 Task: Research Airbnb accommodation in Lydenburg, South Africa from 6th December, 2023 to 8th December, 2023 for 2 adults.1  bedroom having 2 beds and 1 bathroom. Property type can be flat. Amenities needed are: wifi. Booking option can be shelf check-in. Look for 3 properties as per requirement.
Action: Mouse moved to (420, 88)
Screenshot: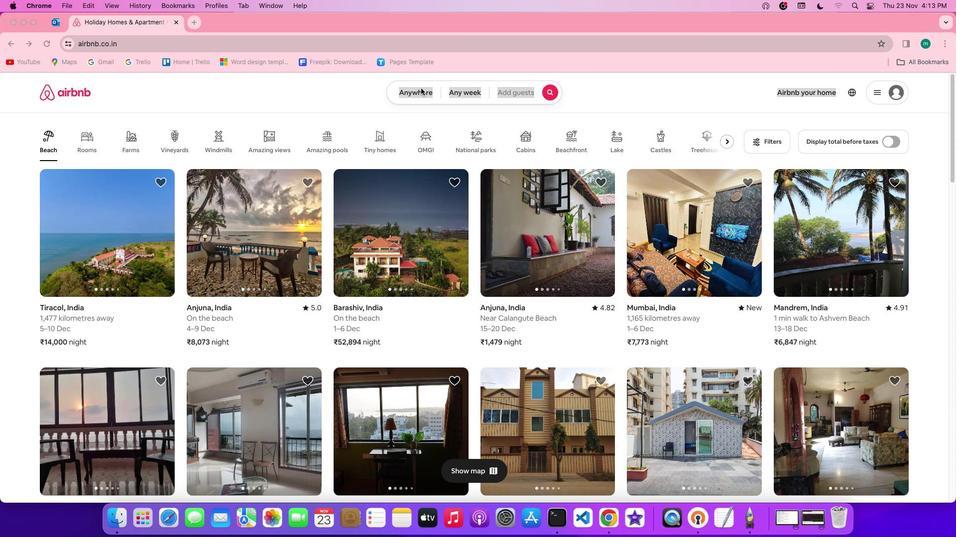 
Action: Mouse pressed left at (420, 88)
Screenshot: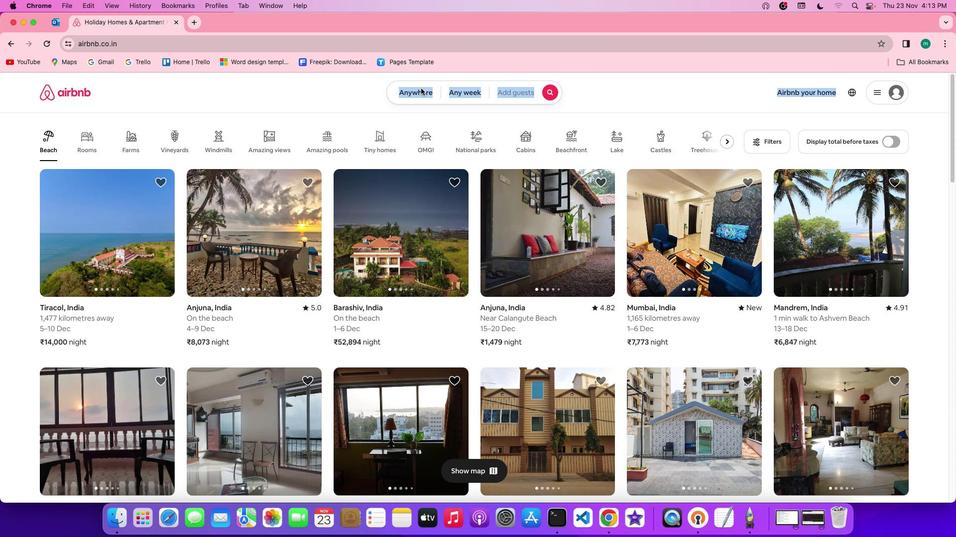 
Action: Mouse pressed left at (420, 88)
Screenshot: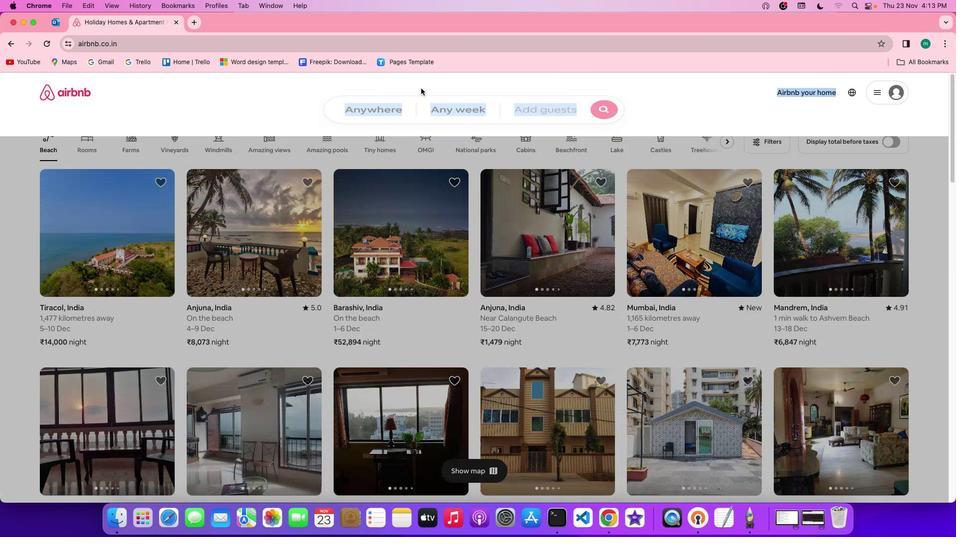 
Action: Mouse moved to (346, 133)
Screenshot: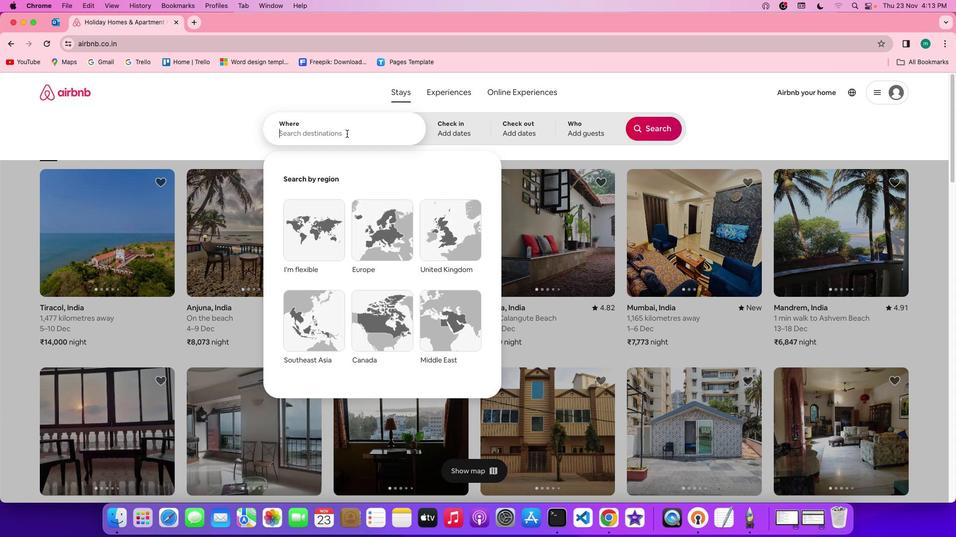 
Action: Mouse pressed left at (346, 133)
Screenshot: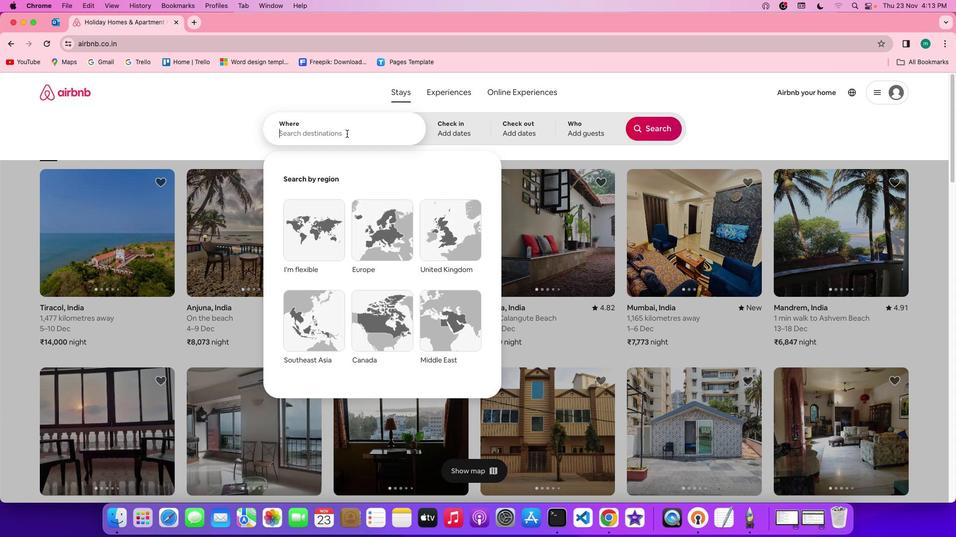 
Action: Key pressed Key.shift'L''y''d''e''n''b''u''r''g'','Key.spaceKey.shift's''o''u''t''h'Key.spaceKey.shift'a''f''r''i''c''a'
Screenshot: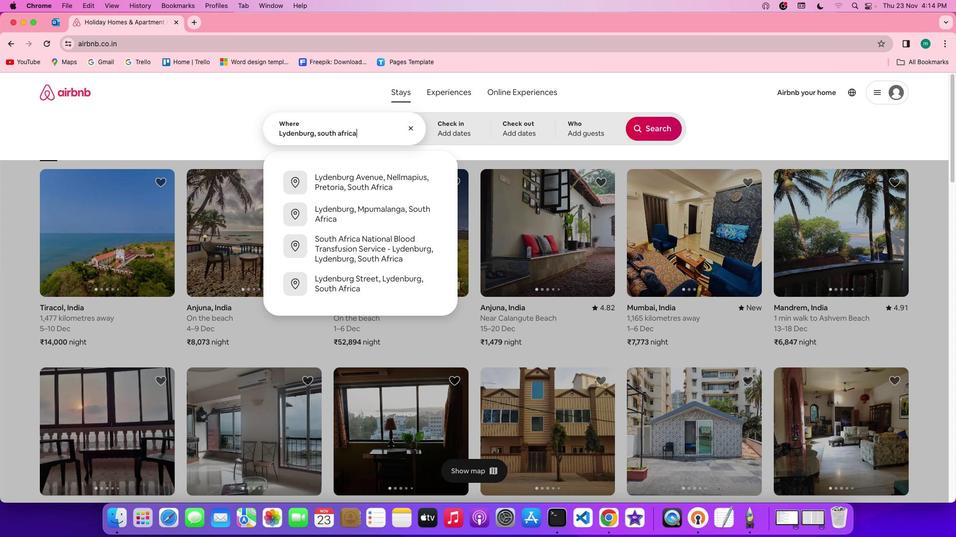 
Action: Mouse moved to (453, 128)
Screenshot: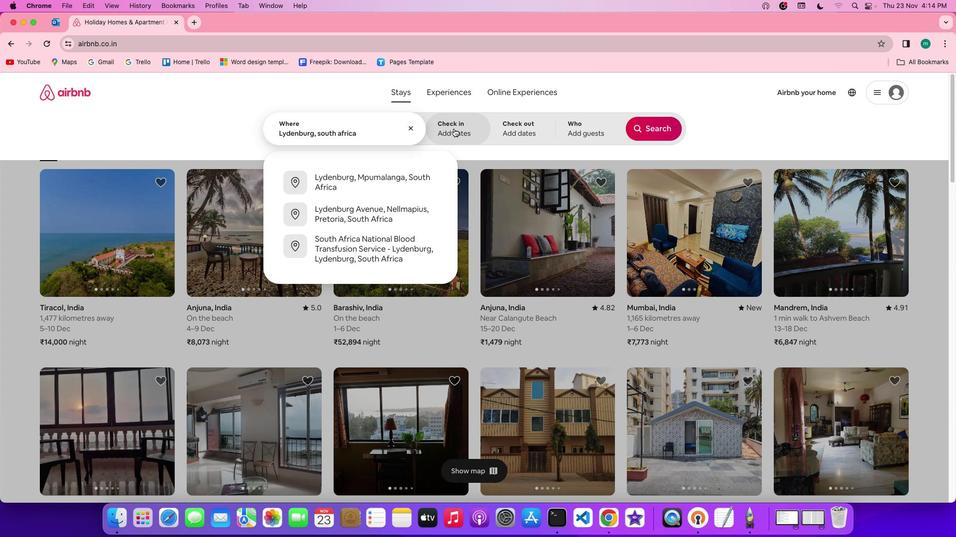 
Action: Mouse pressed left at (453, 128)
Screenshot: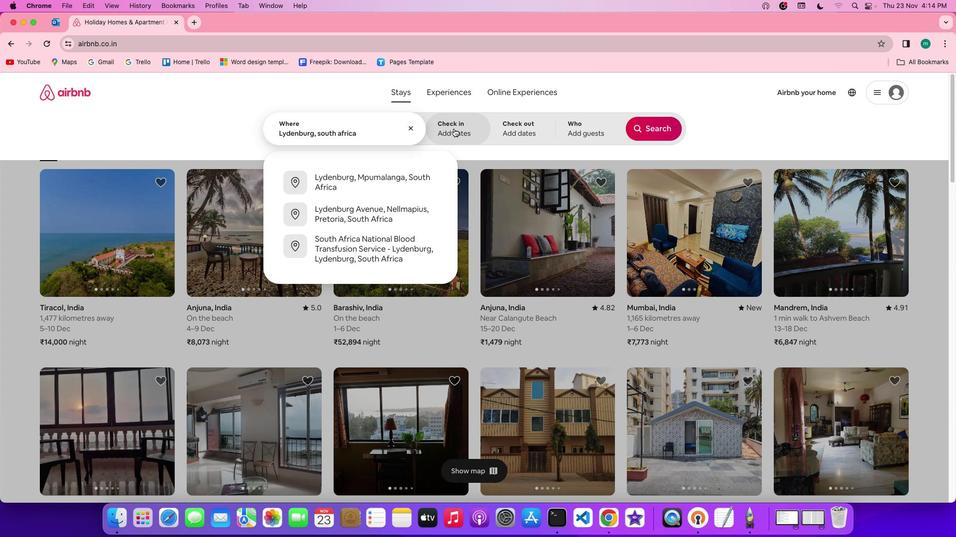 
Action: Mouse moved to (567, 281)
Screenshot: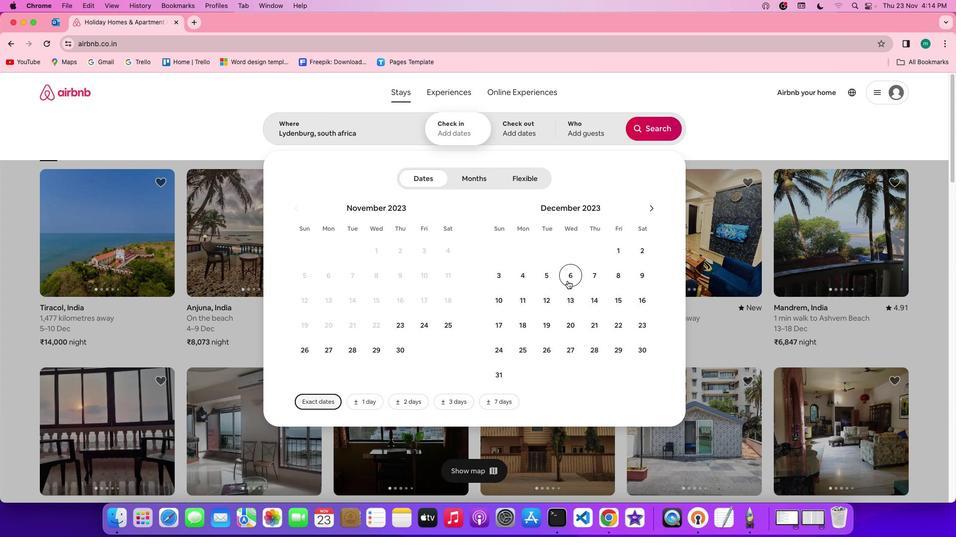 
Action: Mouse pressed left at (567, 281)
Screenshot: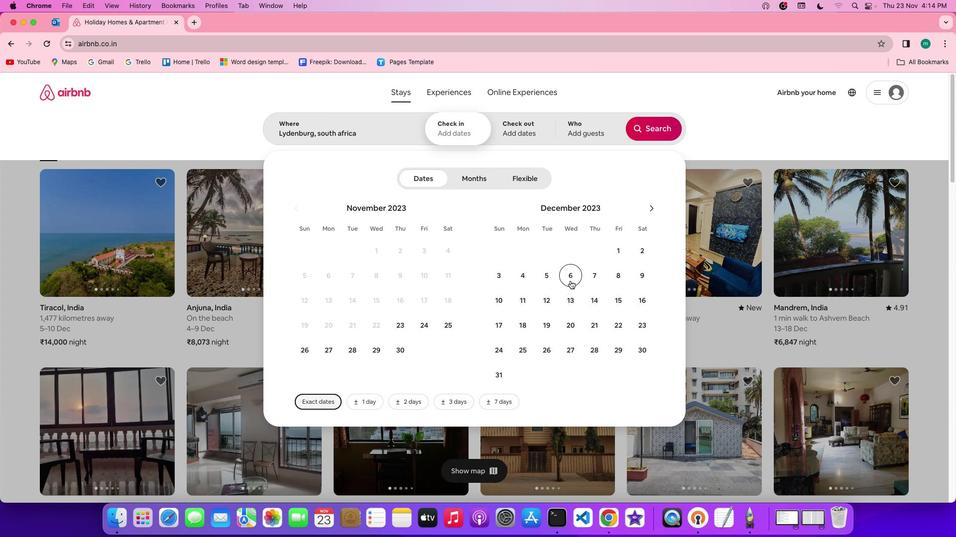 
Action: Mouse moved to (623, 276)
Screenshot: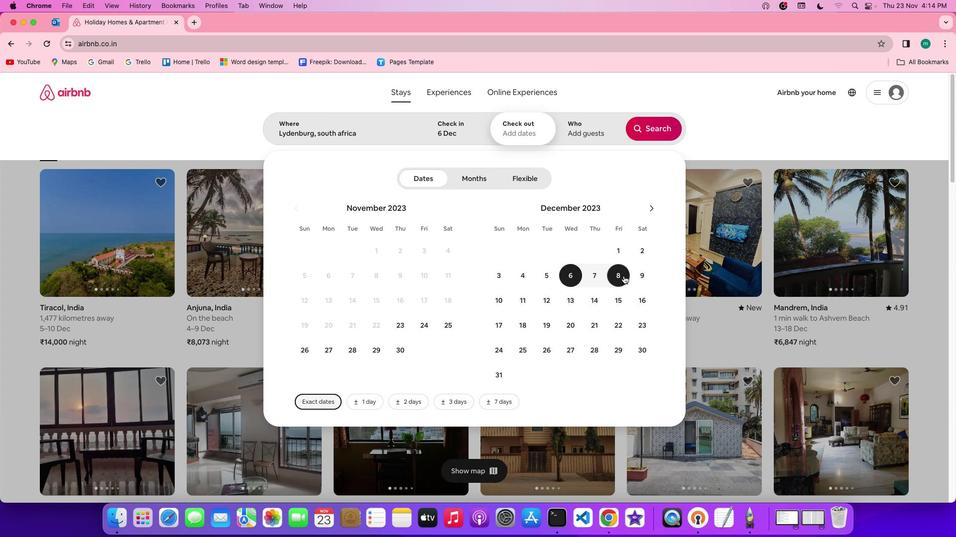 
Action: Mouse pressed left at (623, 276)
Screenshot: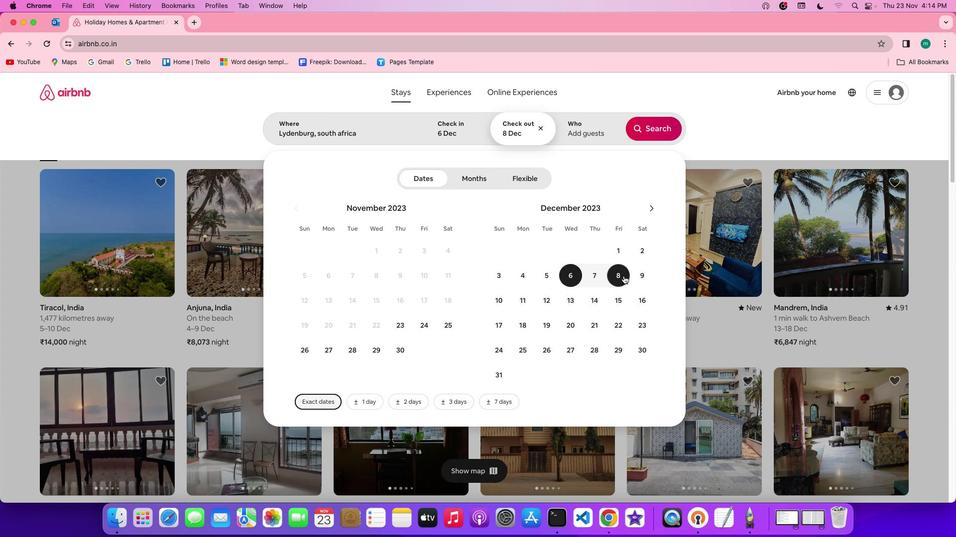 
Action: Mouse moved to (597, 136)
Screenshot: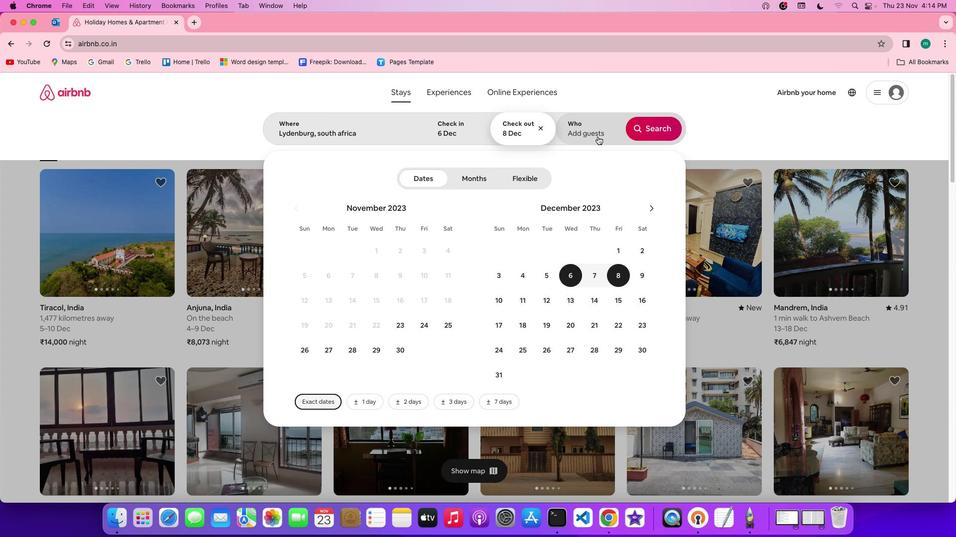 
Action: Mouse pressed left at (597, 136)
Screenshot: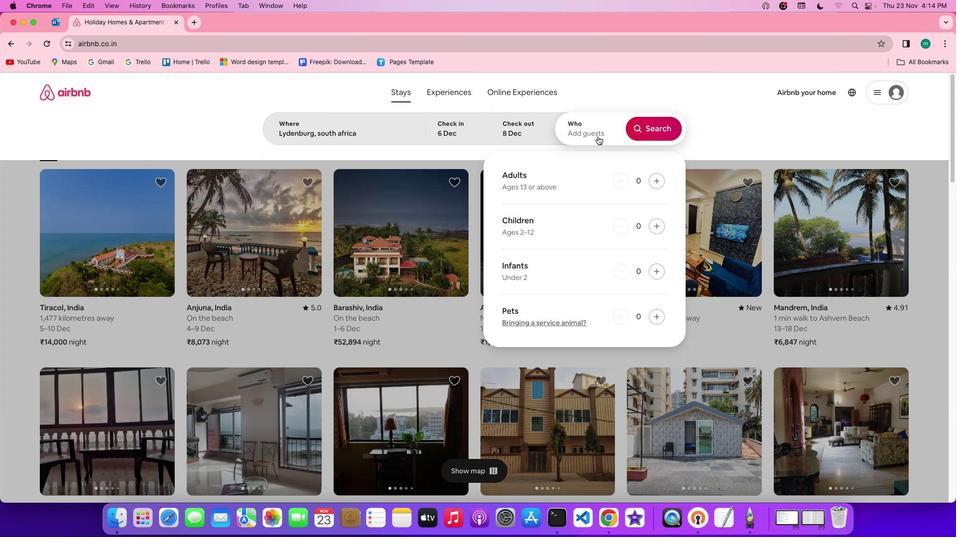 
Action: Mouse moved to (661, 183)
Screenshot: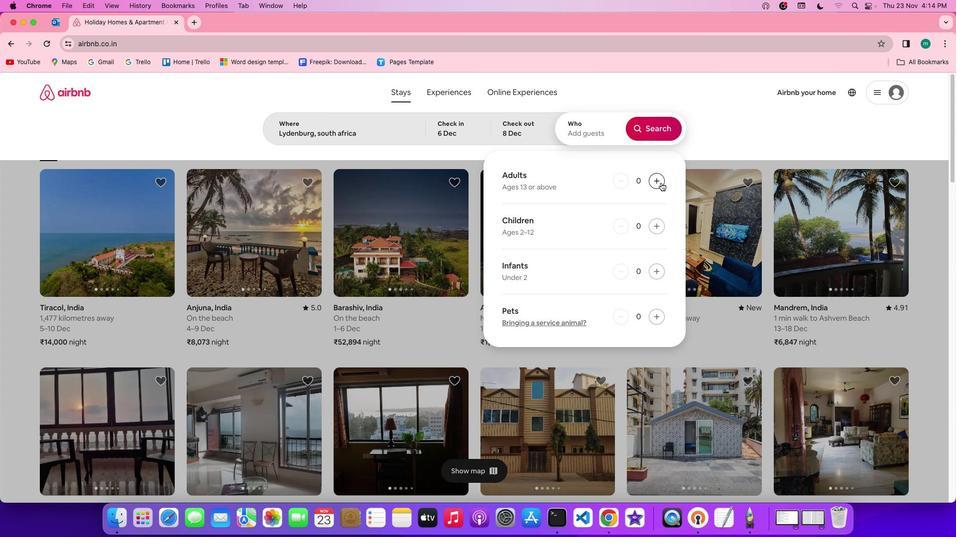 
Action: Mouse pressed left at (661, 183)
Screenshot: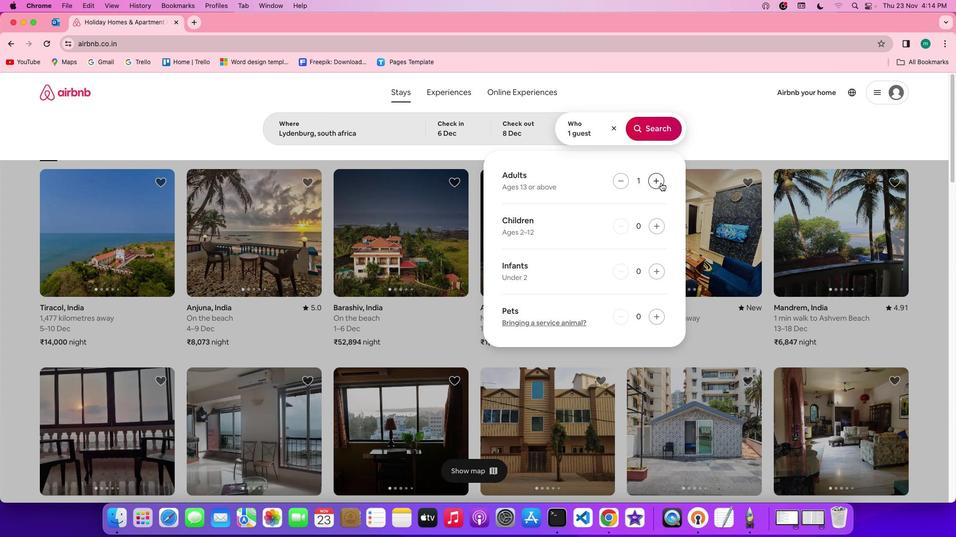 
Action: Mouse pressed left at (661, 183)
Screenshot: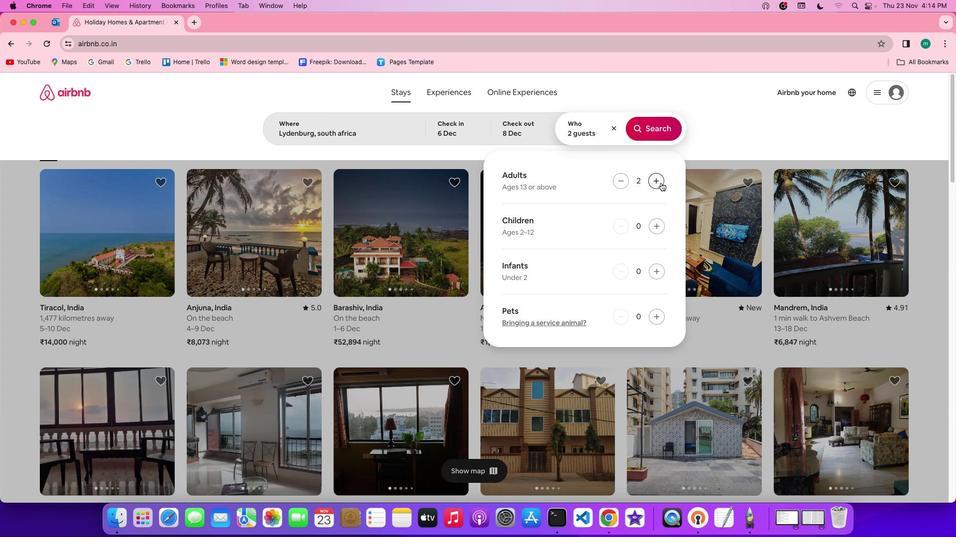 
Action: Mouse moved to (654, 131)
Screenshot: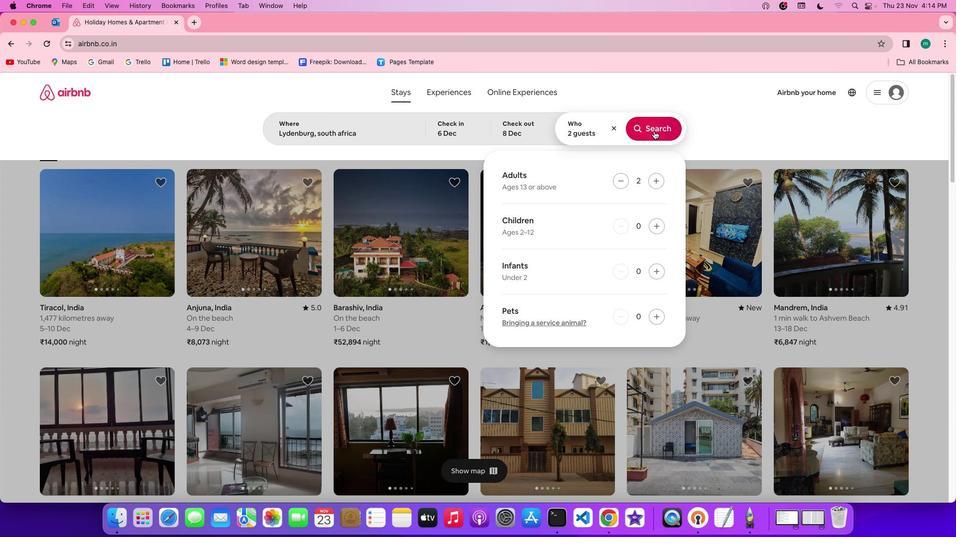 
Action: Mouse pressed left at (654, 131)
Screenshot: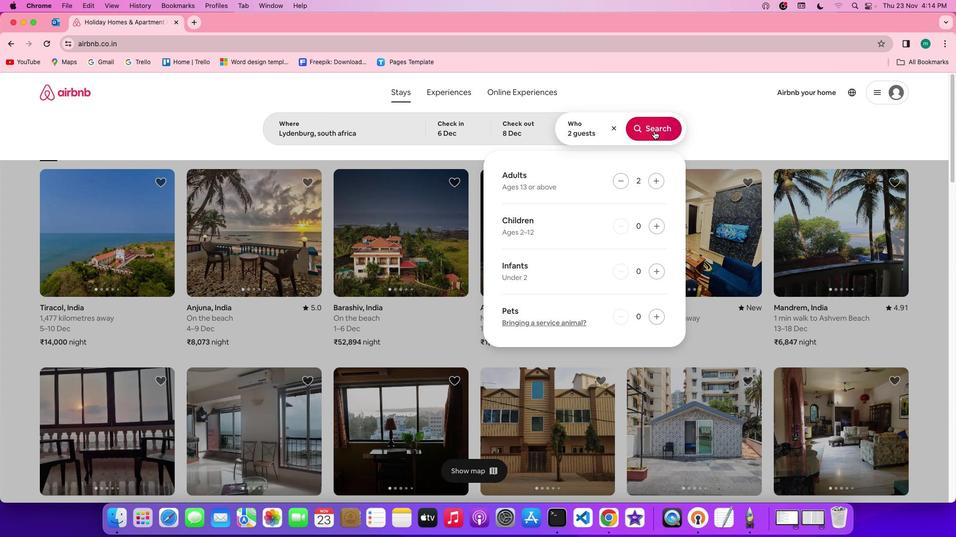 
Action: Mouse moved to (791, 136)
Screenshot: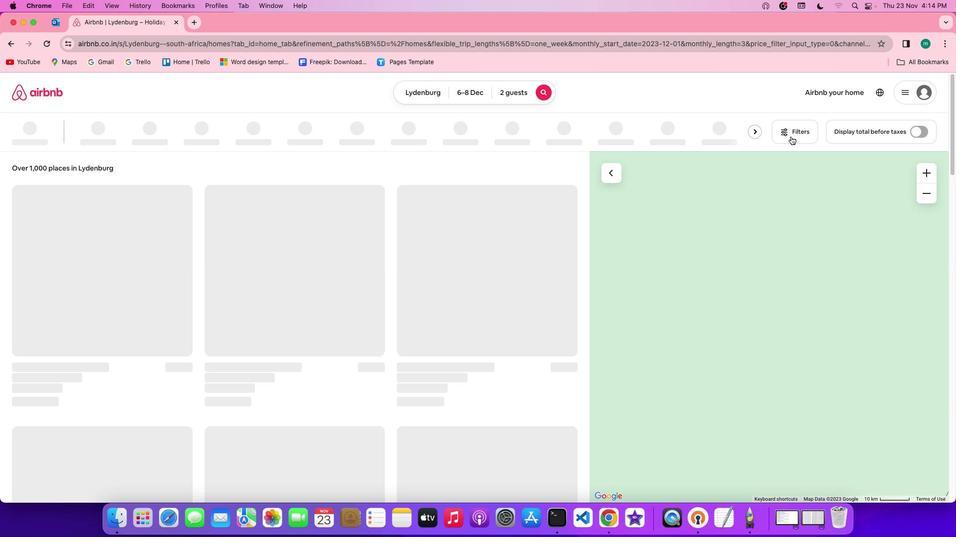 
Action: Mouse pressed left at (791, 136)
Screenshot: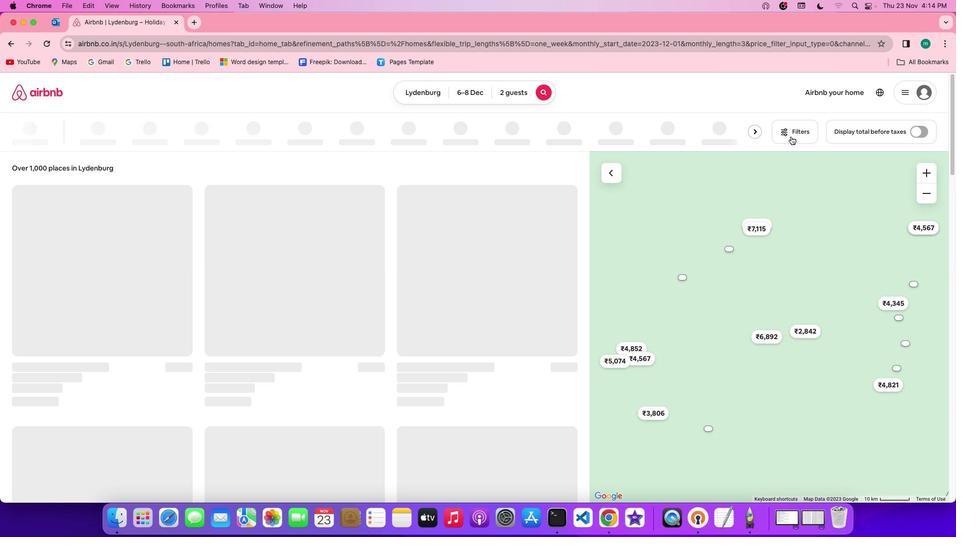 
Action: Mouse moved to (478, 319)
Screenshot: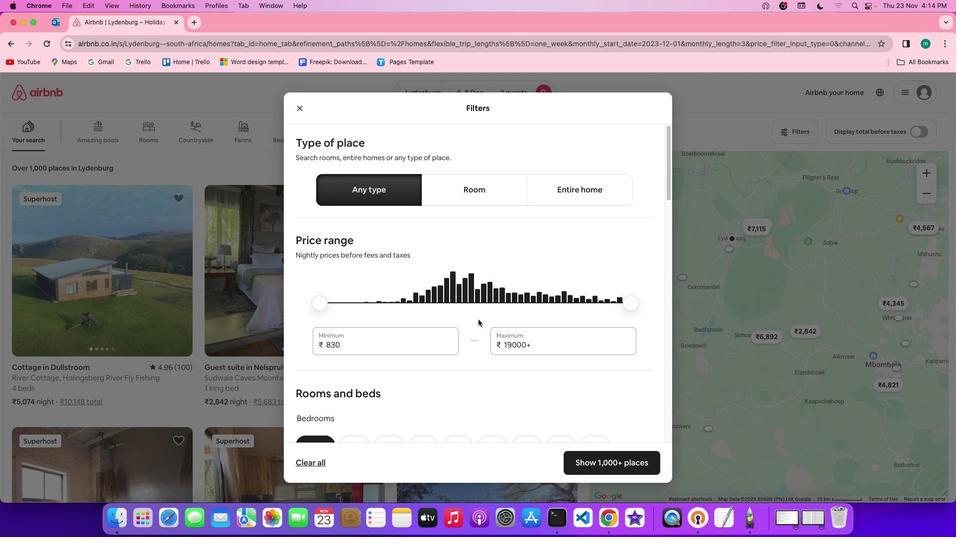 
Action: Mouse scrolled (478, 319) with delta (0, 0)
Screenshot: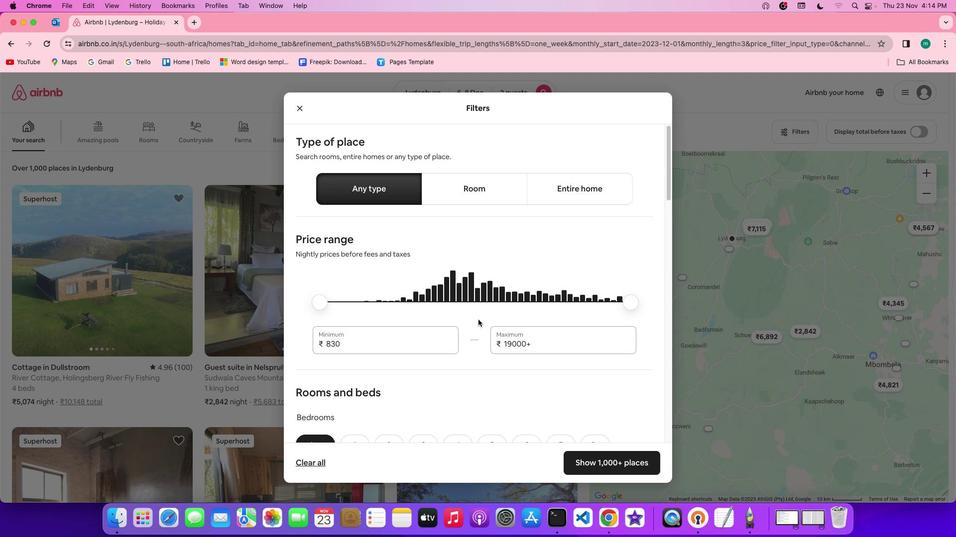 
Action: Mouse scrolled (478, 319) with delta (0, 0)
Screenshot: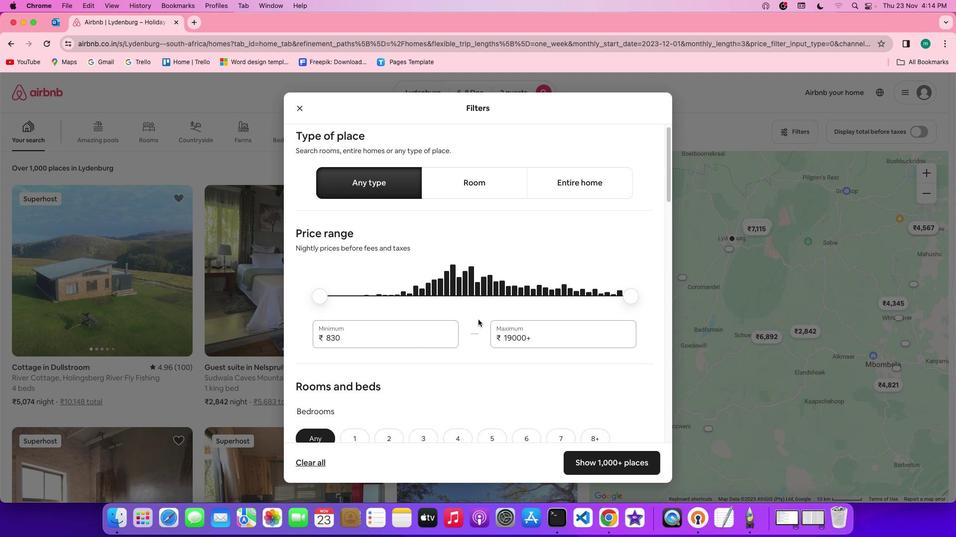 
Action: Mouse scrolled (478, 319) with delta (0, 0)
Screenshot: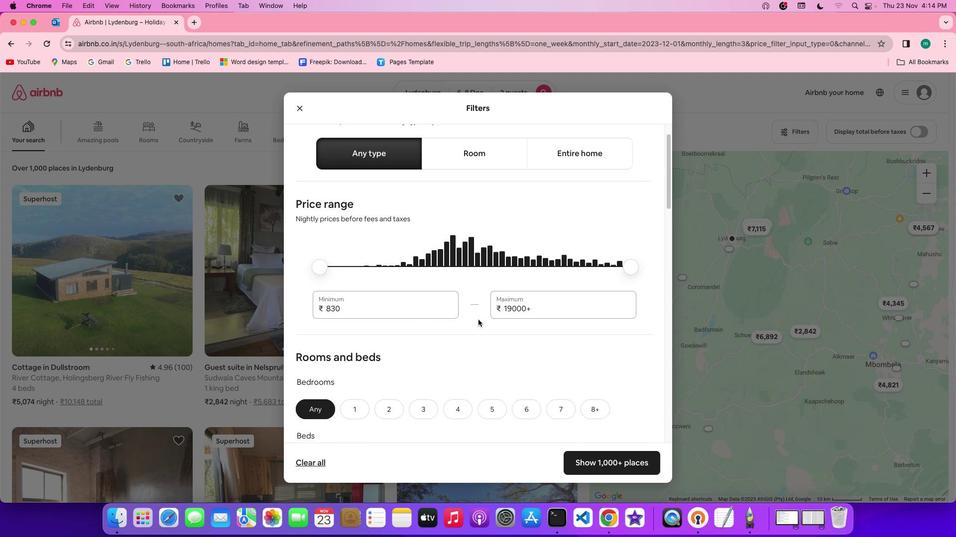 
Action: Mouse scrolled (478, 319) with delta (0, -1)
Screenshot: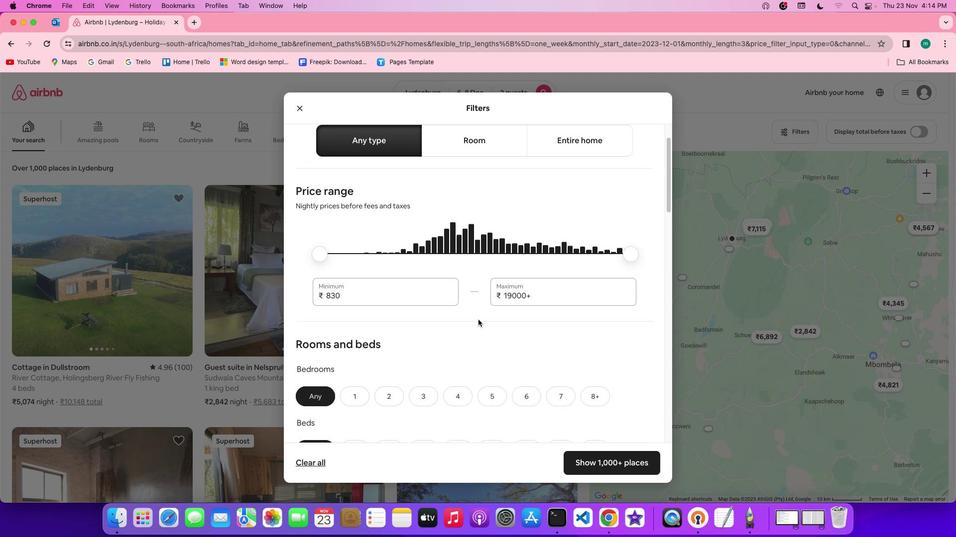 
Action: Mouse scrolled (478, 319) with delta (0, 0)
Screenshot: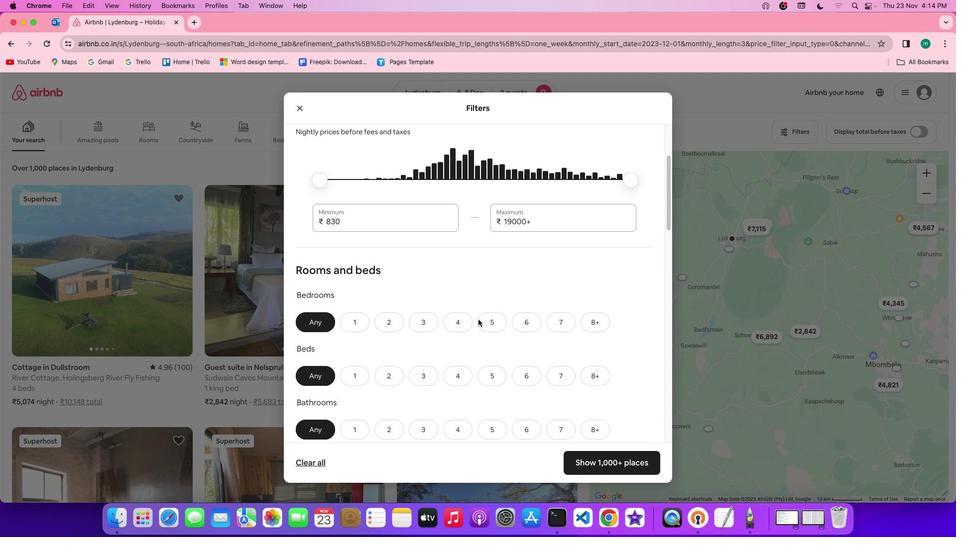 
Action: Mouse scrolled (478, 319) with delta (0, 0)
Screenshot: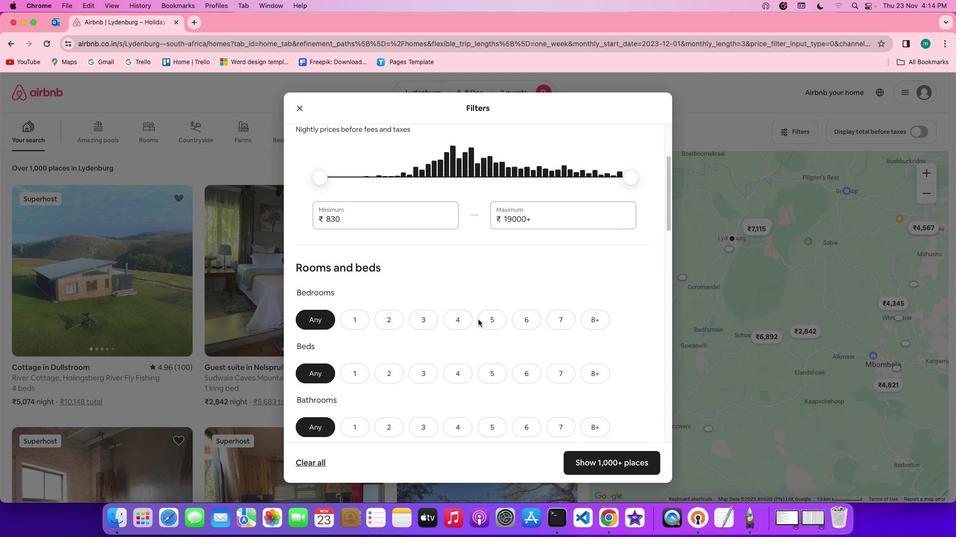 
Action: Mouse scrolled (478, 319) with delta (0, 0)
Screenshot: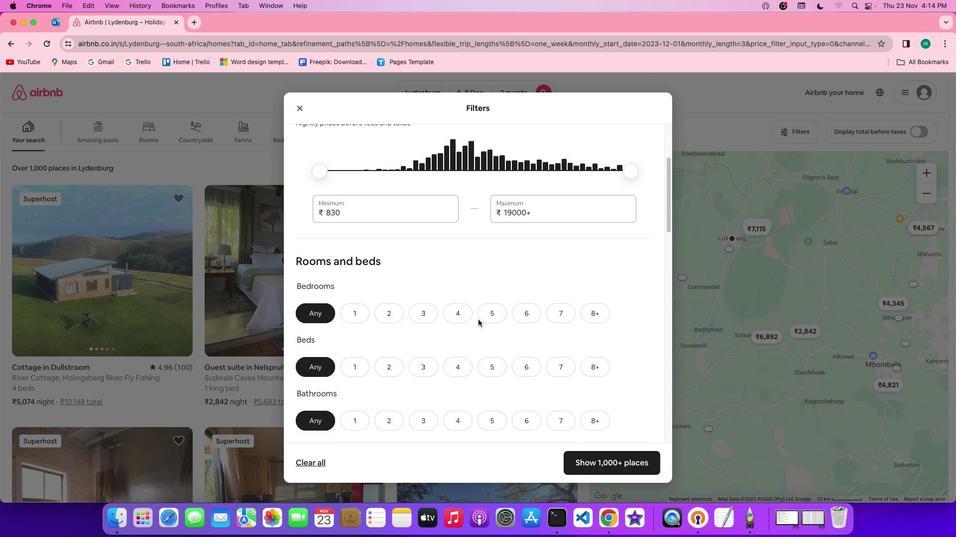 
Action: Mouse scrolled (478, 319) with delta (0, 0)
Screenshot: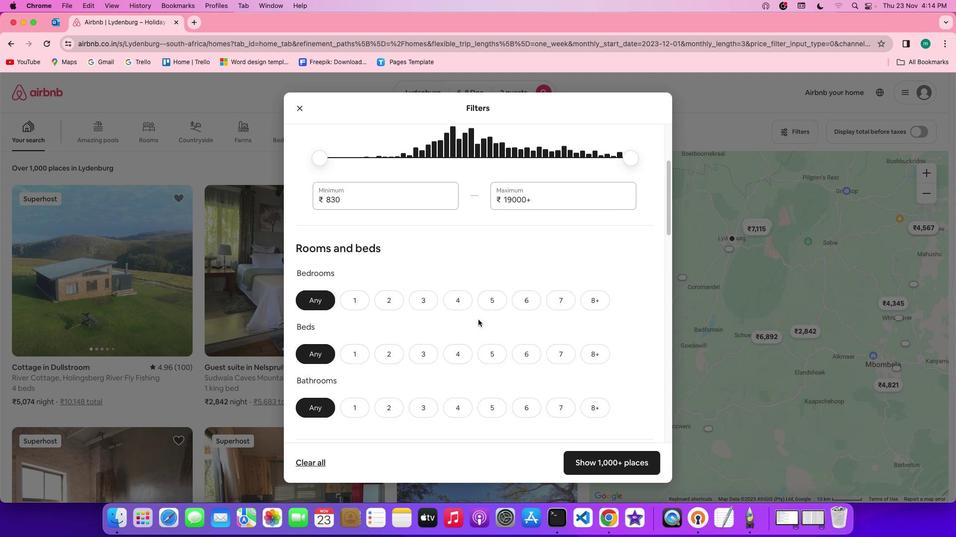 
Action: Mouse moved to (357, 259)
Screenshot: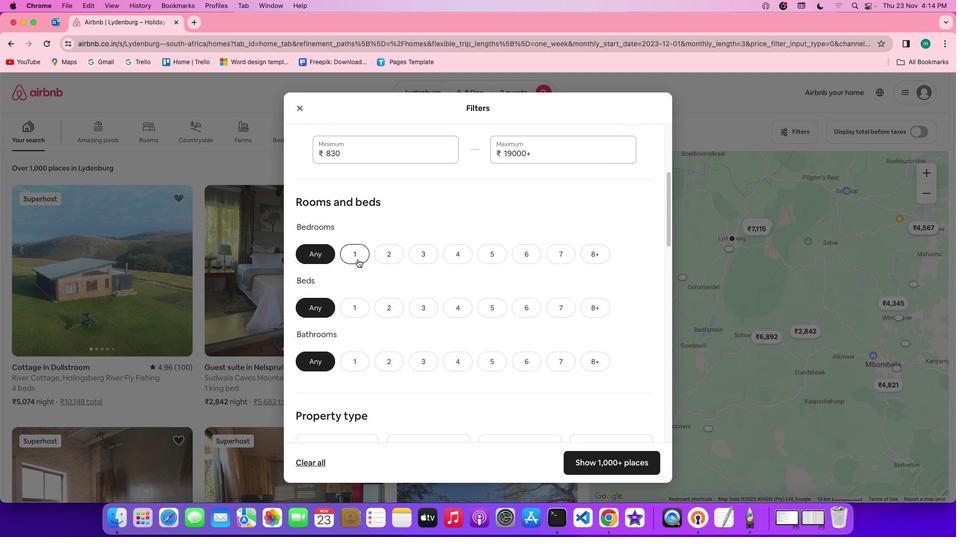 
Action: Mouse pressed left at (357, 259)
Screenshot: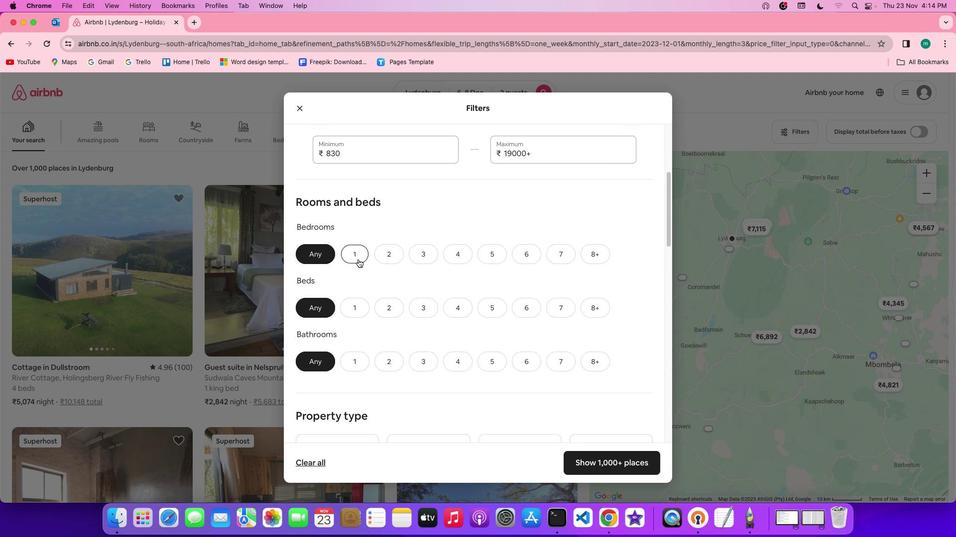 
Action: Mouse moved to (391, 313)
Screenshot: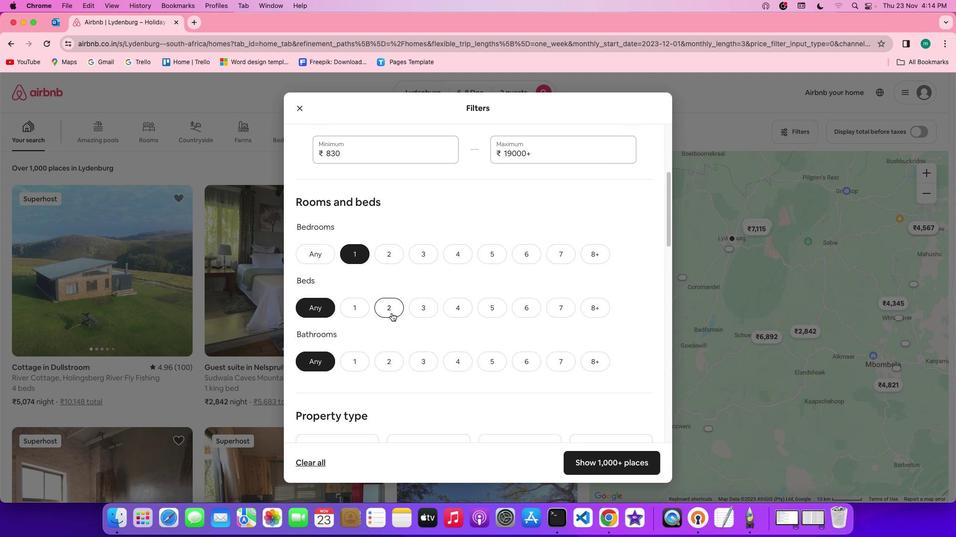 
Action: Mouse pressed left at (391, 313)
Screenshot: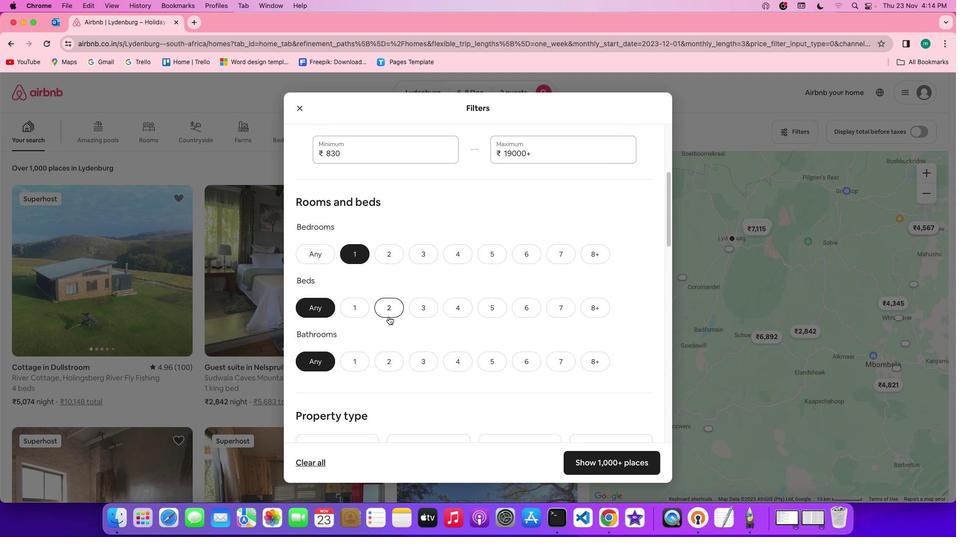 
Action: Mouse moved to (349, 360)
Screenshot: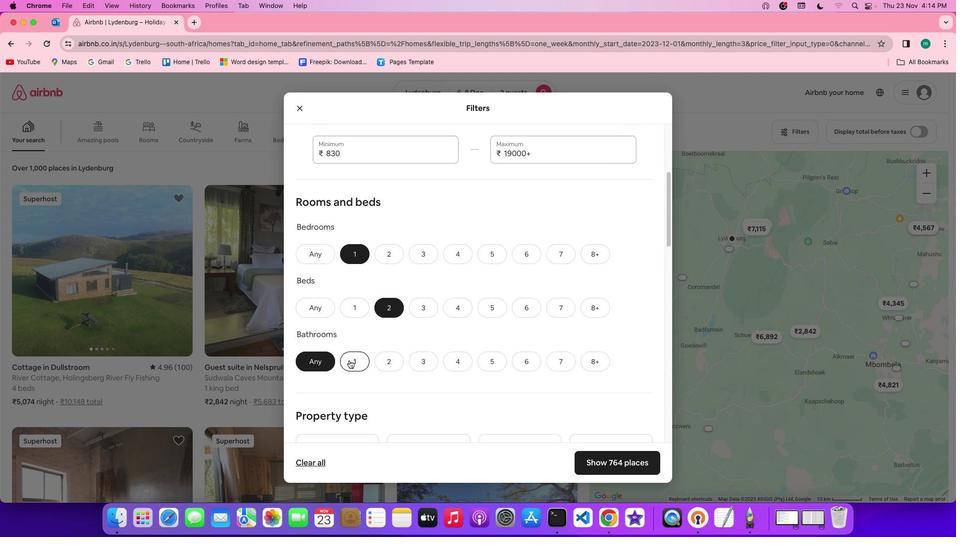 
Action: Mouse pressed left at (349, 360)
Screenshot: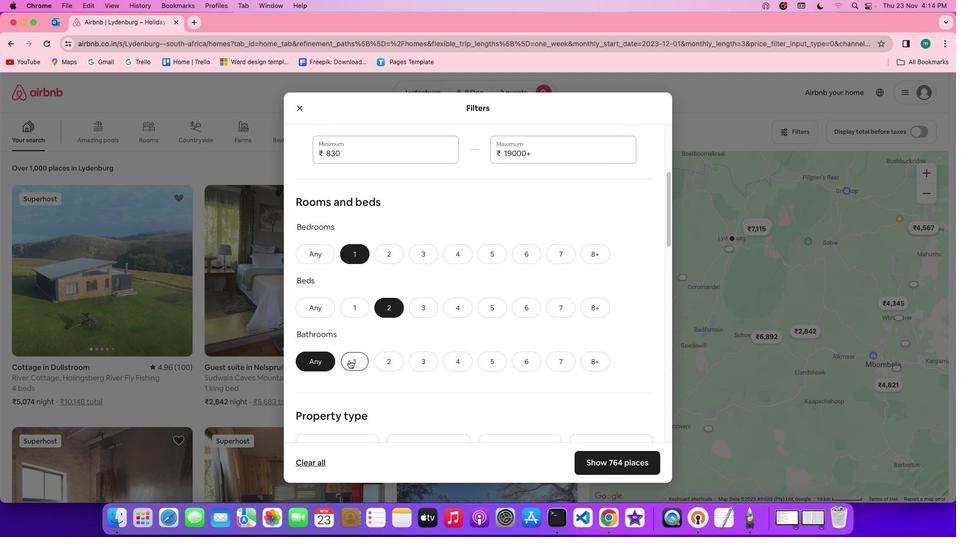 
Action: Mouse moved to (476, 387)
Screenshot: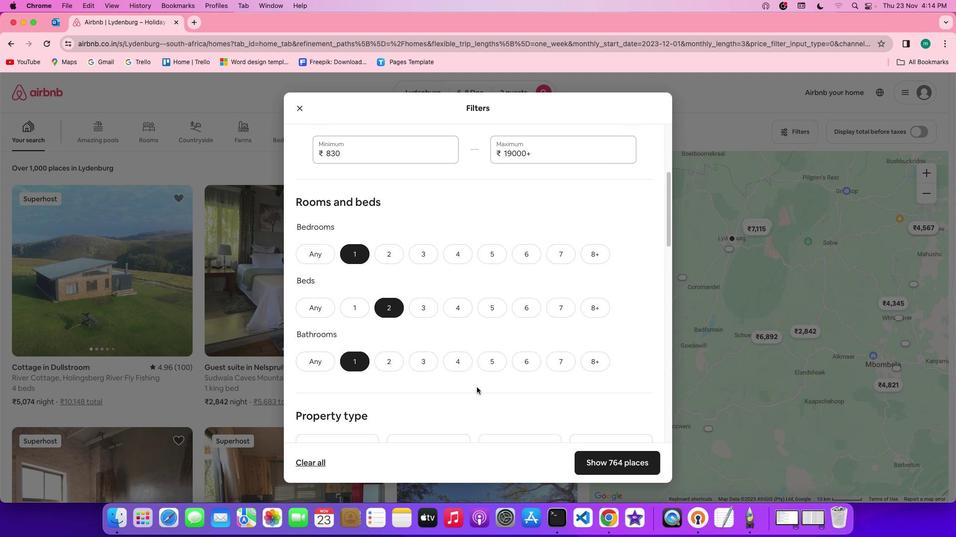 
Action: Mouse scrolled (476, 387) with delta (0, 0)
Screenshot: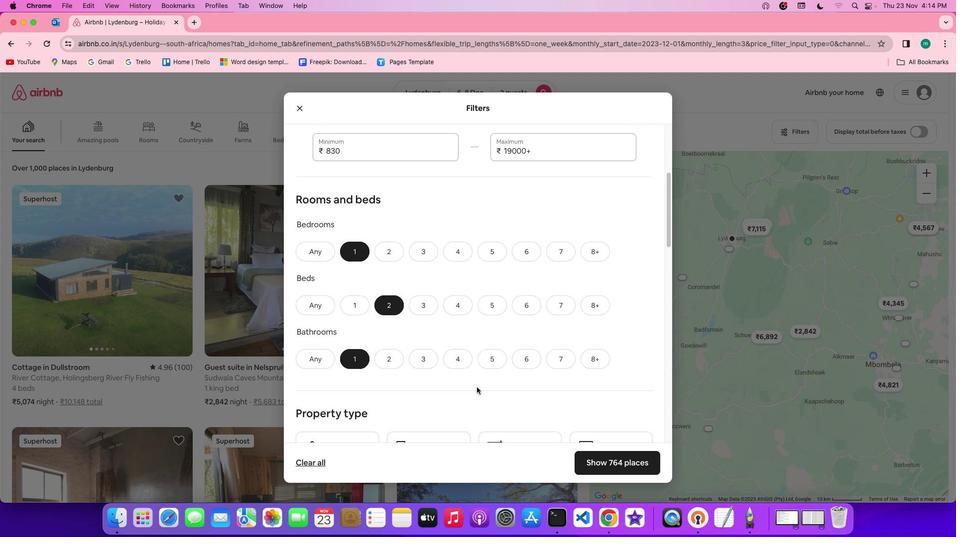 
Action: Mouse scrolled (476, 387) with delta (0, 0)
Screenshot: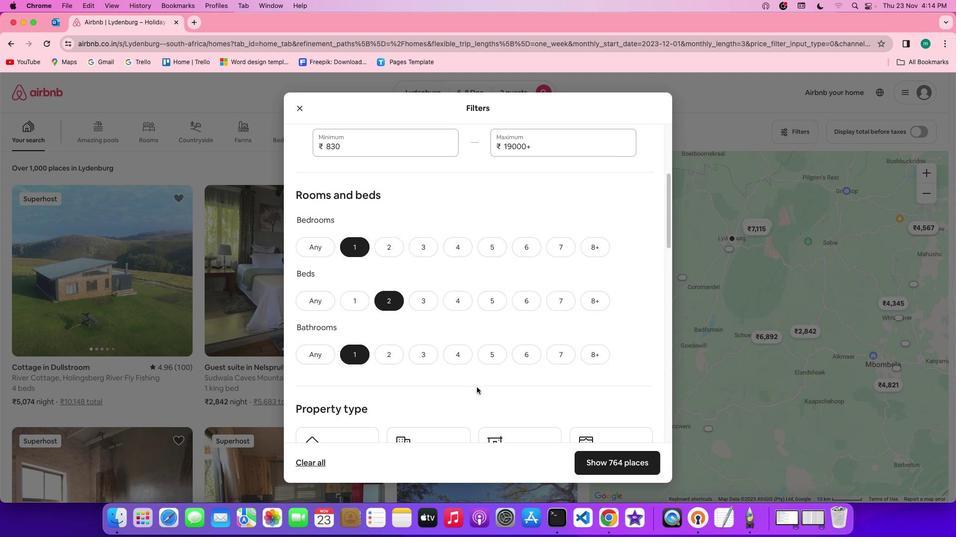 
Action: Mouse scrolled (476, 387) with delta (0, 0)
Screenshot: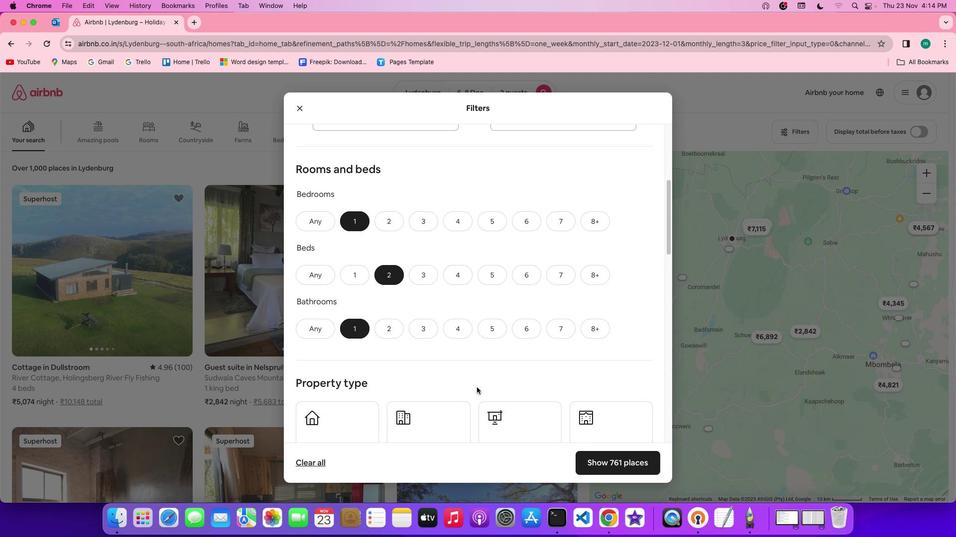 
Action: Mouse scrolled (476, 387) with delta (0, 0)
Screenshot: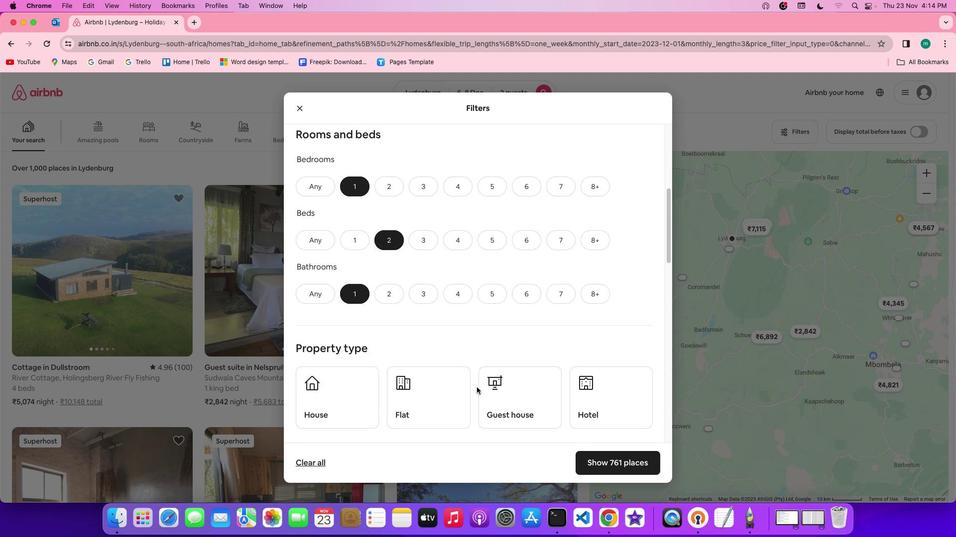 
Action: Mouse scrolled (476, 387) with delta (0, 0)
Screenshot: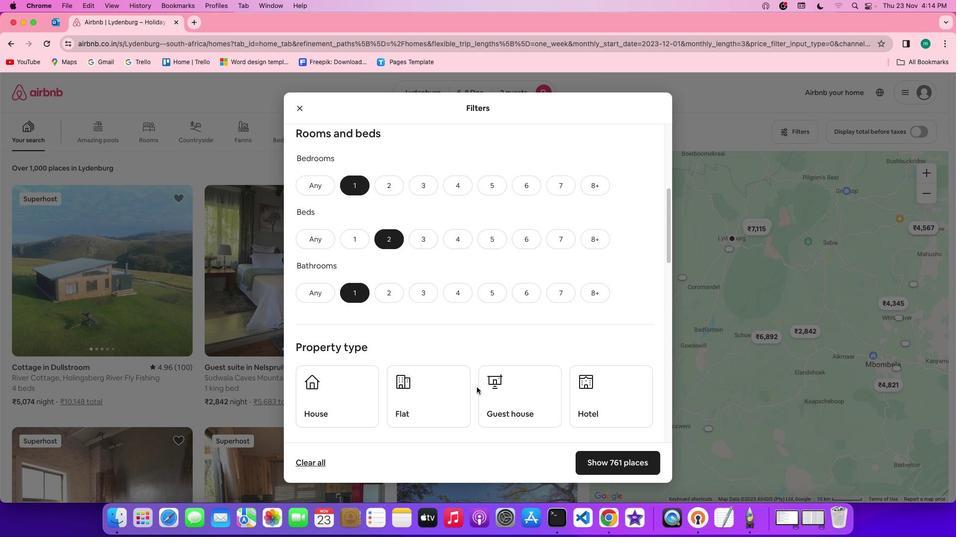 
Action: Mouse scrolled (476, 387) with delta (0, 0)
Screenshot: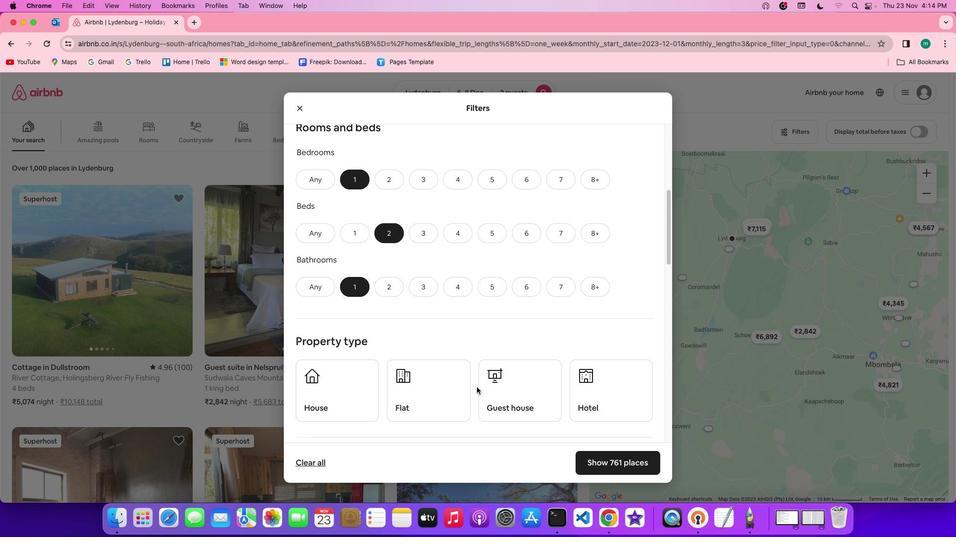 
Action: Mouse scrolled (476, 387) with delta (0, 0)
Screenshot: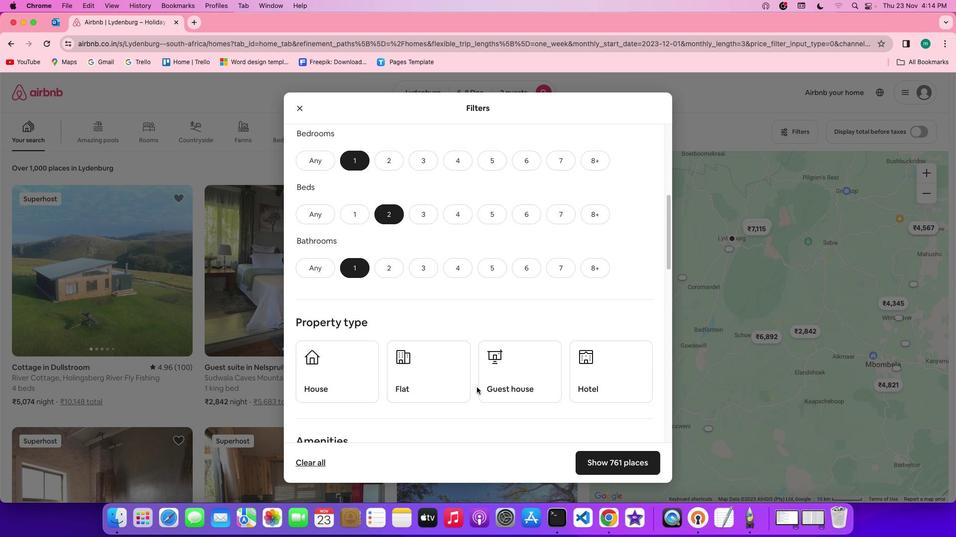 
Action: Mouse scrolled (476, 387) with delta (0, 0)
Screenshot: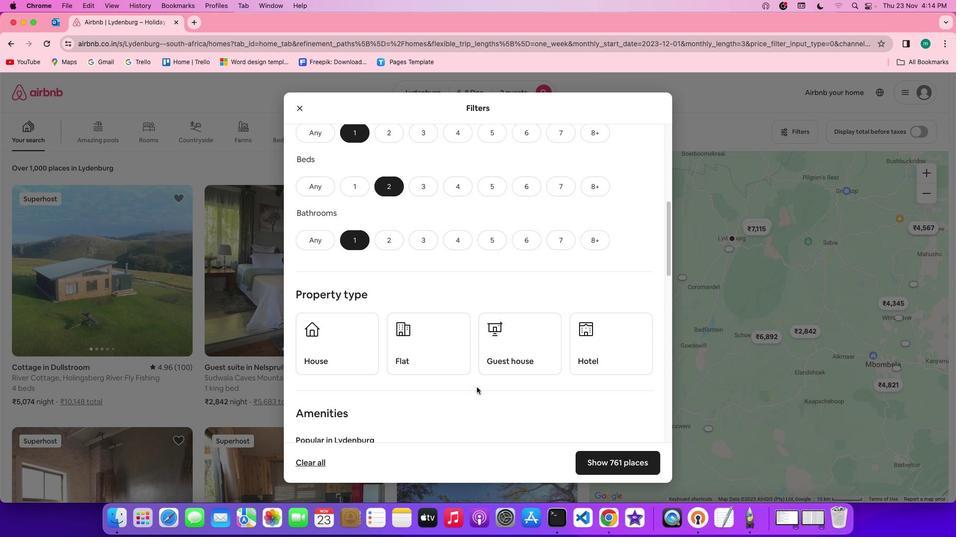 
Action: Mouse scrolled (476, 387) with delta (0, 0)
Screenshot: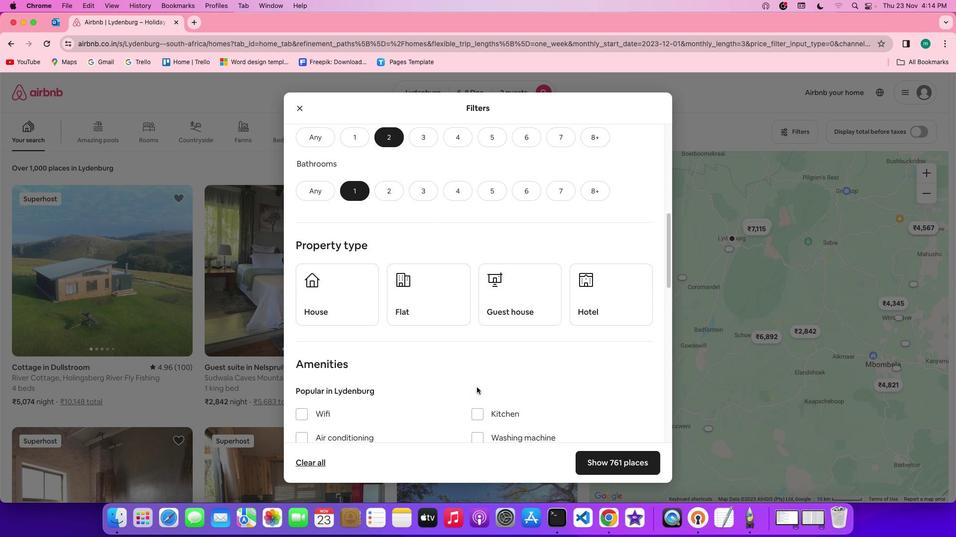 
Action: Mouse moved to (413, 288)
Screenshot: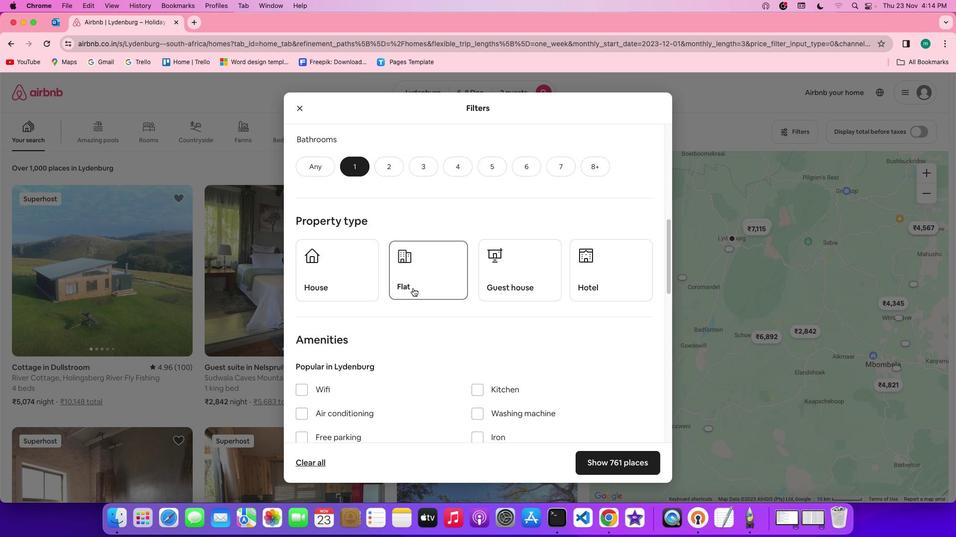 
Action: Mouse pressed left at (413, 288)
Screenshot: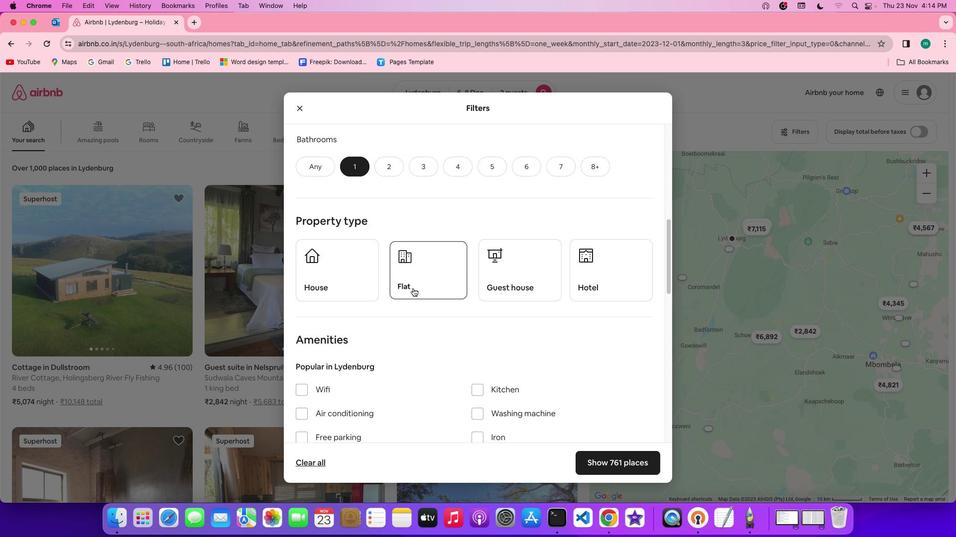 
Action: Mouse moved to (496, 388)
Screenshot: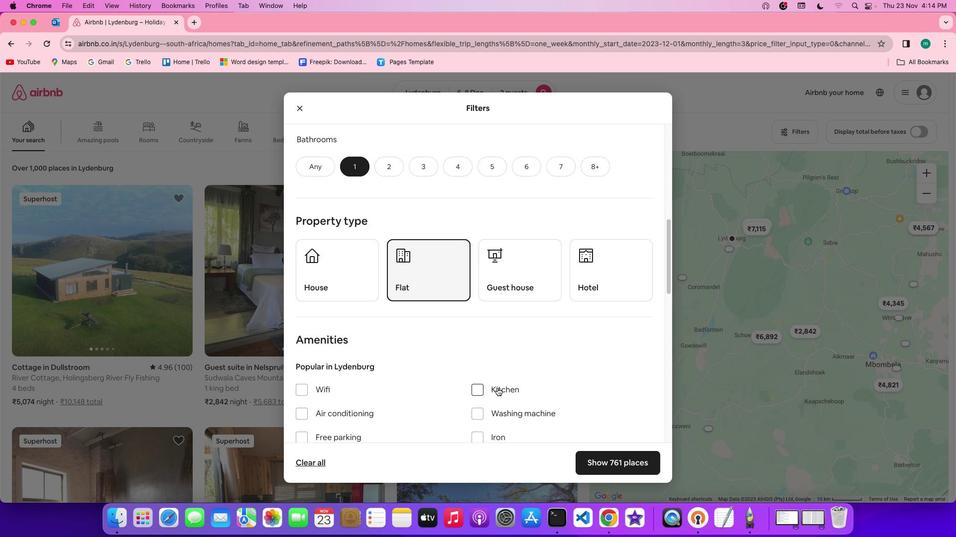 
Action: Mouse scrolled (496, 388) with delta (0, 0)
Screenshot: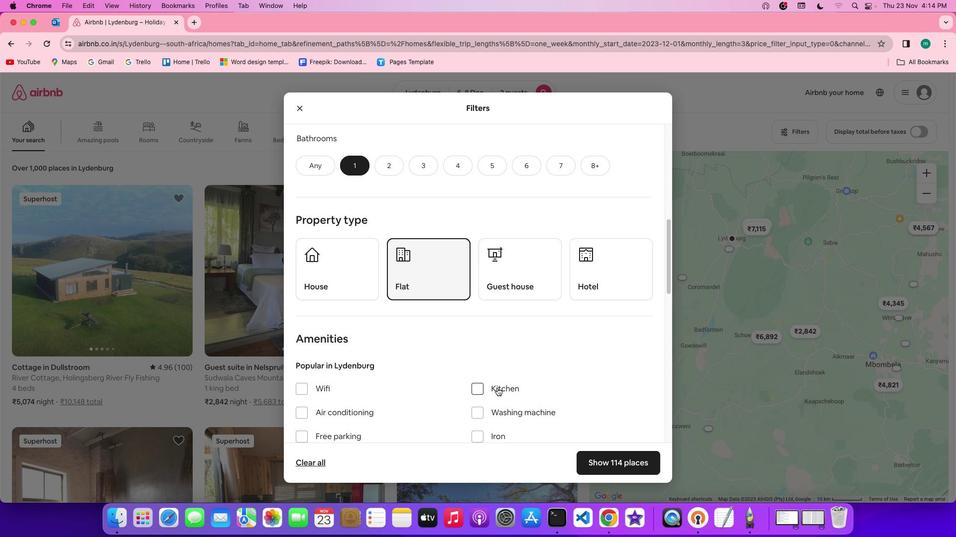 
Action: Mouse scrolled (496, 388) with delta (0, 0)
Screenshot: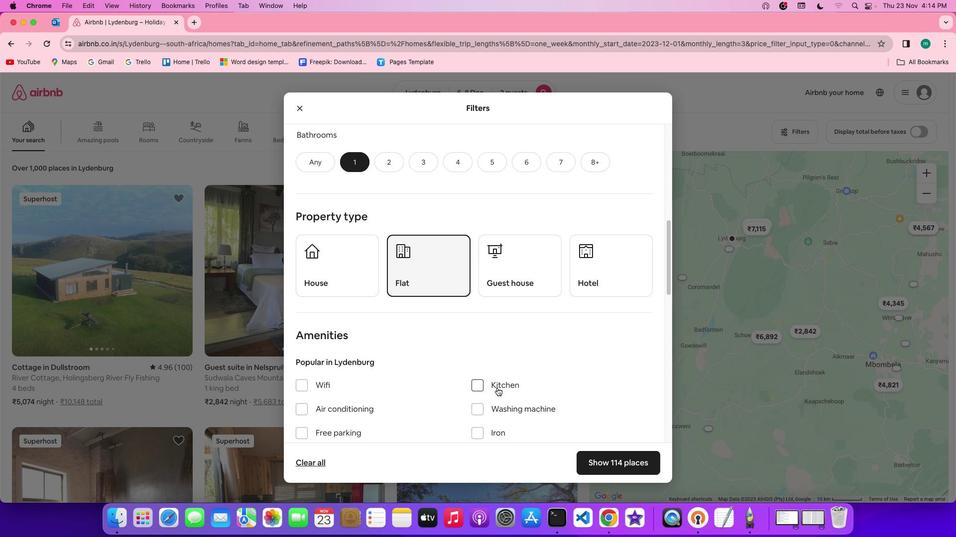 
Action: Mouse scrolled (496, 388) with delta (0, 0)
Screenshot: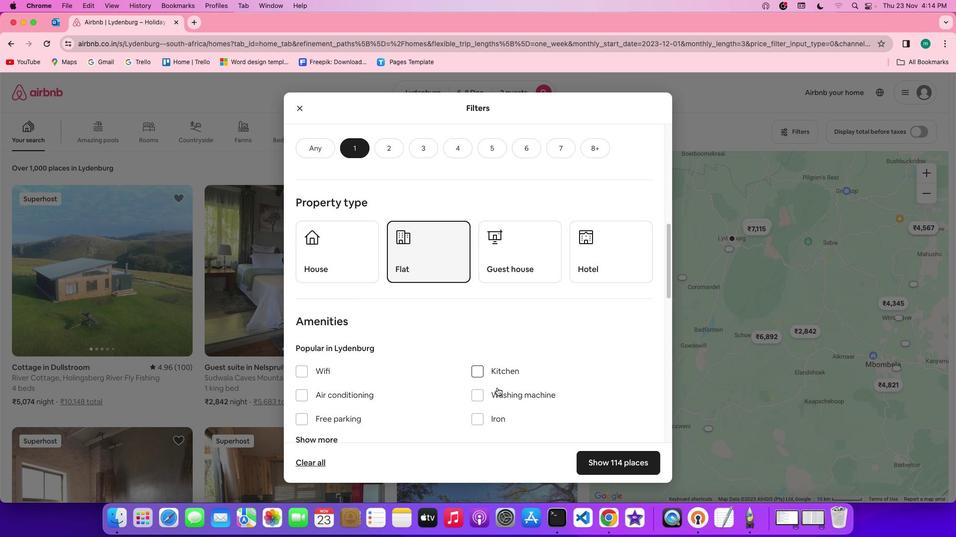 
Action: Mouse scrolled (496, 388) with delta (0, 0)
Screenshot: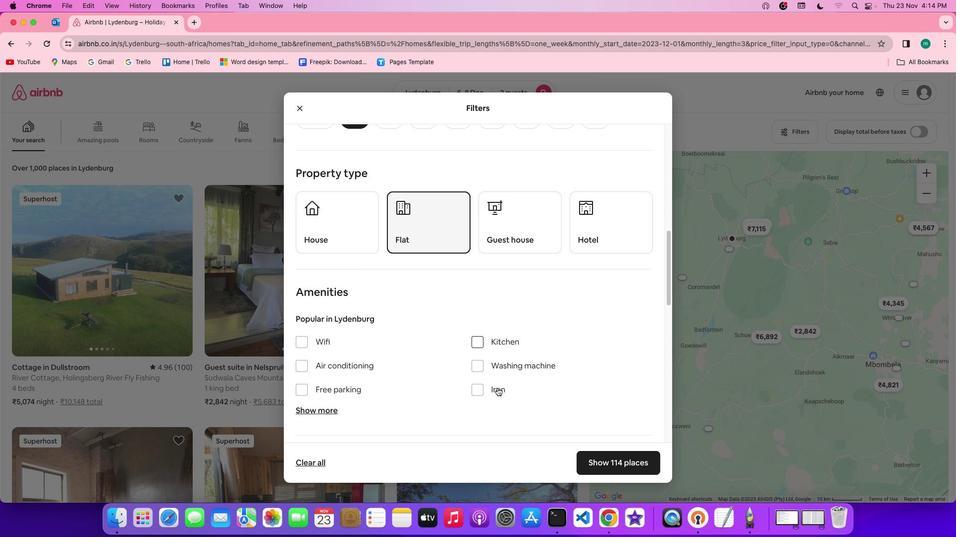 
Action: Mouse scrolled (496, 388) with delta (0, 0)
Screenshot: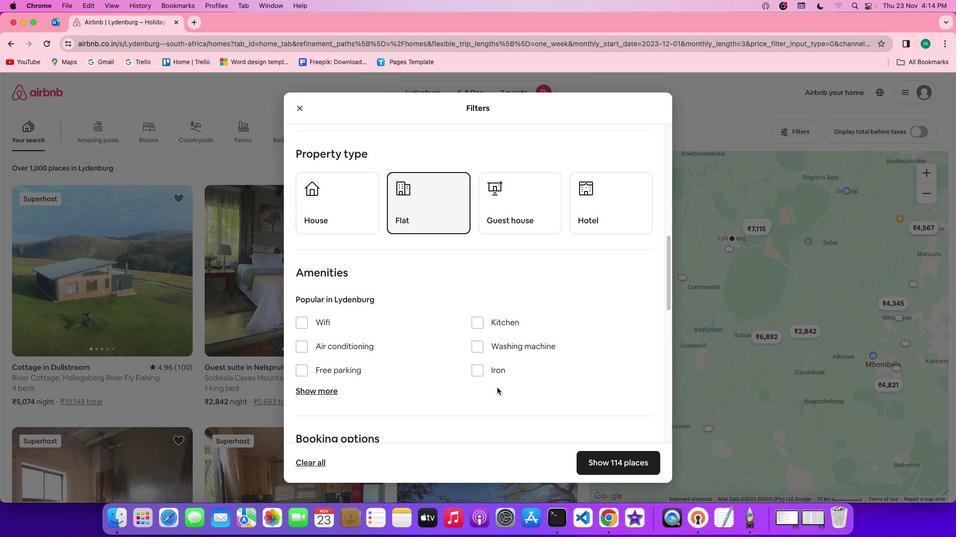 
Action: Mouse scrolled (496, 388) with delta (0, 0)
Screenshot: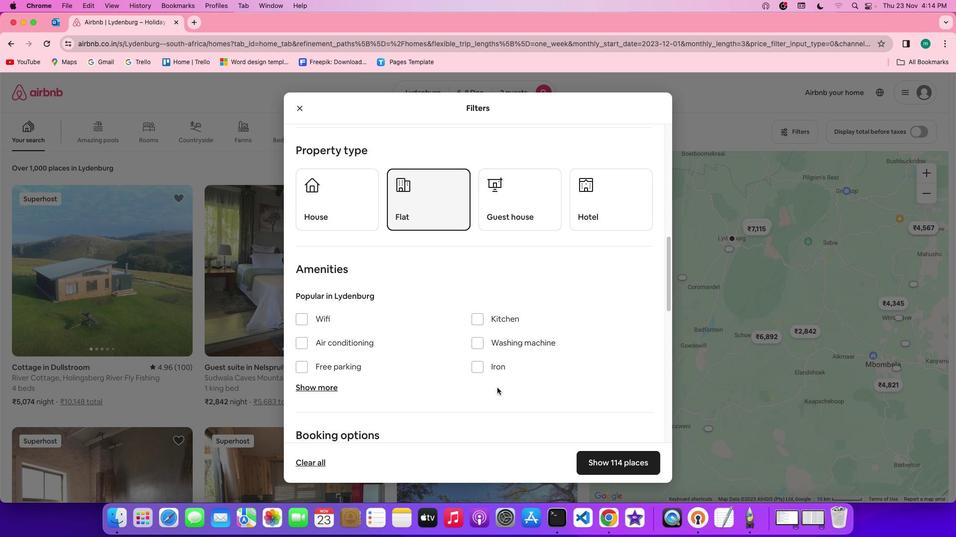 
Action: Mouse scrolled (496, 388) with delta (0, 0)
Screenshot: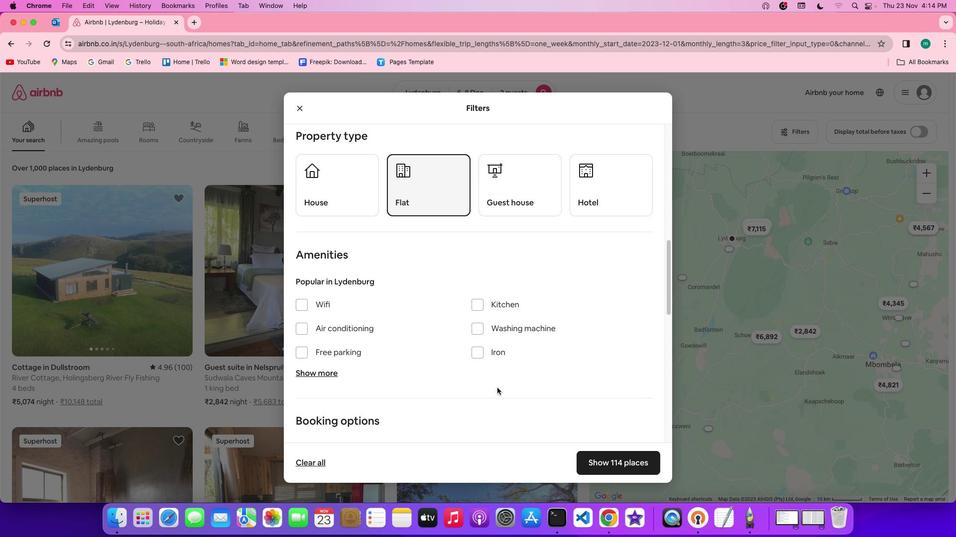
Action: Mouse scrolled (496, 388) with delta (0, 0)
Screenshot: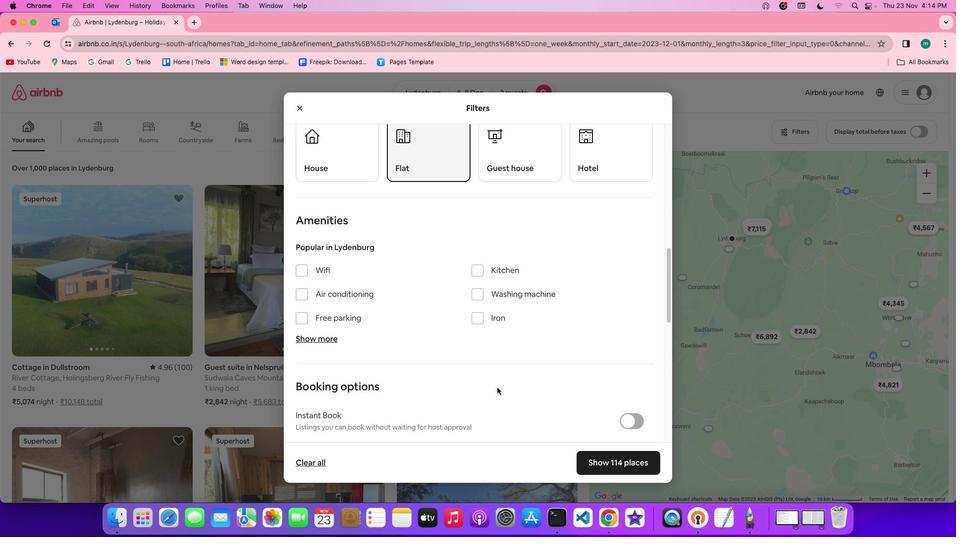 
Action: Mouse moved to (300, 252)
Screenshot: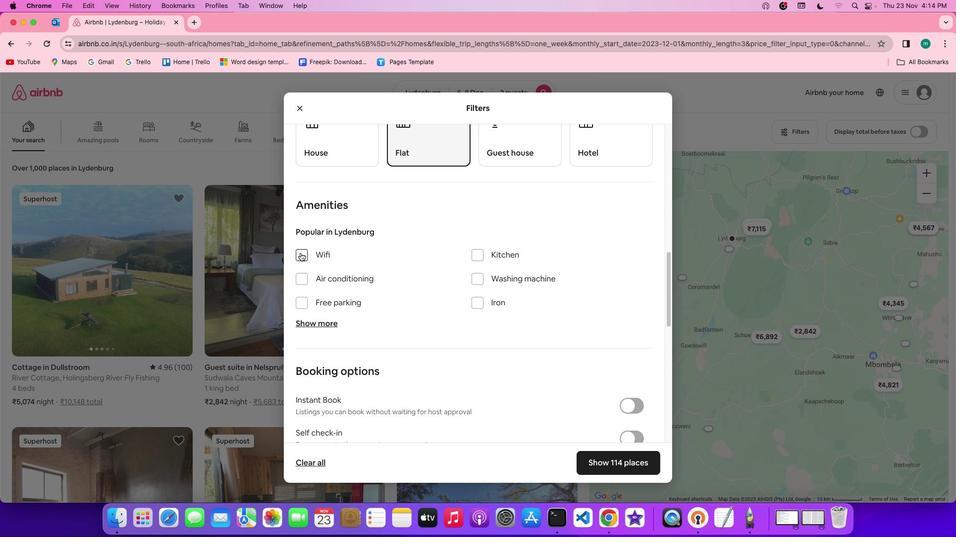 
Action: Mouse pressed left at (300, 252)
Screenshot: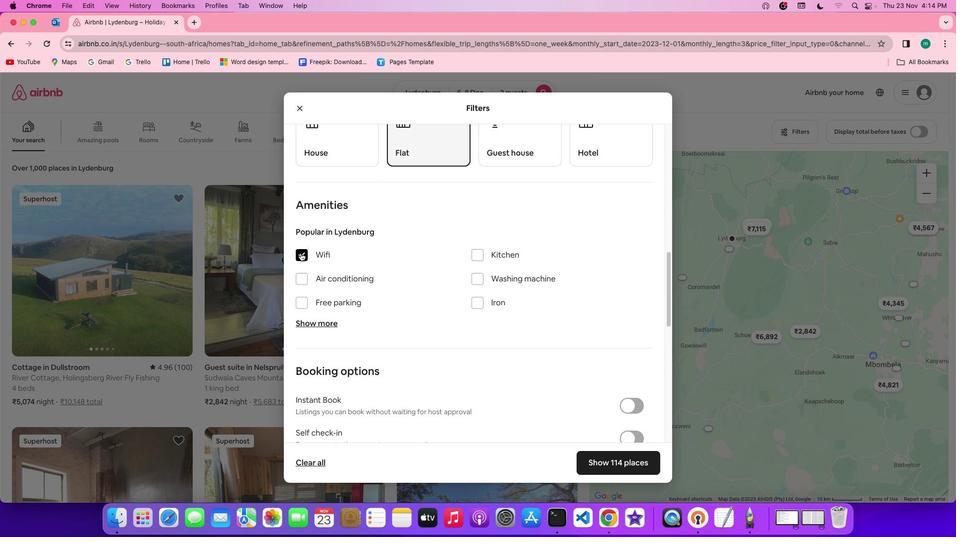 
Action: Mouse moved to (448, 322)
Screenshot: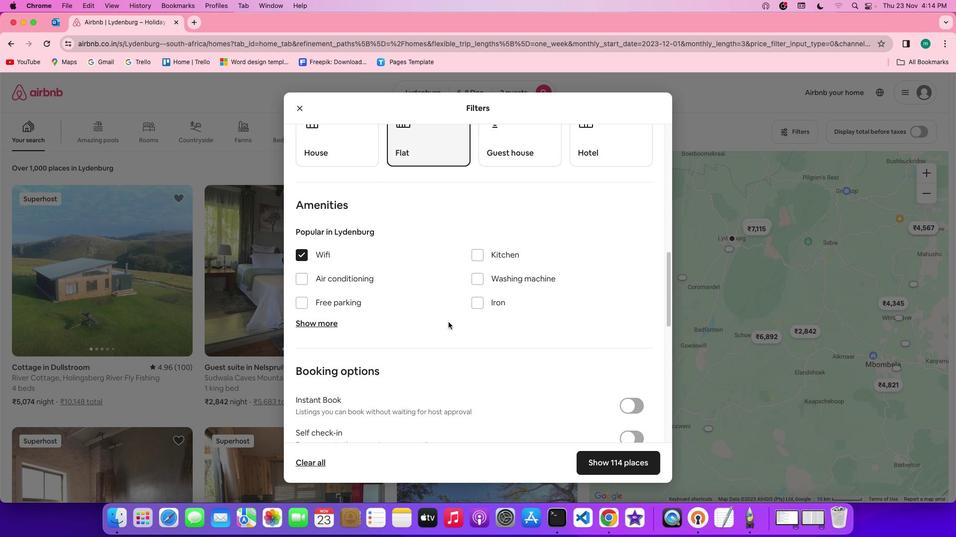 
Action: Mouse scrolled (448, 322) with delta (0, 0)
Screenshot: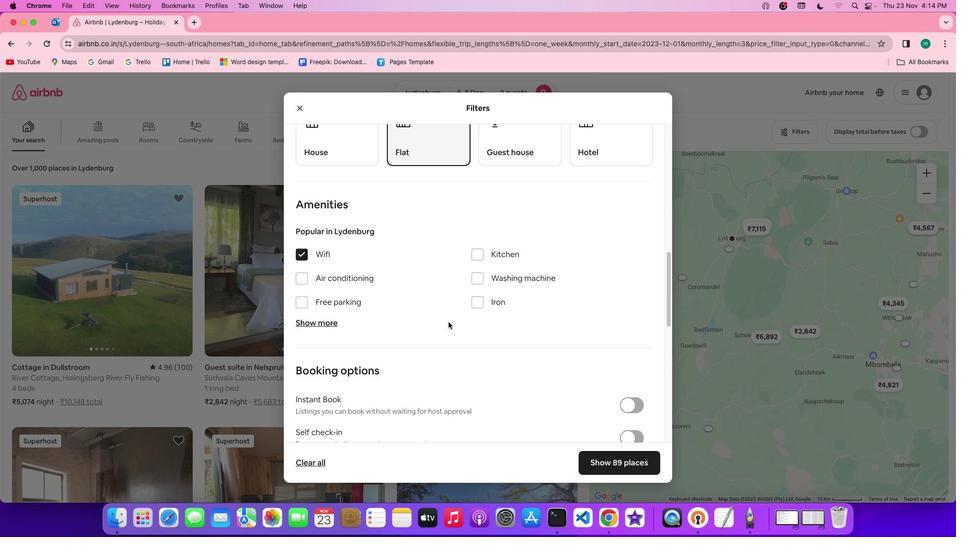 
Action: Mouse scrolled (448, 322) with delta (0, 0)
Screenshot: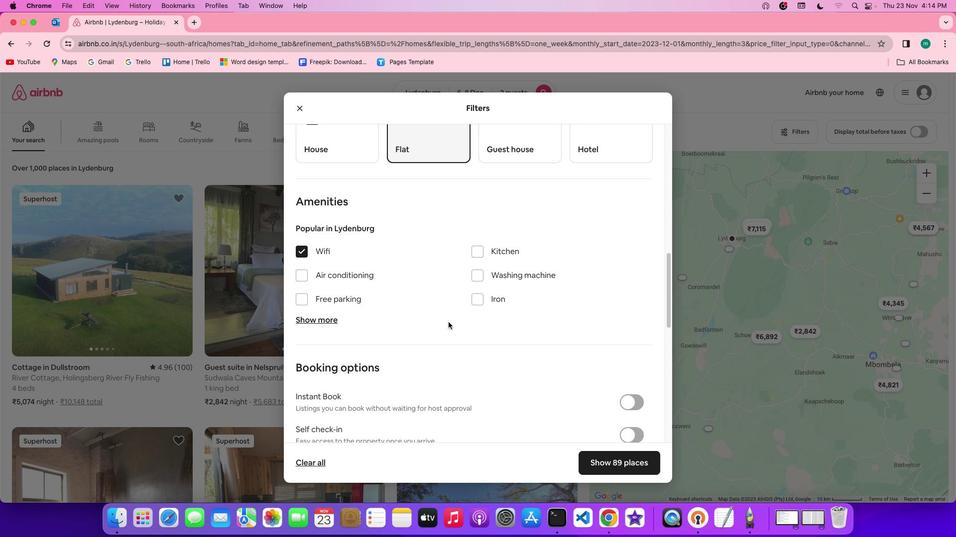
Action: Mouse scrolled (448, 322) with delta (0, 0)
Screenshot: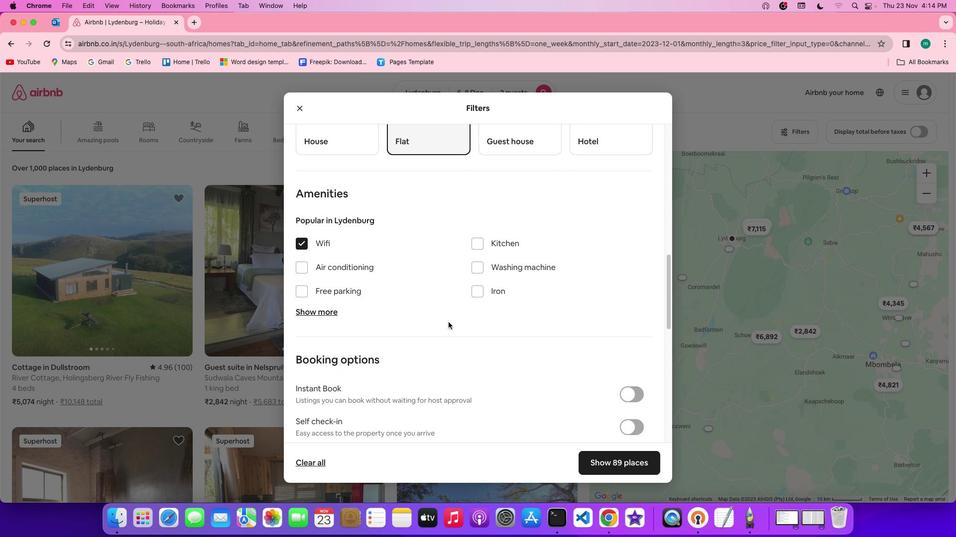 
Action: Mouse scrolled (448, 322) with delta (0, 0)
Screenshot: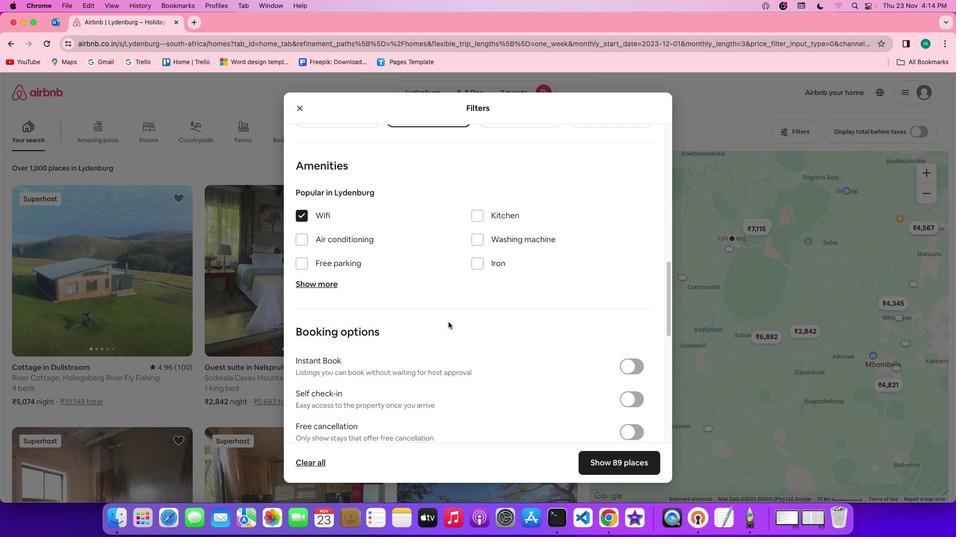 
Action: Mouse moved to (497, 336)
Screenshot: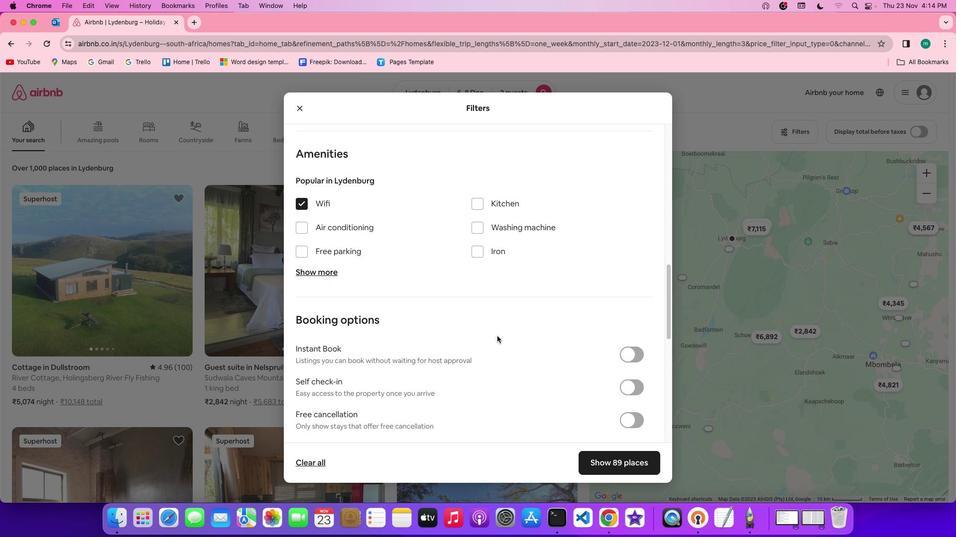 
Action: Mouse scrolled (497, 336) with delta (0, 0)
Screenshot: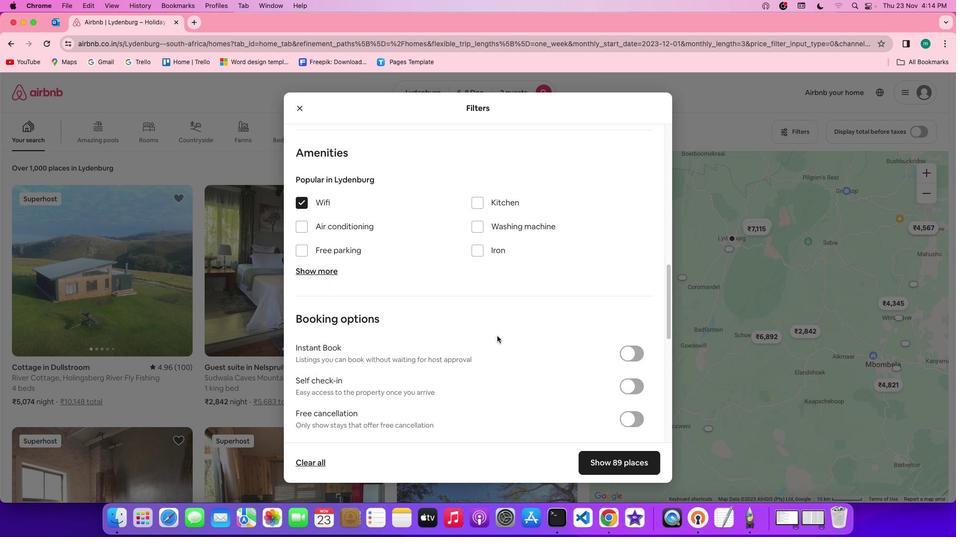 
Action: Mouse scrolled (497, 336) with delta (0, 0)
Screenshot: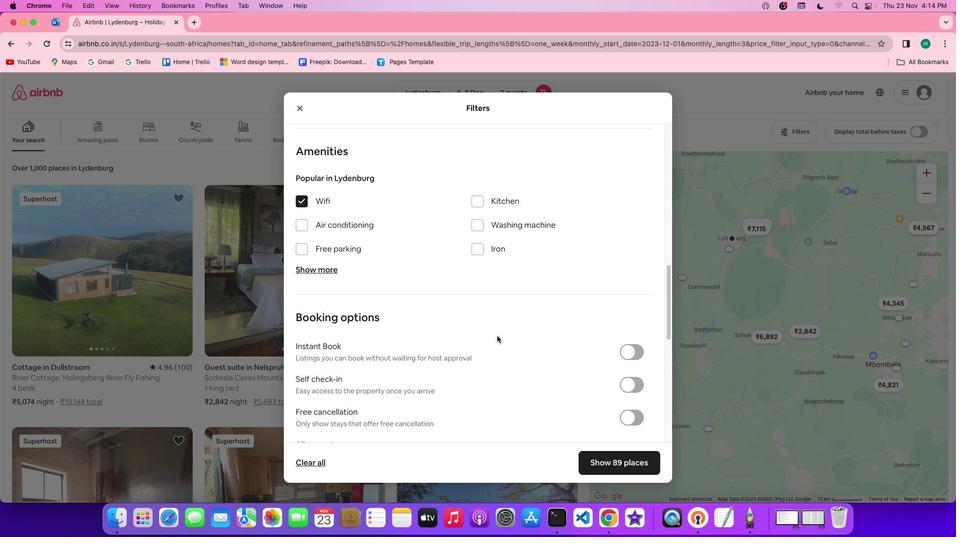 
Action: Mouse scrolled (497, 336) with delta (0, 0)
Screenshot: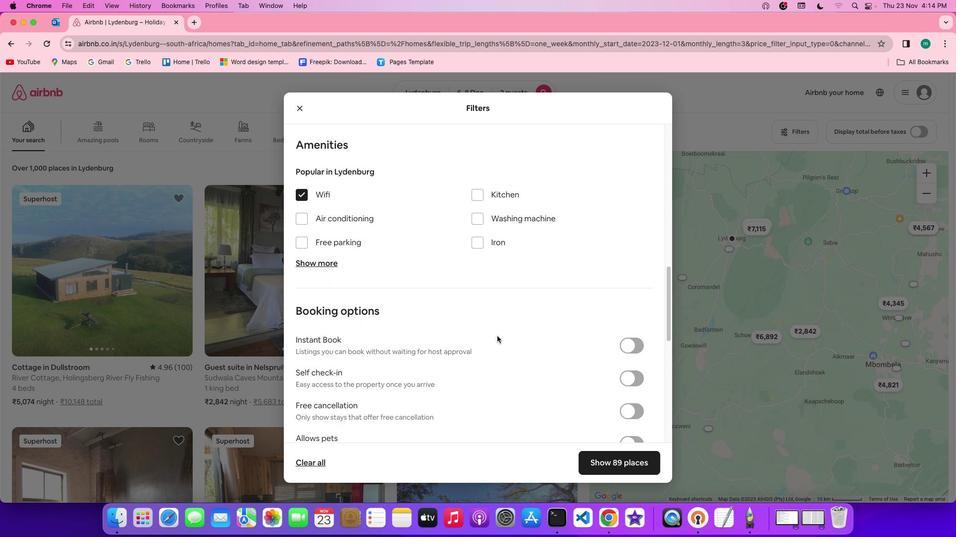 
Action: Mouse scrolled (497, 336) with delta (0, 0)
Screenshot: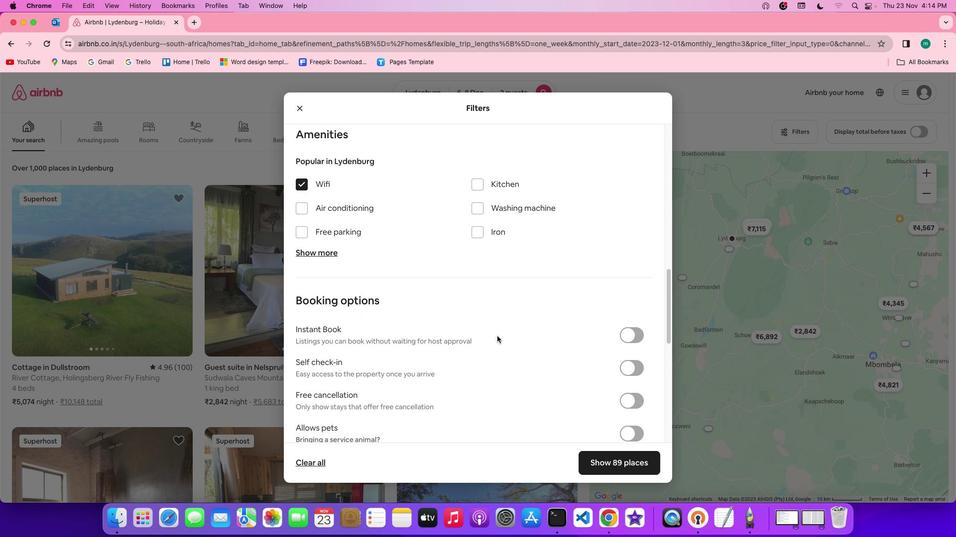 
Action: Mouse moved to (627, 370)
Screenshot: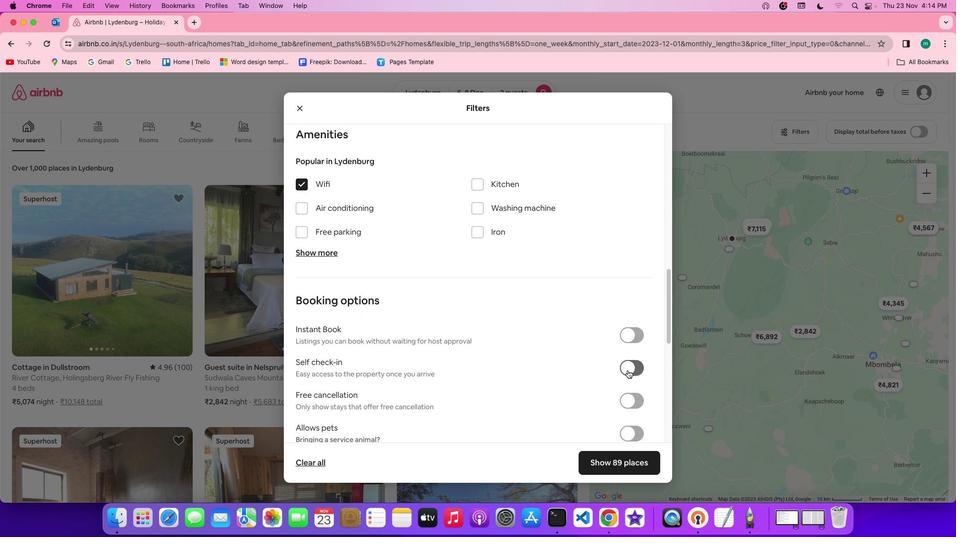 
Action: Mouse pressed left at (627, 370)
Screenshot: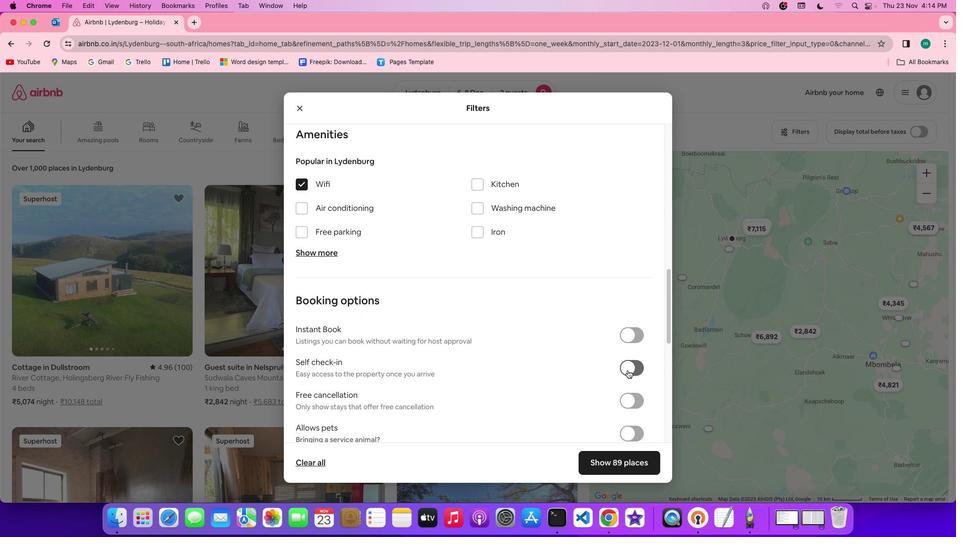 
Action: Mouse moved to (496, 394)
Screenshot: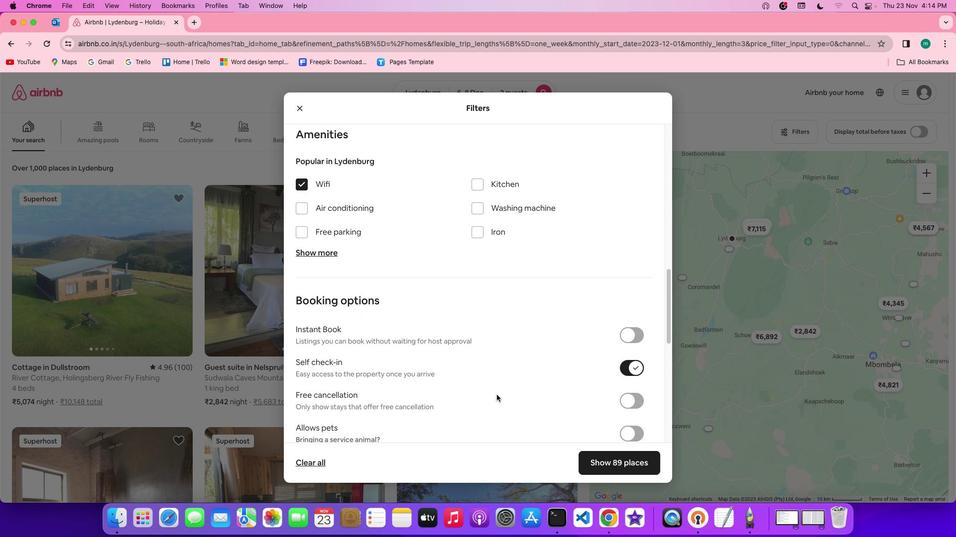 
Action: Mouse scrolled (496, 394) with delta (0, 0)
Screenshot: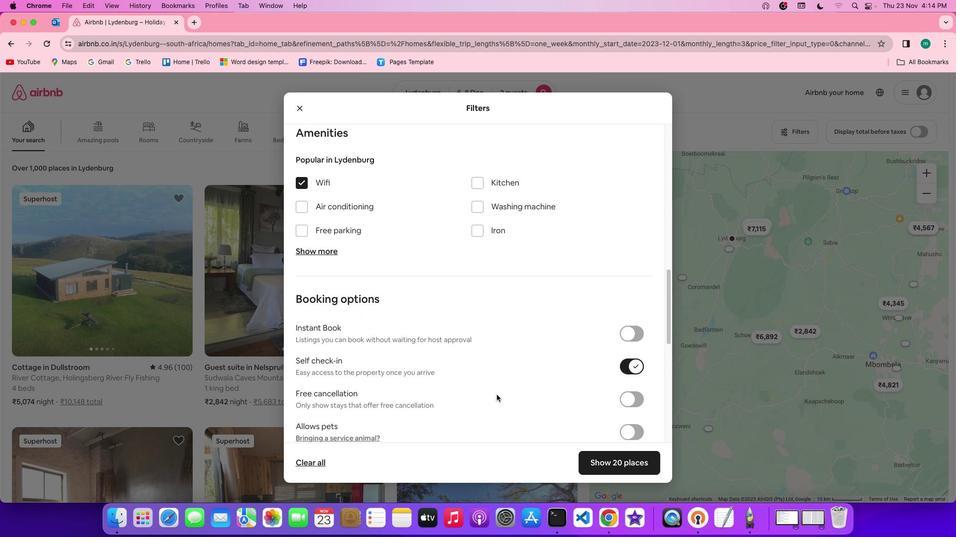 
Action: Mouse scrolled (496, 394) with delta (0, 0)
Screenshot: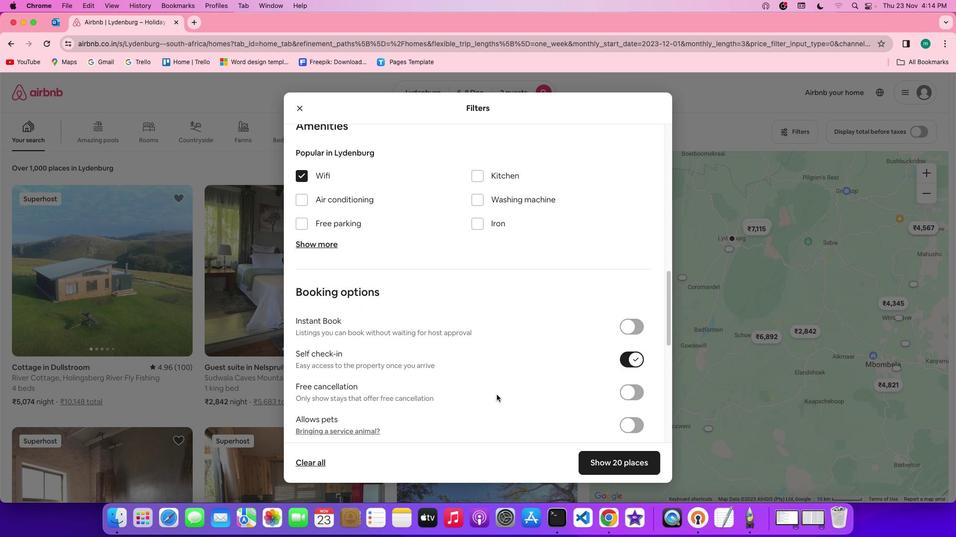 
Action: Mouse scrolled (496, 394) with delta (0, 0)
Screenshot: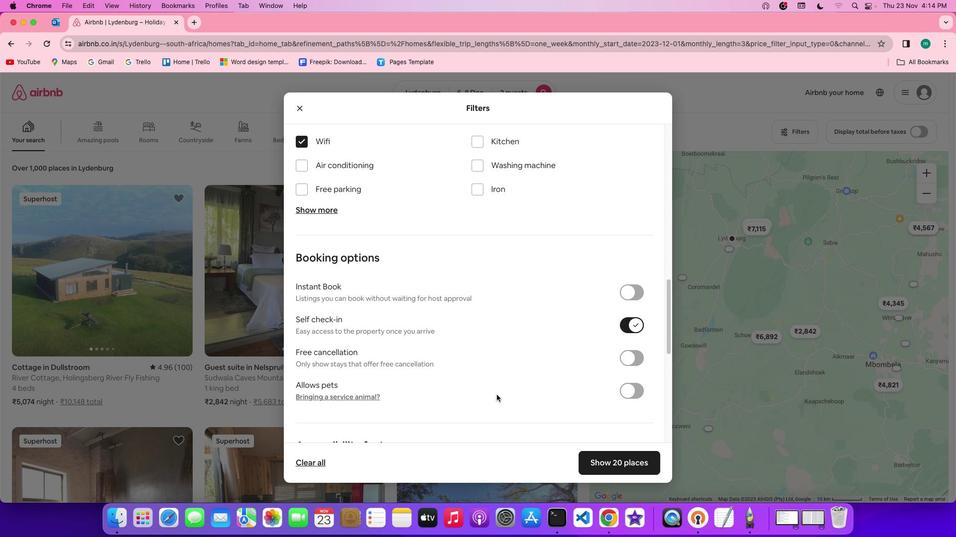 
Action: Mouse scrolled (496, 394) with delta (0, -1)
Screenshot: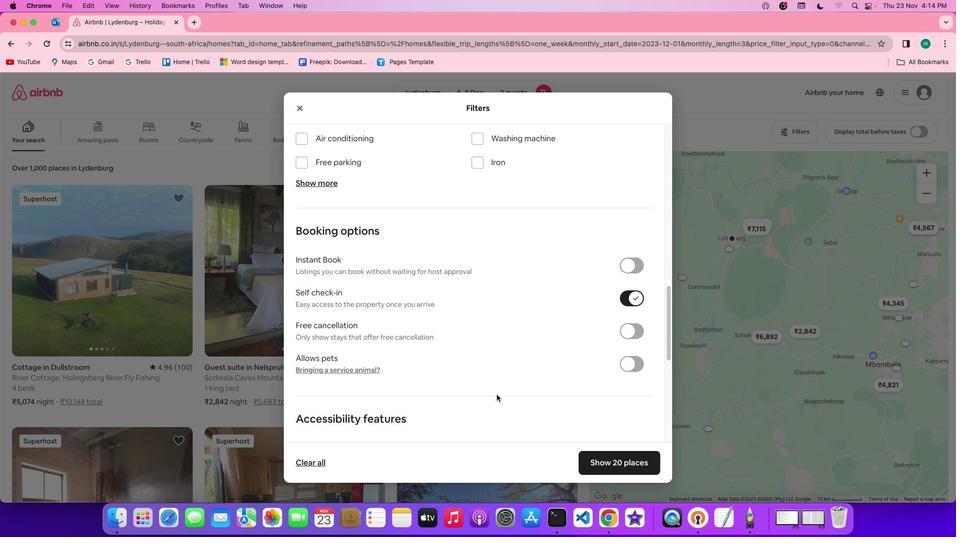 
Action: Mouse scrolled (496, 394) with delta (0, 0)
Screenshot: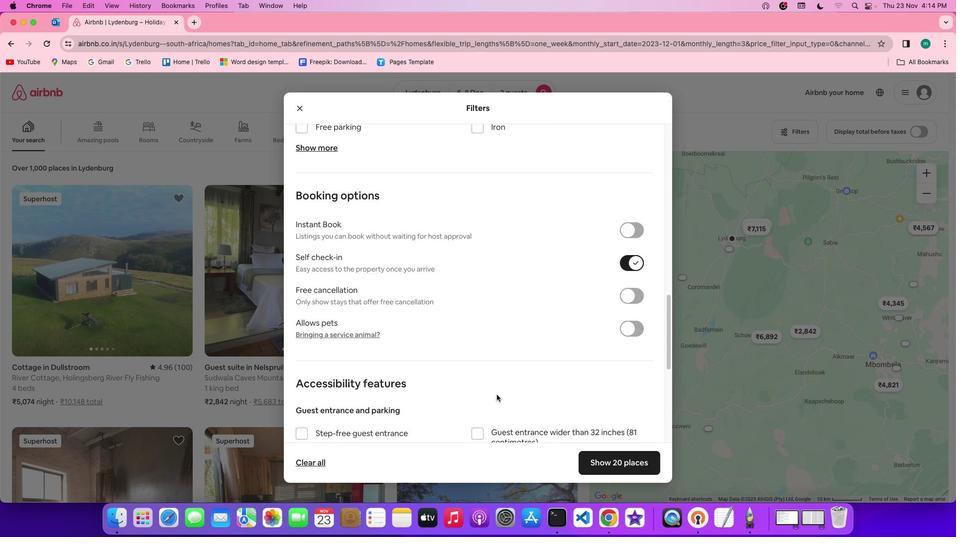 
Action: Mouse scrolled (496, 394) with delta (0, 0)
Screenshot: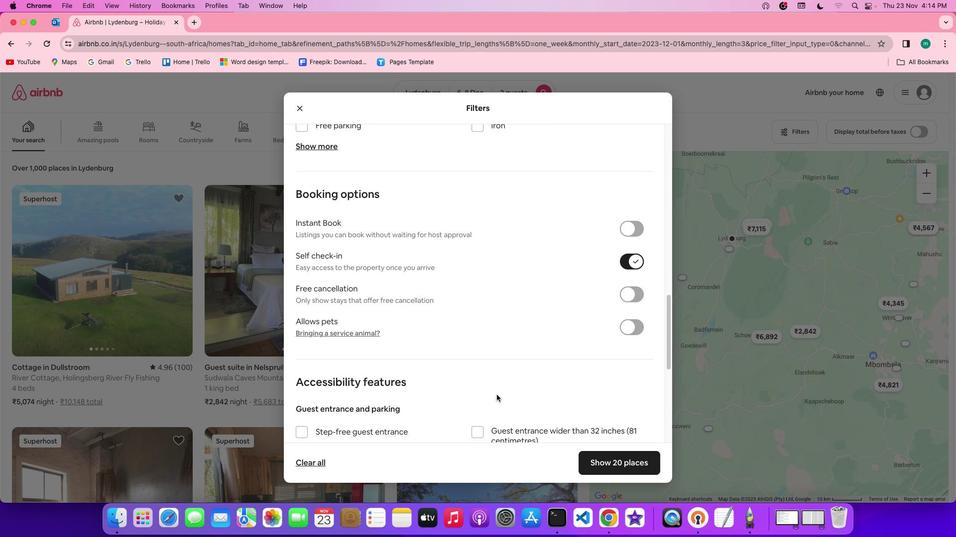 
Action: Mouse scrolled (496, 394) with delta (0, 0)
Screenshot: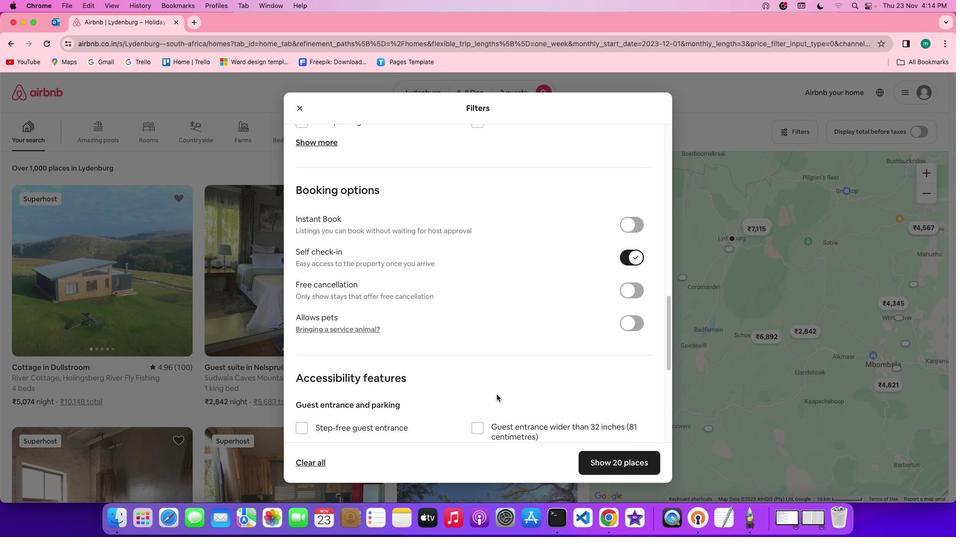 
Action: Mouse scrolled (496, 394) with delta (0, 0)
Screenshot: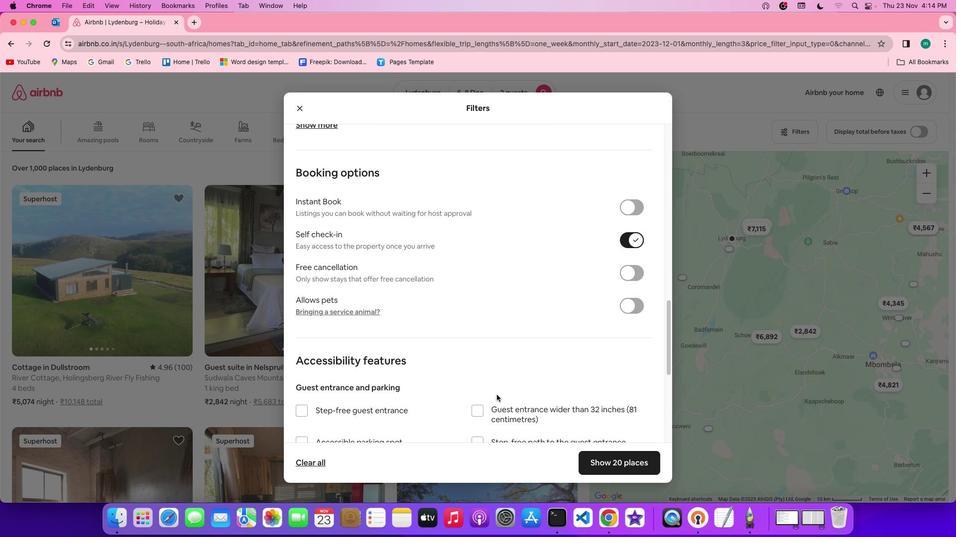 
Action: Mouse scrolled (496, 394) with delta (0, 0)
Screenshot: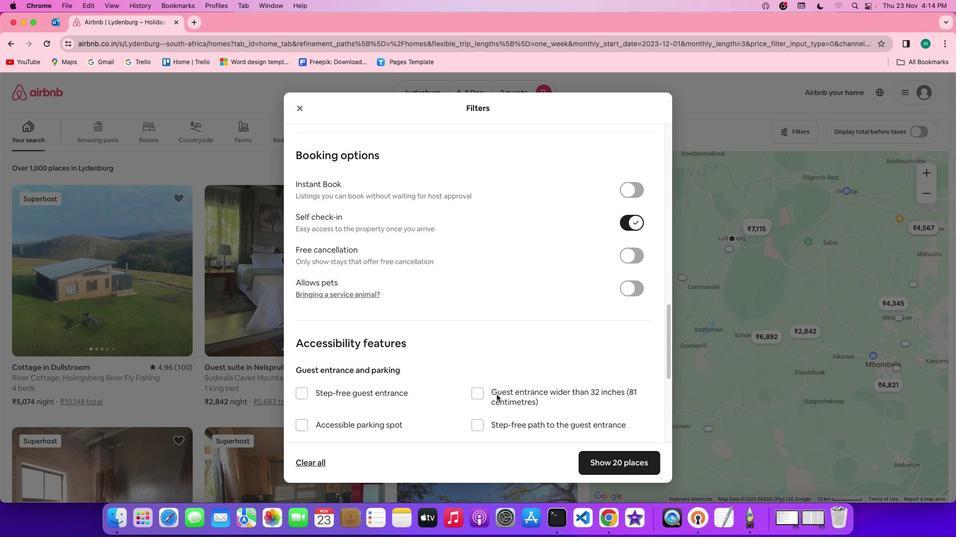 
Action: Mouse scrolled (496, 394) with delta (0, 0)
Screenshot: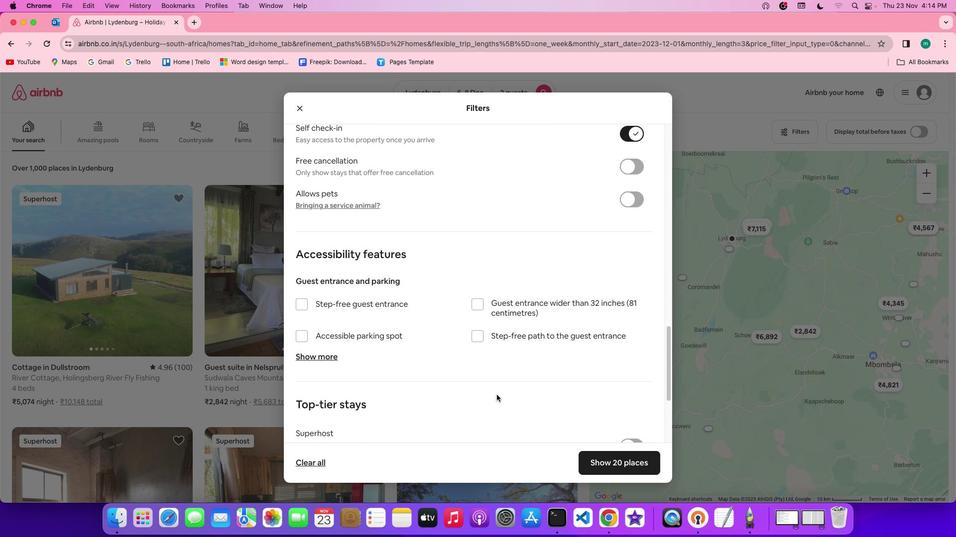 
Action: Mouse scrolled (496, 394) with delta (0, 0)
Screenshot: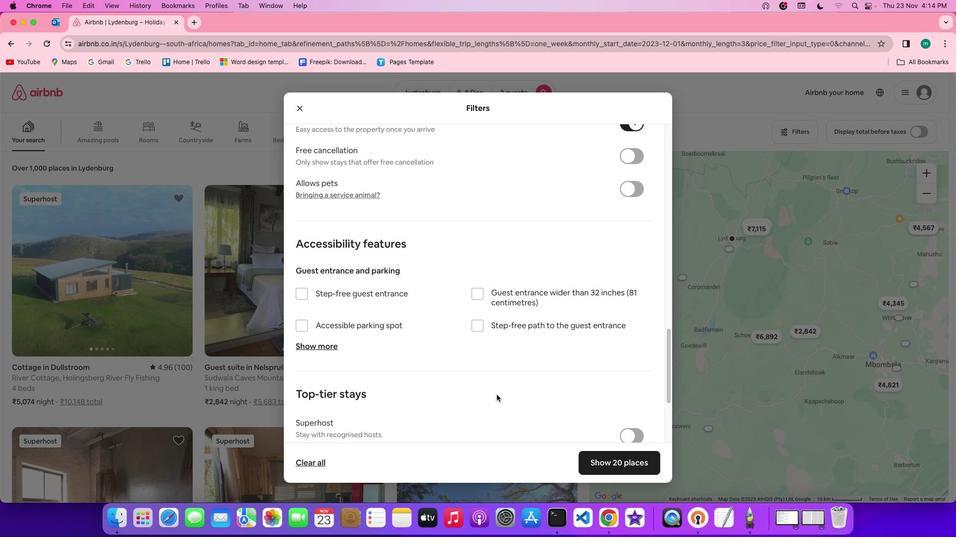 
Action: Mouse scrolled (496, 394) with delta (0, 0)
Screenshot: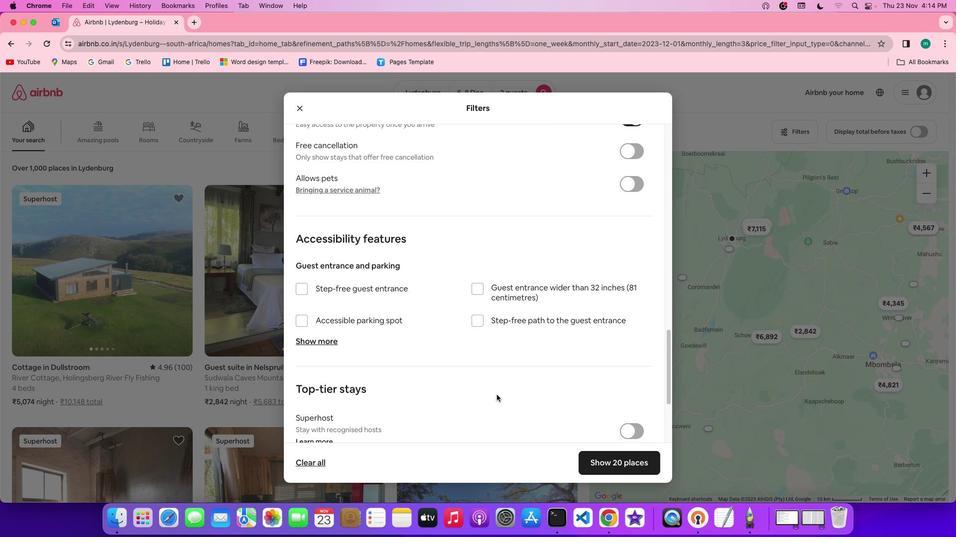 
Action: Mouse scrolled (496, 394) with delta (0, 0)
Screenshot: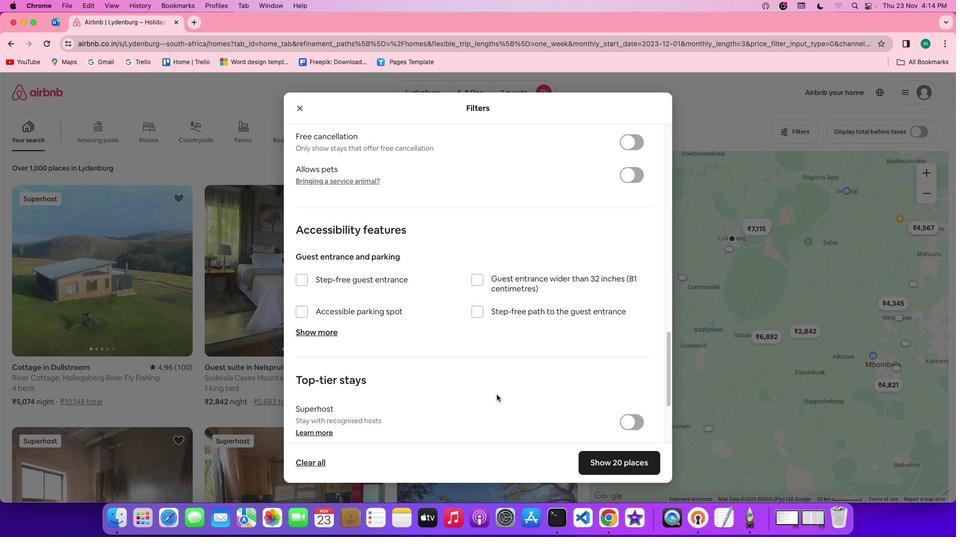 
Action: Mouse scrolled (496, 394) with delta (0, 0)
Screenshot: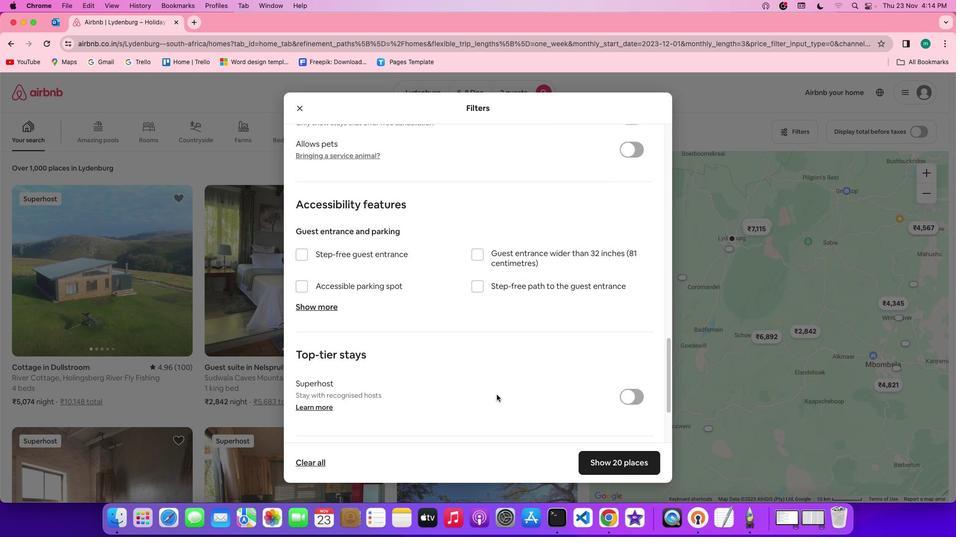 
Action: Mouse scrolled (496, 394) with delta (0, 0)
Screenshot: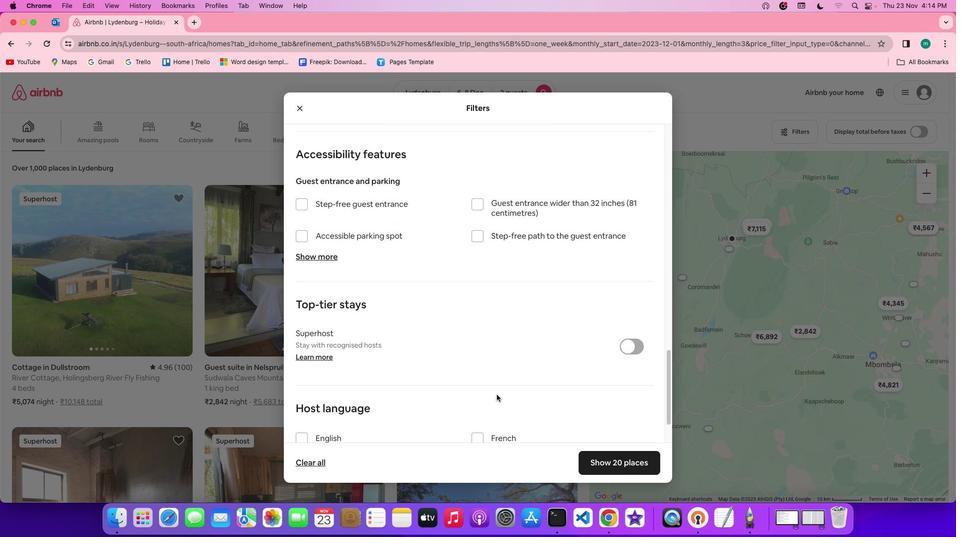 
Action: Mouse scrolled (496, 394) with delta (0, 0)
Screenshot: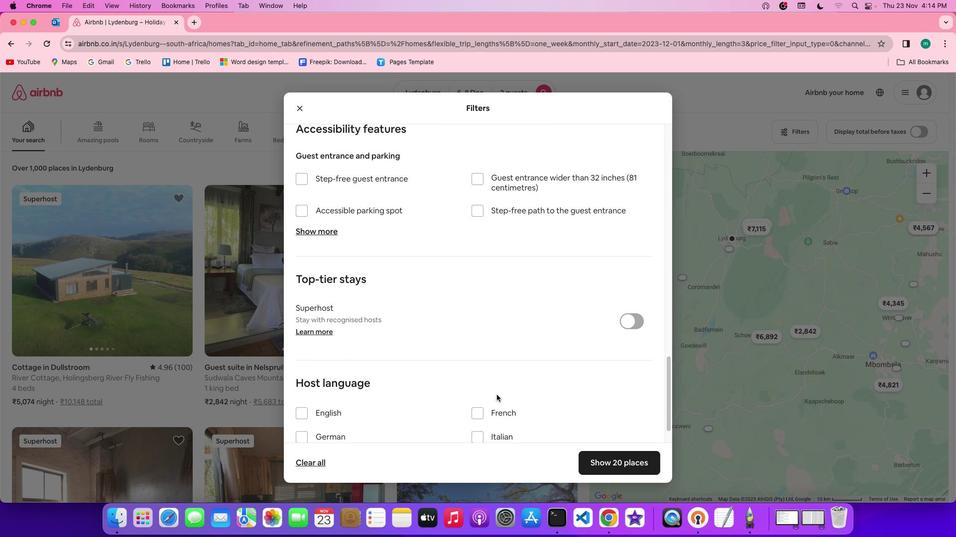 
Action: Mouse scrolled (496, 394) with delta (0, 0)
Screenshot: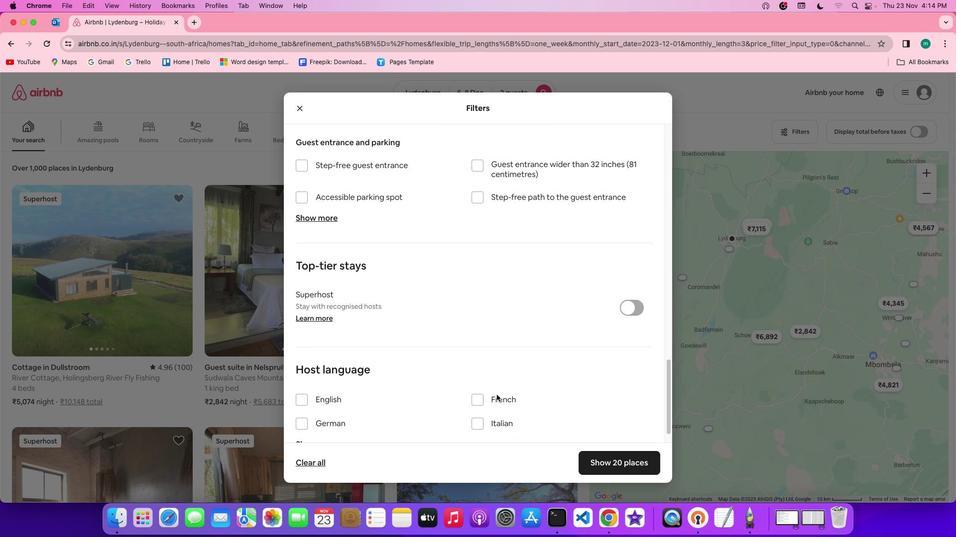 
Action: Mouse scrolled (496, 394) with delta (0, 0)
Screenshot: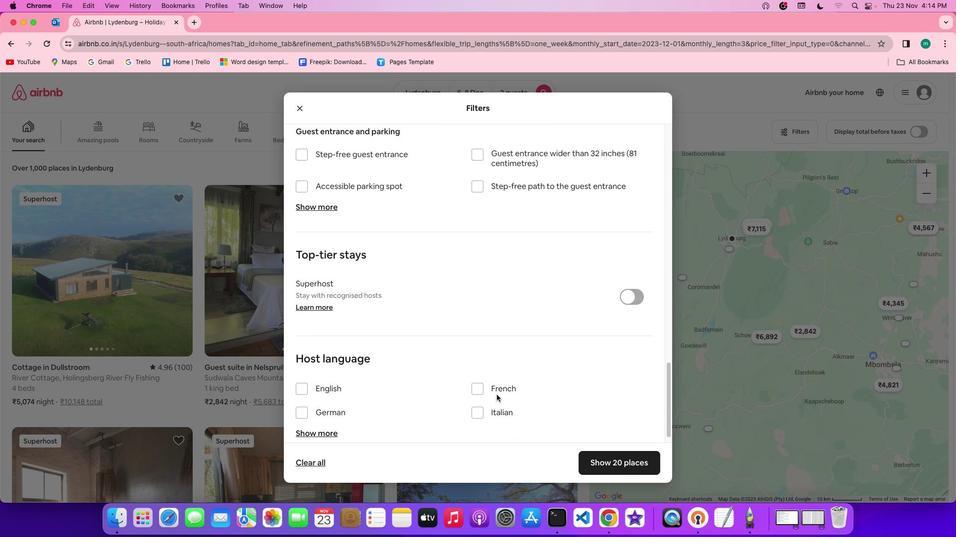 
Action: Mouse scrolled (496, 394) with delta (0, -1)
Screenshot: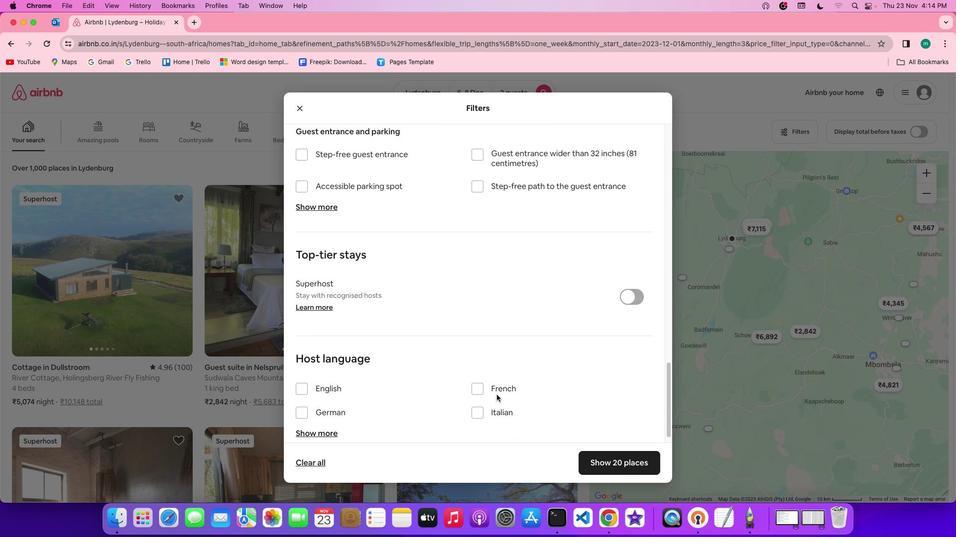 
Action: Mouse scrolled (496, 394) with delta (0, -2)
Screenshot: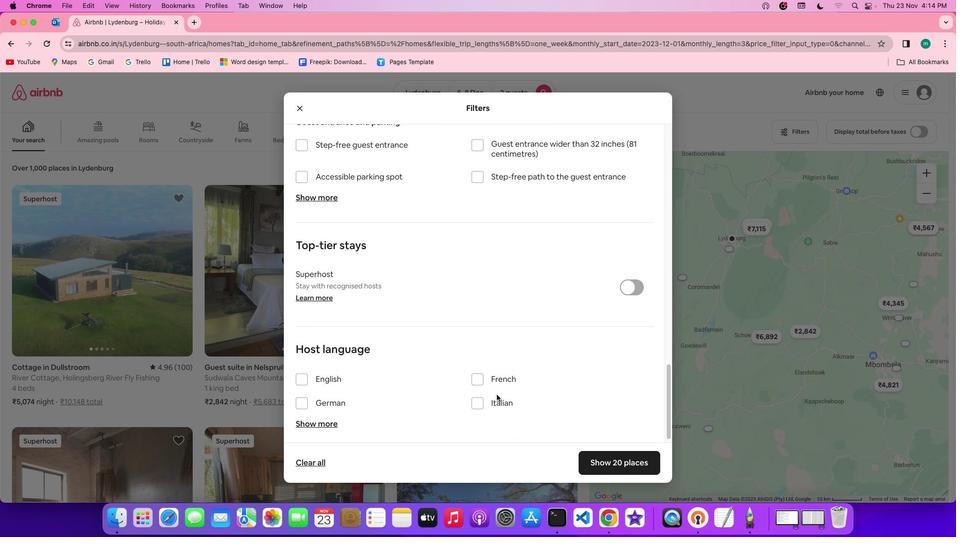 
Action: Mouse scrolled (496, 394) with delta (0, 0)
Screenshot: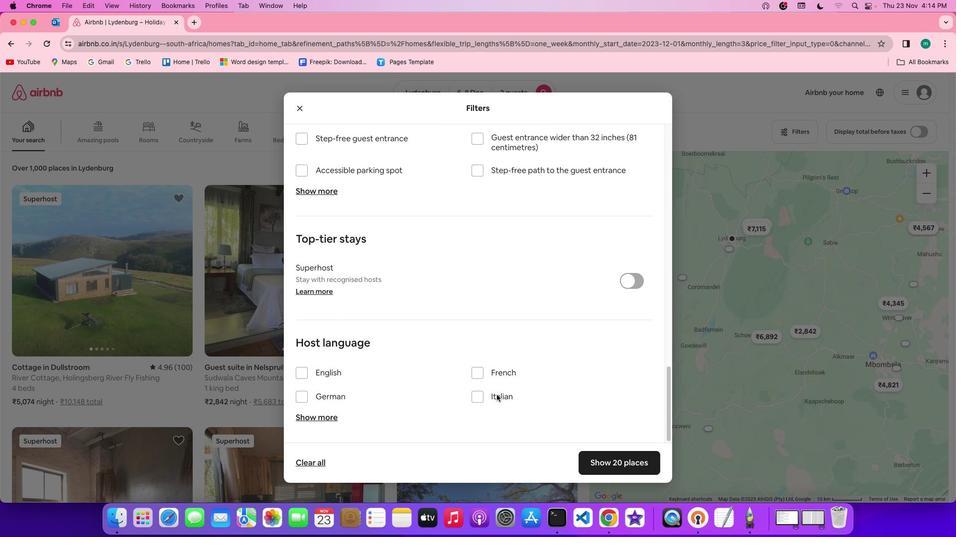 
Action: Mouse scrolled (496, 394) with delta (0, 0)
Screenshot: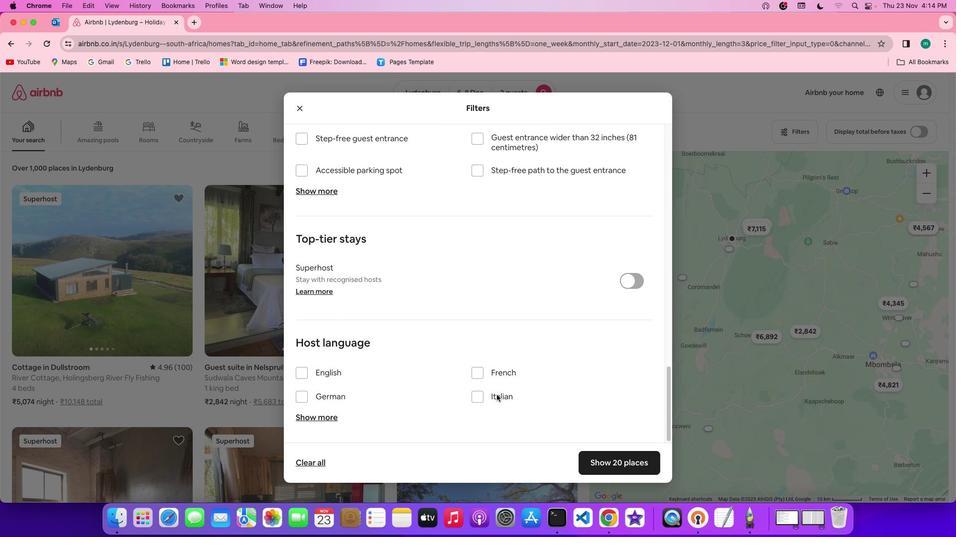 
Action: Mouse scrolled (496, 394) with delta (0, -1)
Screenshot: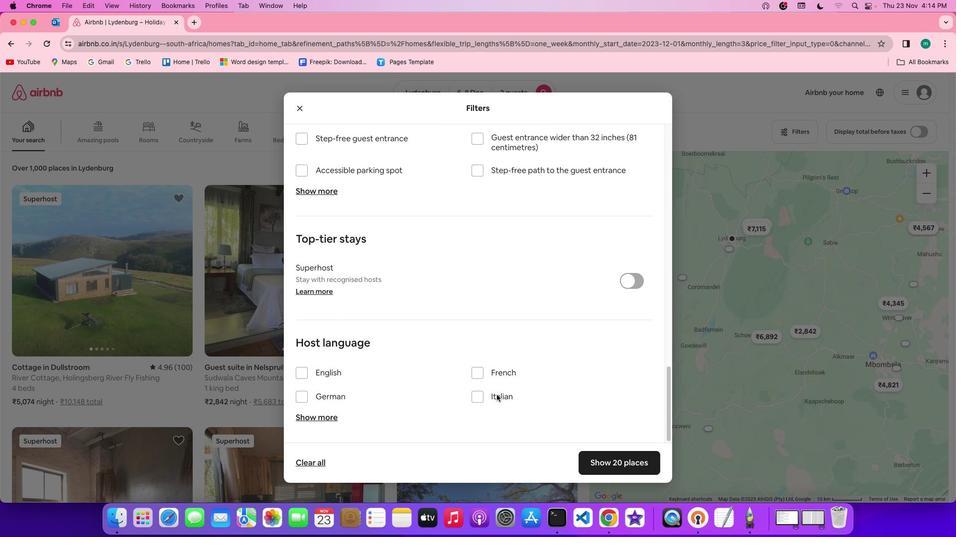 
Action: Mouse scrolled (496, 394) with delta (0, -2)
Screenshot: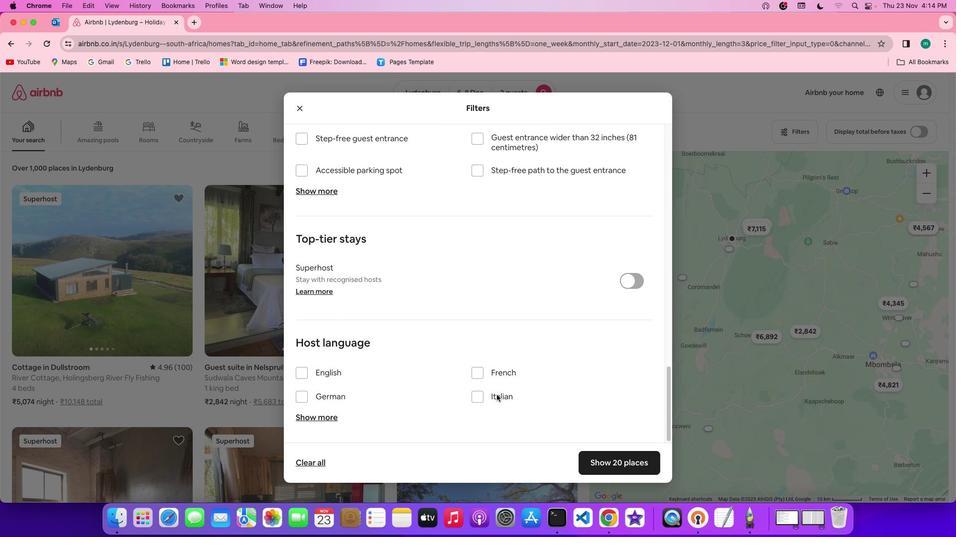 
Action: Mouse scrolled (496, 394) with delta (0, -2)
Screenshot: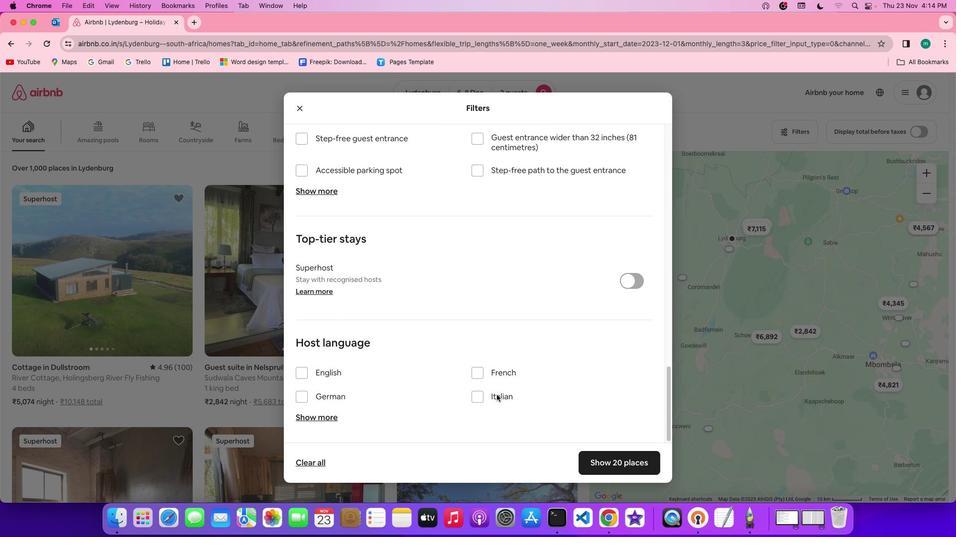 
Action: Mouse moved to (648, 461)
Screenshot: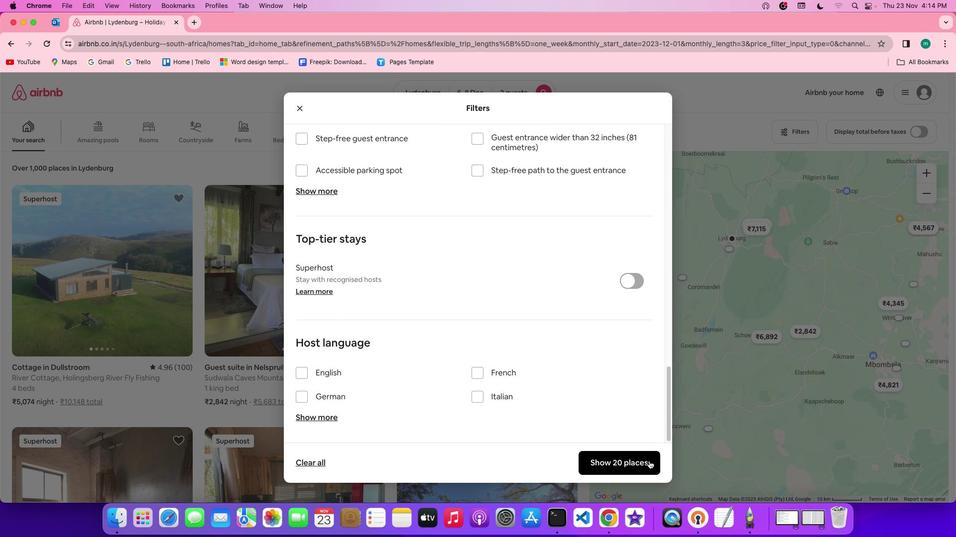 
Action: Mouse pressed left at (648, 461)
Screenshot: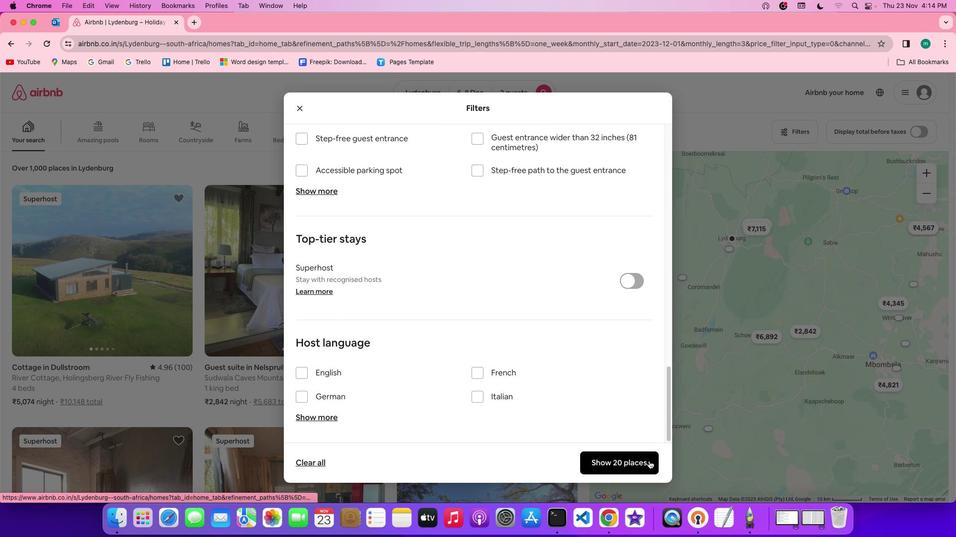 
Action: Mouse moved to (330, 372)
Screenshot: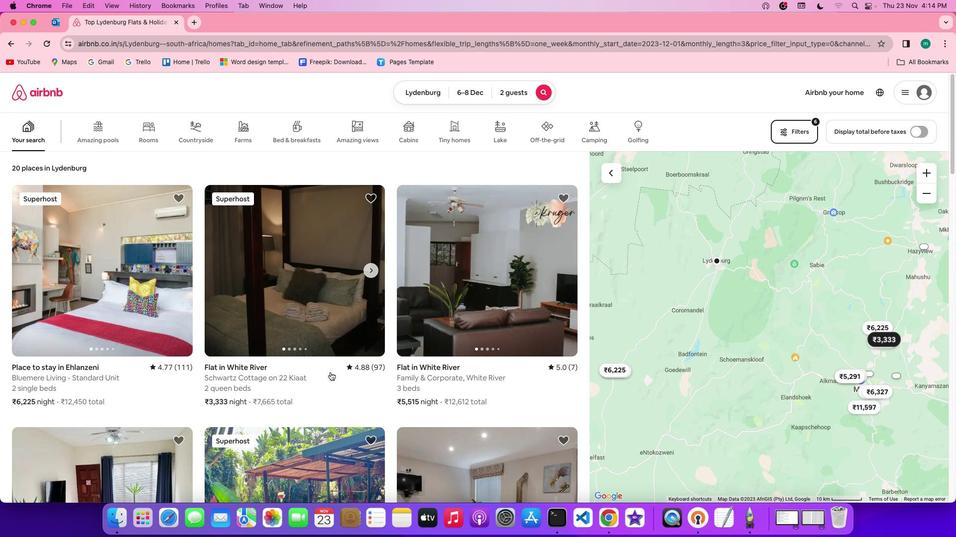 
Action: Mouse scrolled (330, 372) with delta (0, 0)
Screenshot: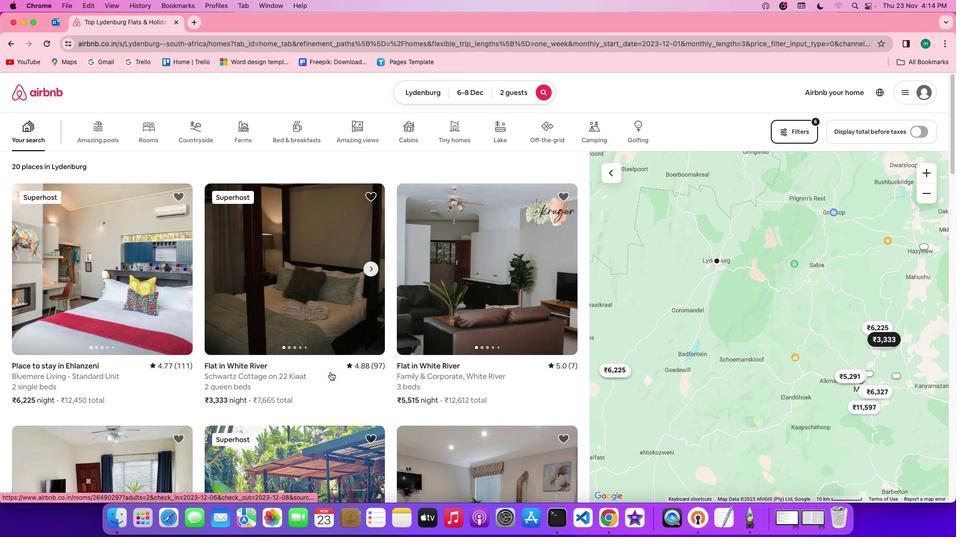 
Action: Mouse scrolled (330, 372) with delta (0, 0)
Screenshot: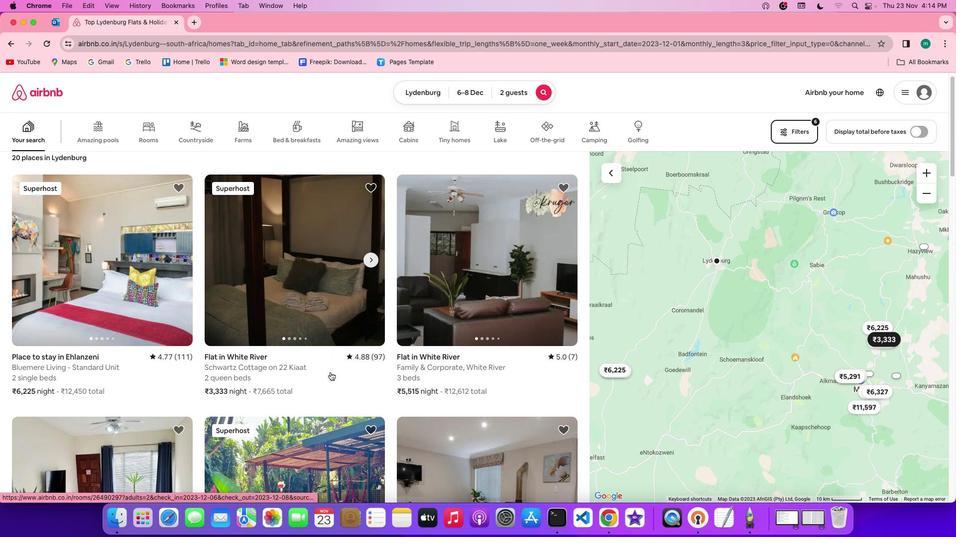 
Action: Mouse scrolled (330, 372) with delta (0, 0)
Screenshot: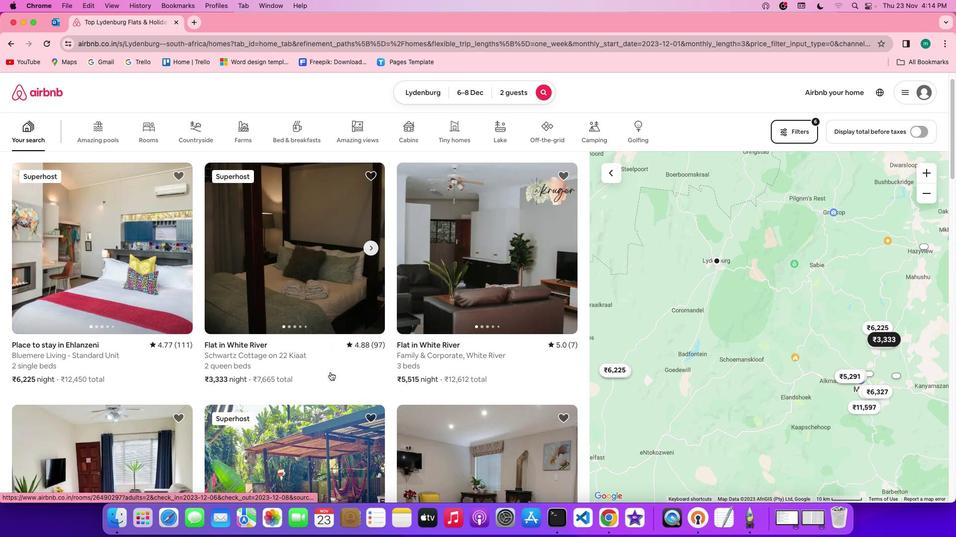 
Action: Mouse scrolled (330, 372) with delta (0, -1)
Screenshot: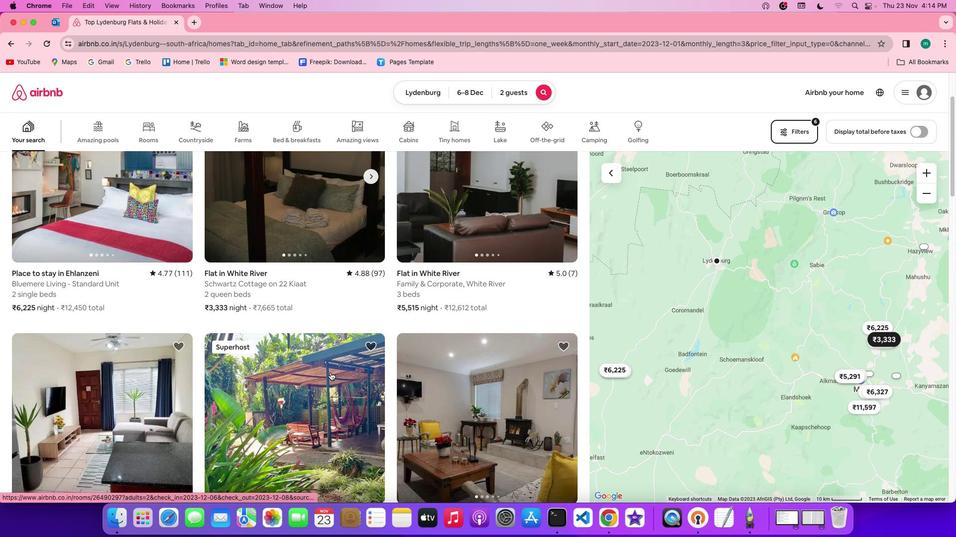
Action: Mouse scrolled (330, 372) with delta (0, 0)
Screenshot: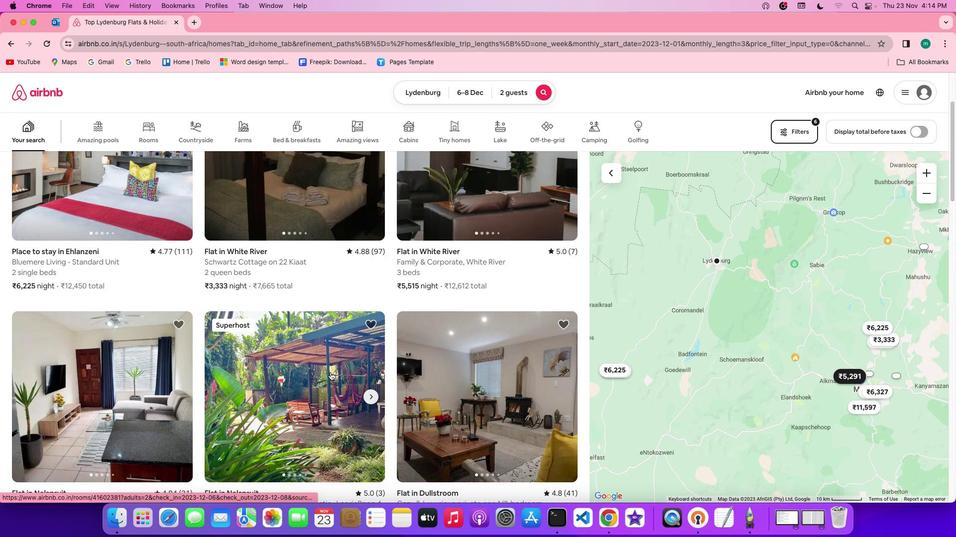 
Action: Mouse scrolled (330, 372) with delta (0, 0)
Screenshot: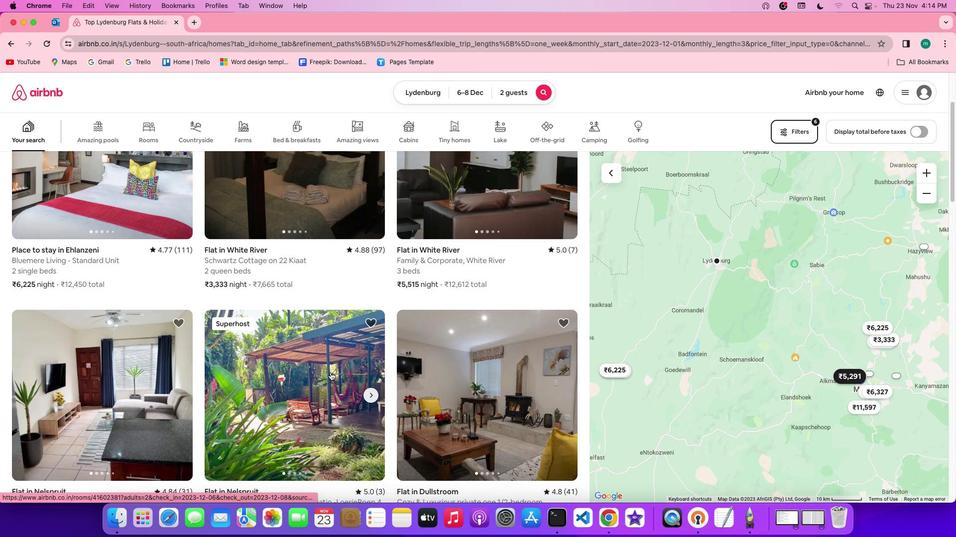 
Action: Mouse scrolled (330, 372) with delta (0, 0)
Screenshot: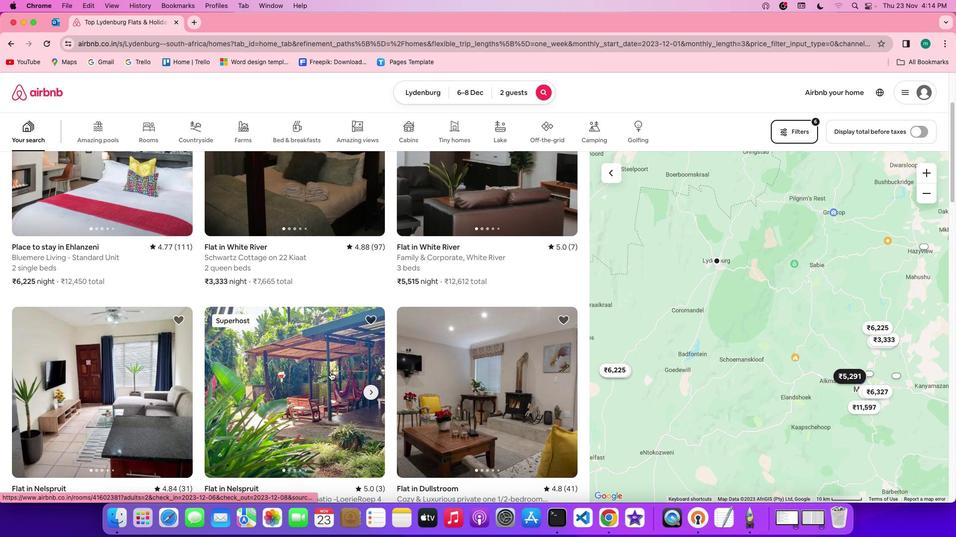 
Action: Mouse scrolled (330, 372) with delta (0, 0)
Screenshot: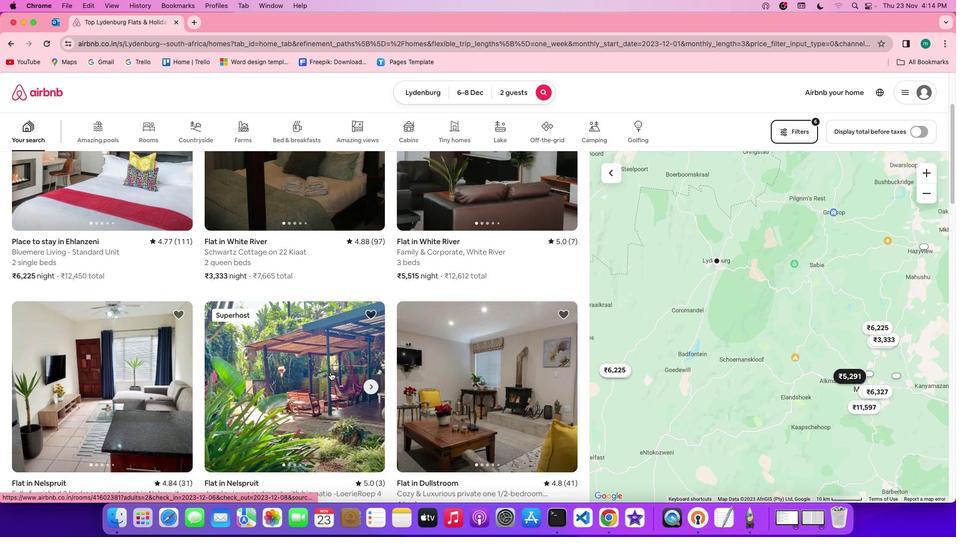 
Action: Mouse scrolled (330, 372) with delta (0, 0)
Screenshot: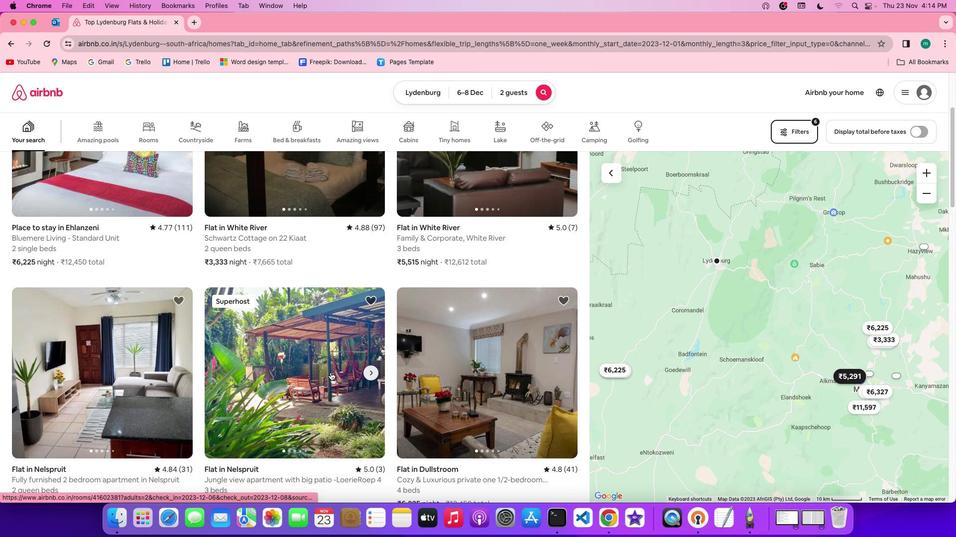 
Action: Mouse scrolled (330, 372) with delta (0, 0)
Screenshot: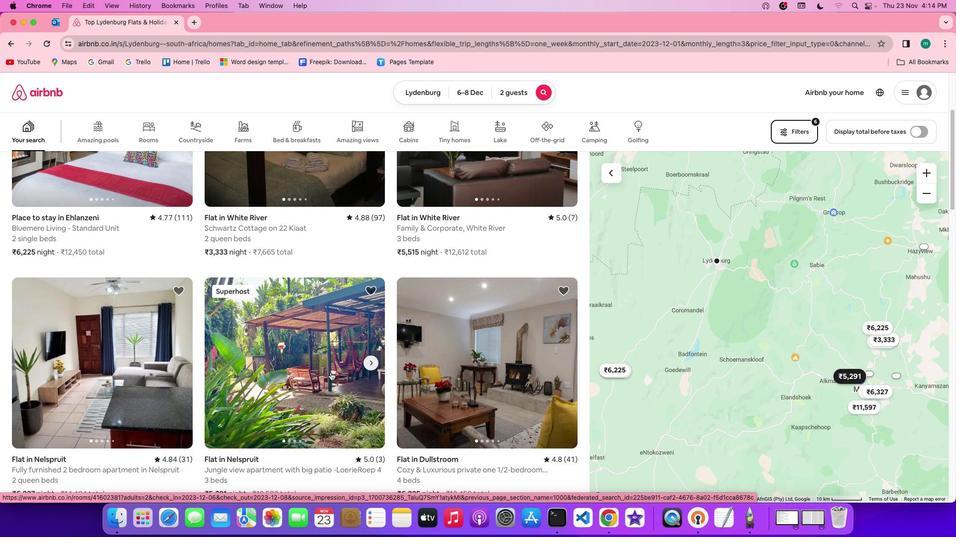
Action: Mouse scrolled (330, 372) with delta (0, 0)
Screenshot: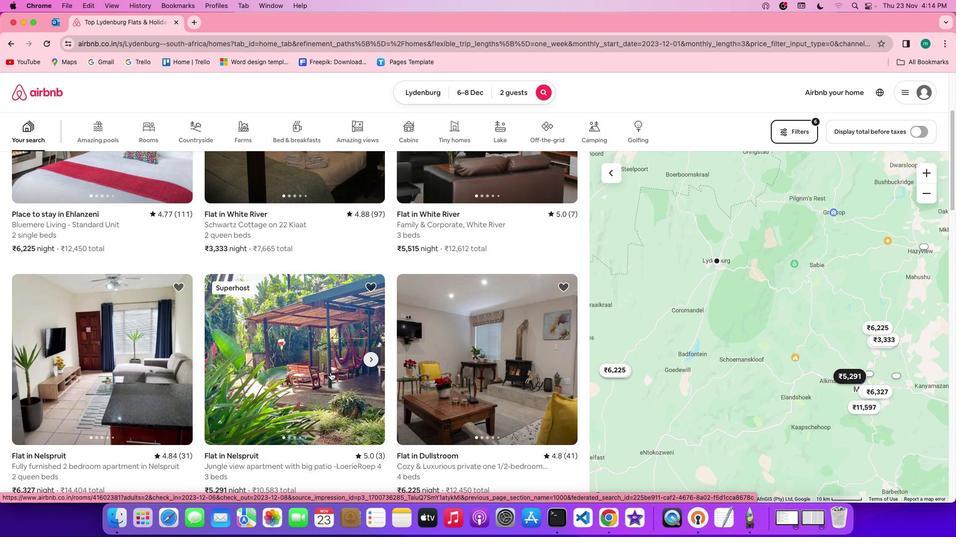 
Action: Mouse scrolled (330, 372) with delta (0, 0)
Screenshot: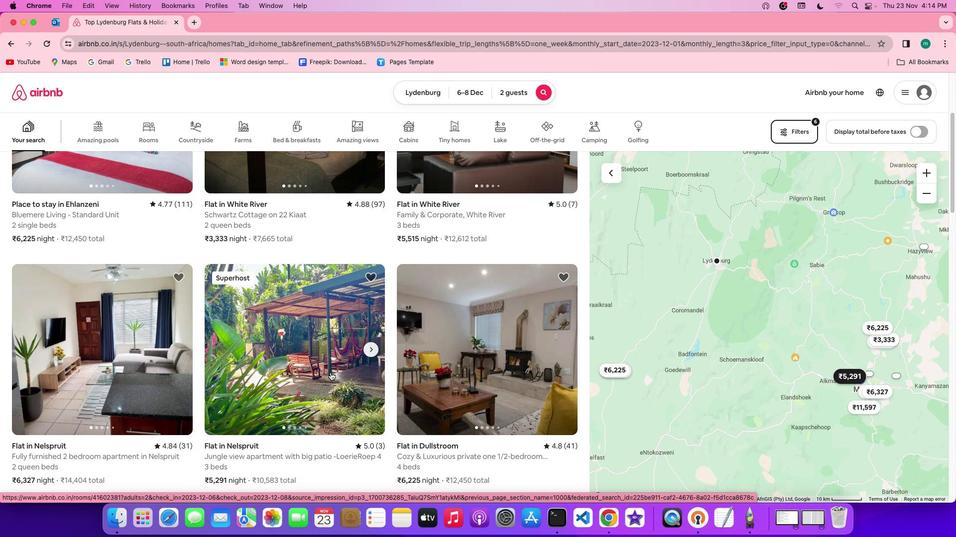 
Action: Mouse scrolled (330, 372) with delta (0, 0)
Screenshot: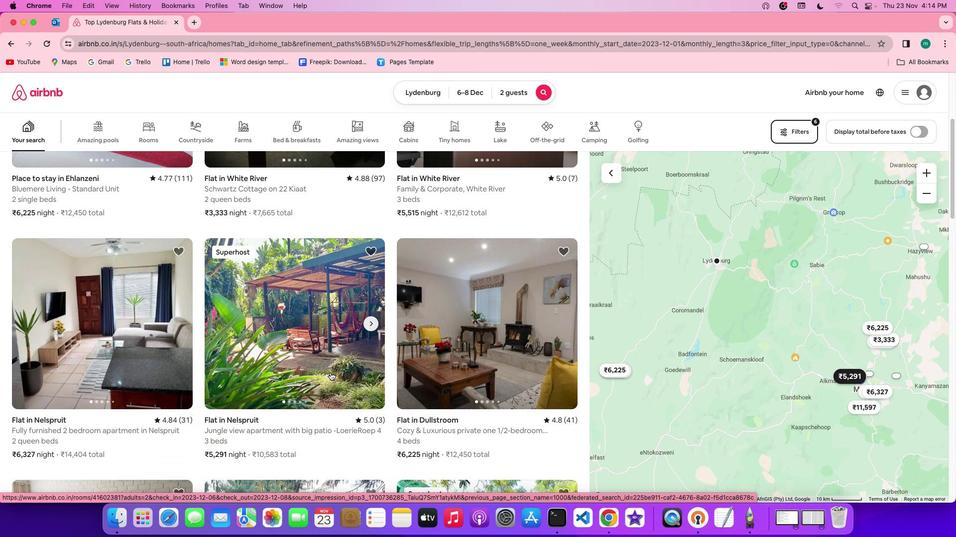 
Action: Mouse scrolled (330, 372) with delta (0, 0)
Screenshot: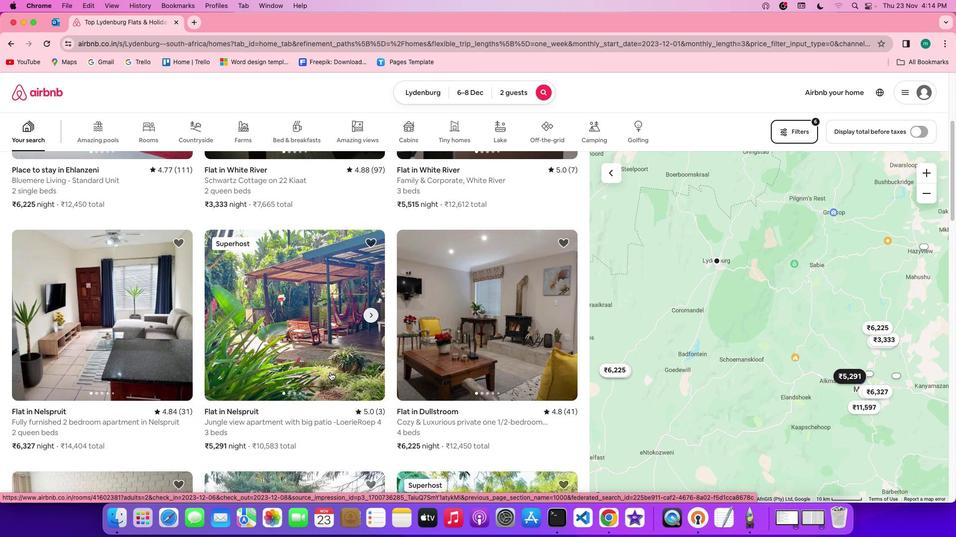 
Action: Mouse scrolled (330, 372) with delta (0, 0)
Screenshot: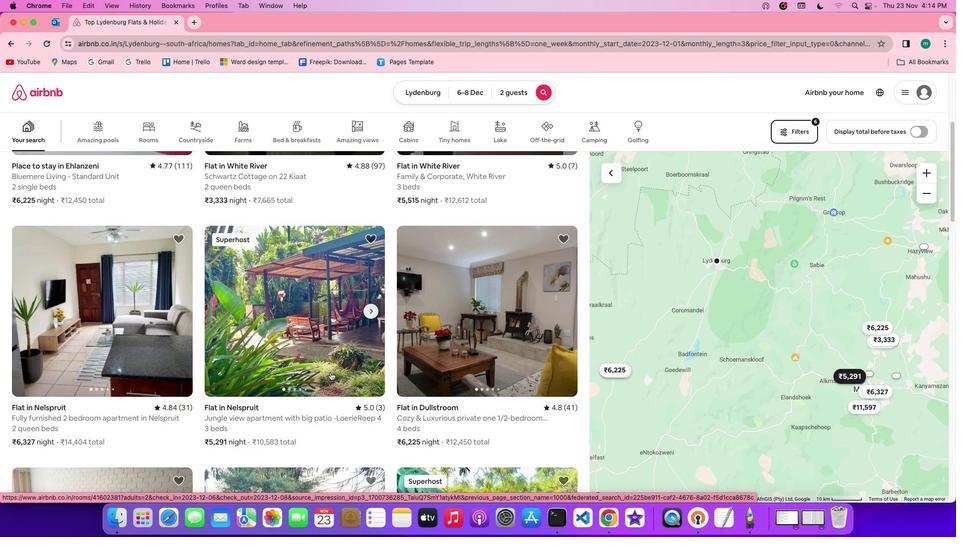 
Action: Mouse scrolled (330, 372) with delta (0, 0)
Screenshot: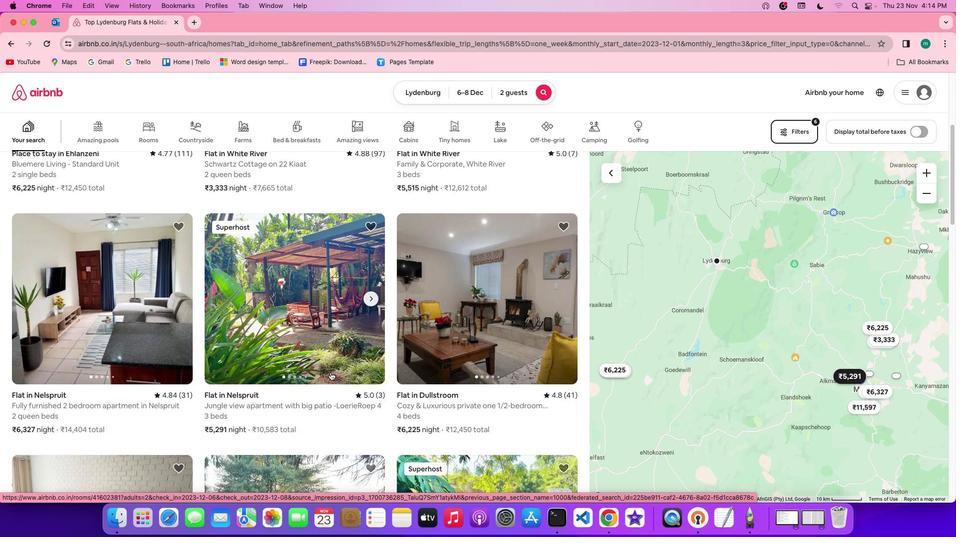 
Action: Mouse scrolled (330, 372) with delta (0, 0)
Screenshot: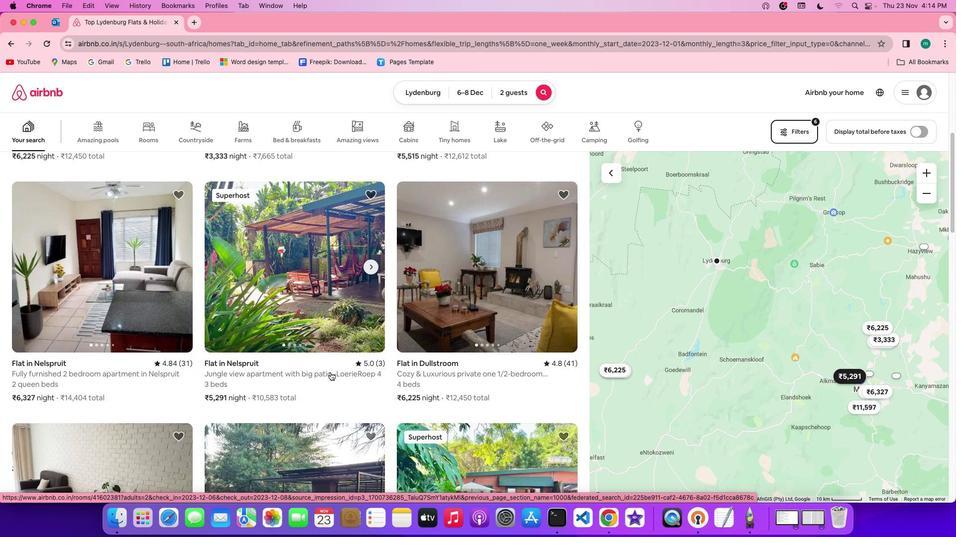 
Action: Mouse scrolled (330, 372) with delta (0, 0)
Screenshot: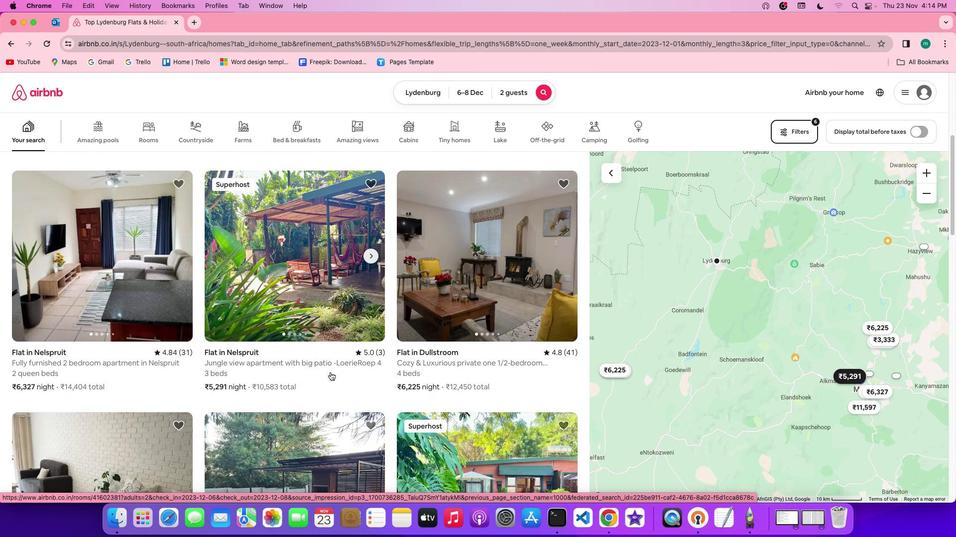 
Action: Mouse scrolled (330, 372) with delta (0, 0)
Screenshot: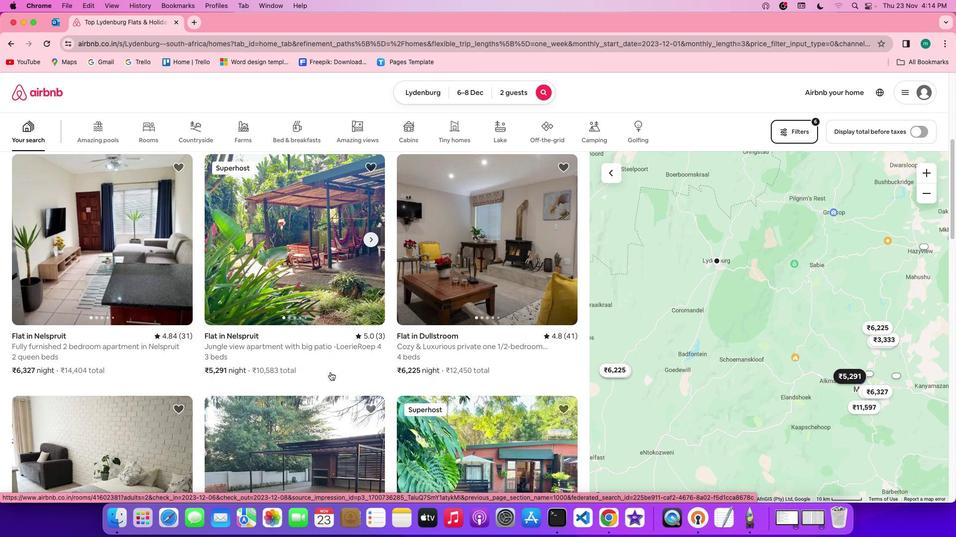 
Action: Mouse scrolled (330, 372) with delta (0, 0)
Screenshot: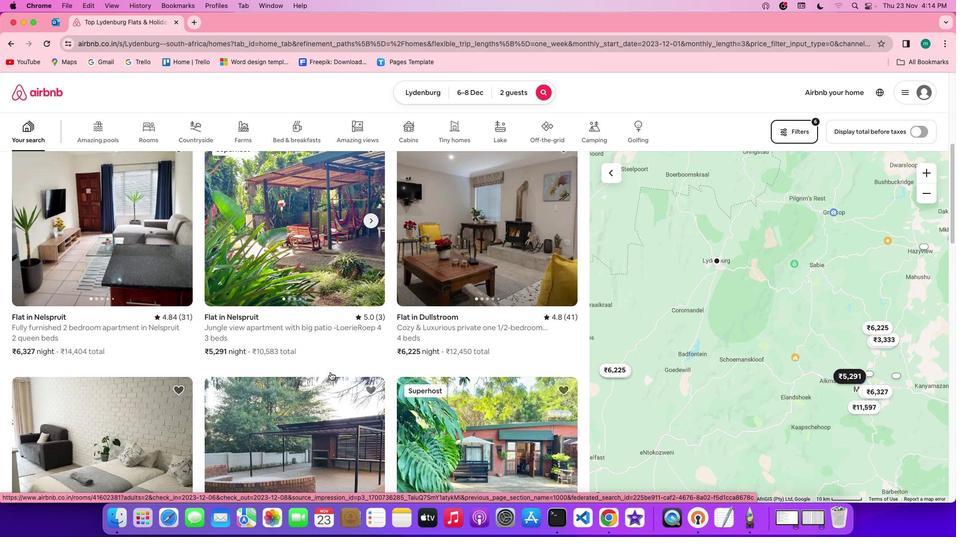
Action: Mouse scrolled (330, 372) with delta (0, -1)
Screenshot: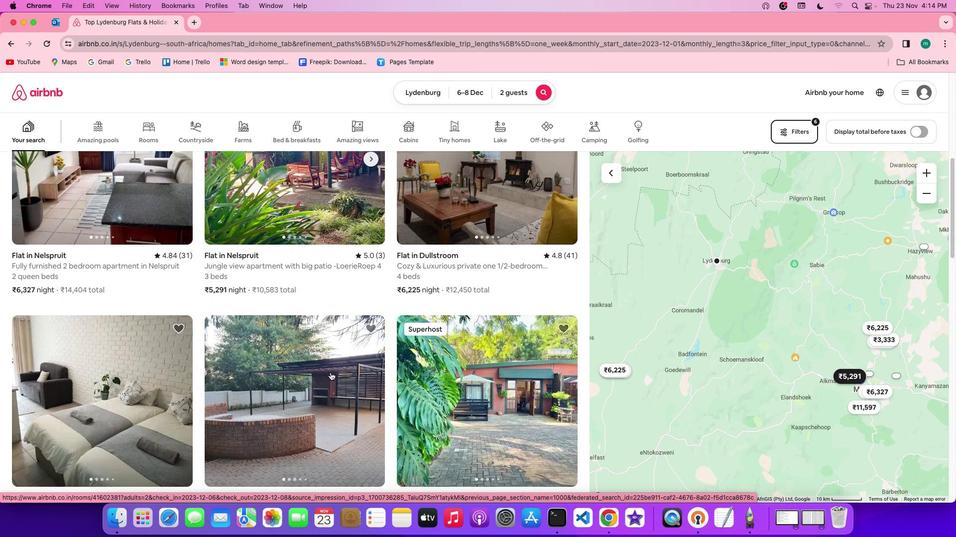 
Action: Mouse scrolled (330, 372) with delta (0, 0)
Screenshot: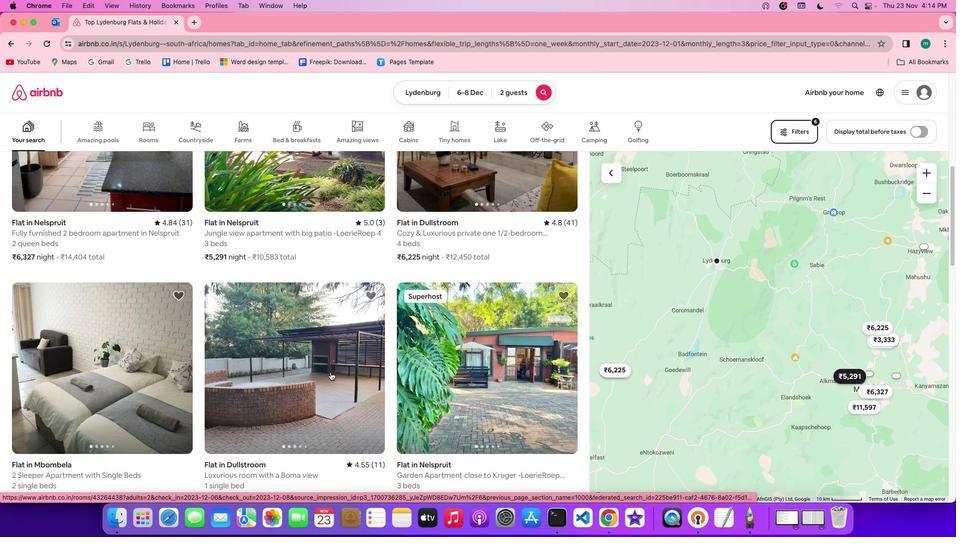 
Action: Mouse scrolled (330, 372) with delta (0, 0)
Screenshot: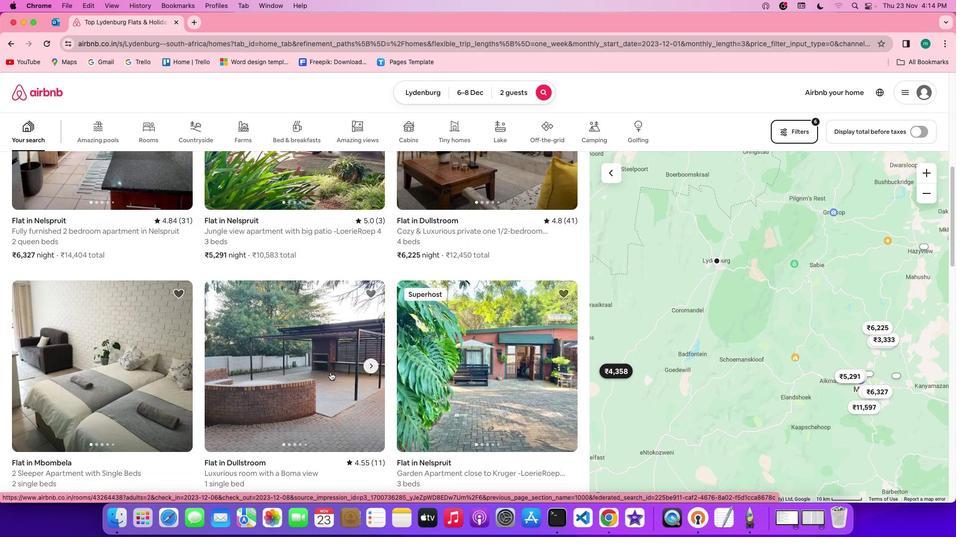 
Action: Mouse scrolled (330, 372) with delta (0, 0)
Screenshot: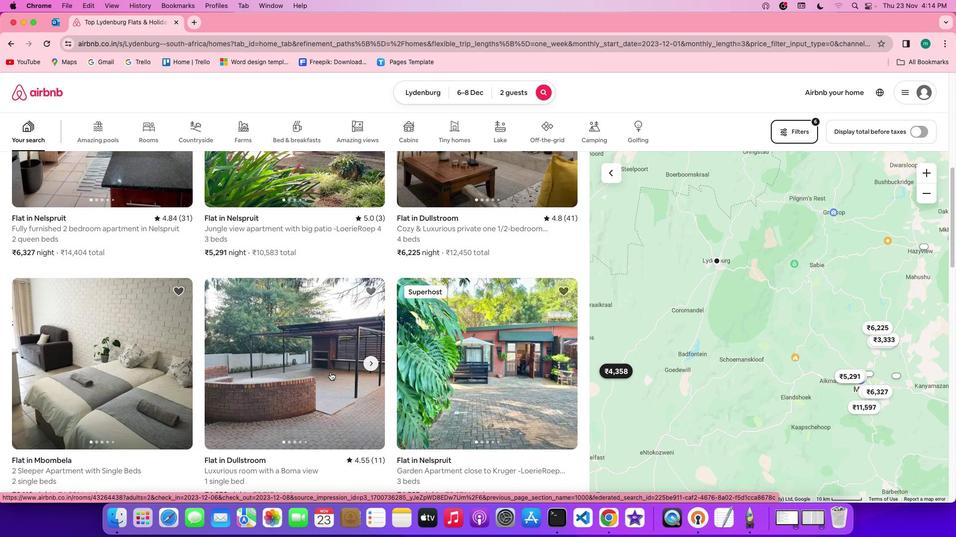 
Action: Mouse scrolled (330, 372) with delta (0, 0)
Screenshot: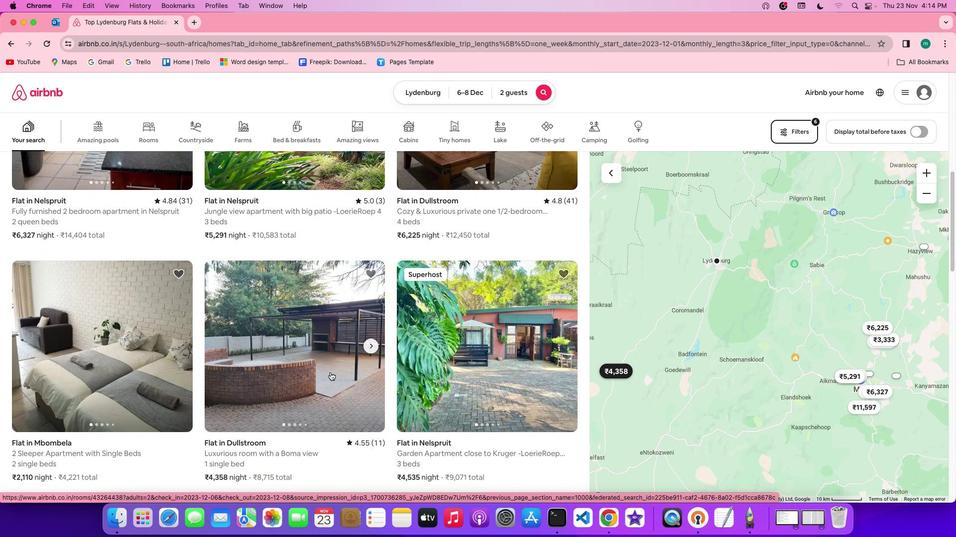 
Action: Mouse scrolled (330, 372) with delta (0, 0)
Screenshot: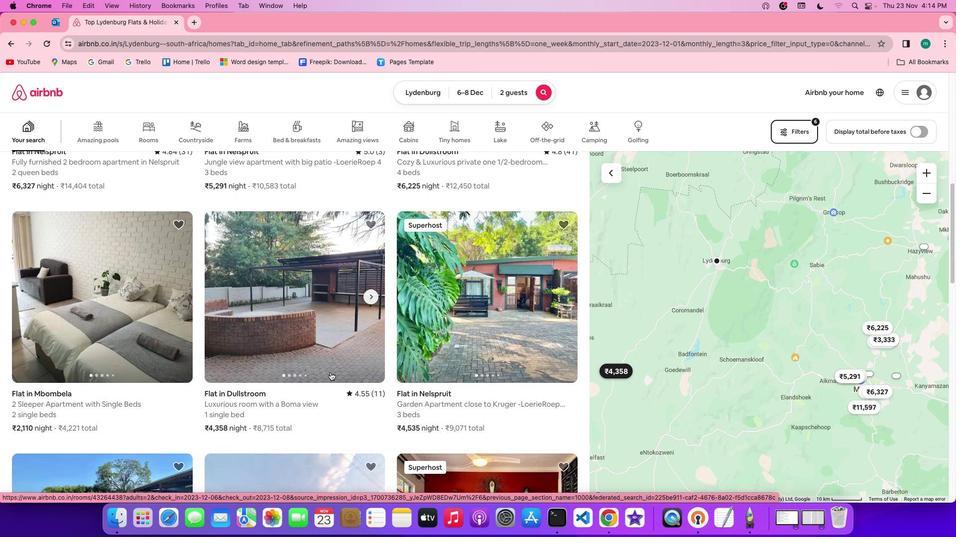 
Action: Mouse moved to (323, 335)
Screenshot: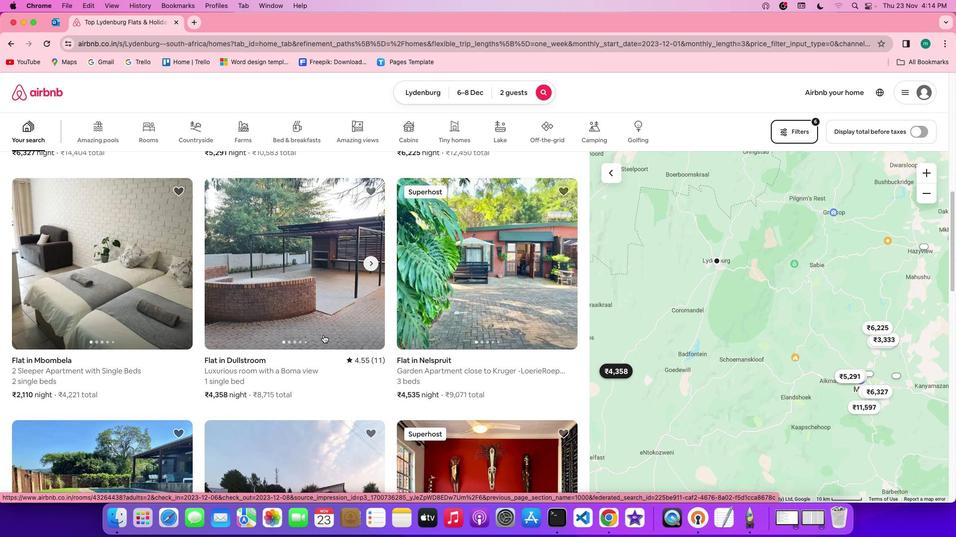 
Action: Mouse scrolled (323, 335) with delta (0, 0)
Screenshot: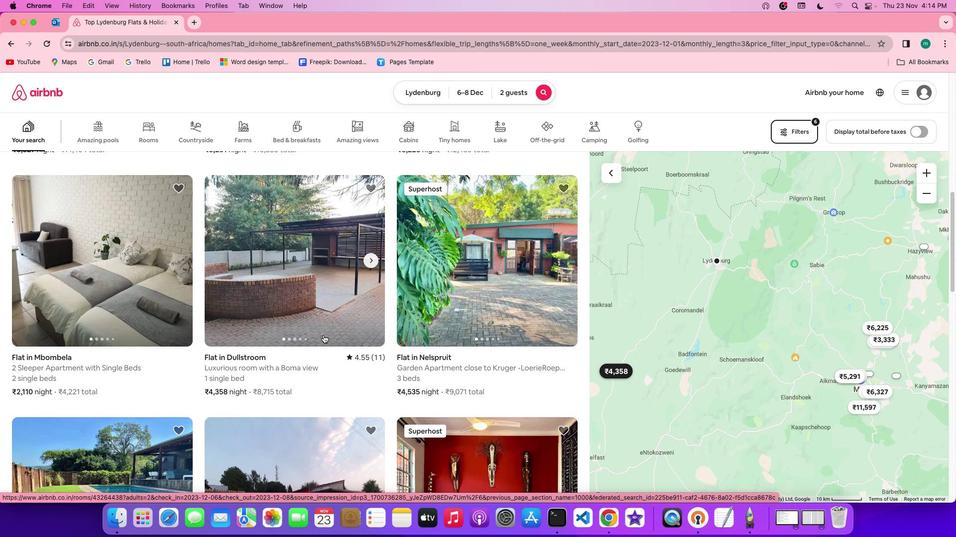 
Action: Mouse scrolled (323, 335) with delta (0, 0)
Screenshot: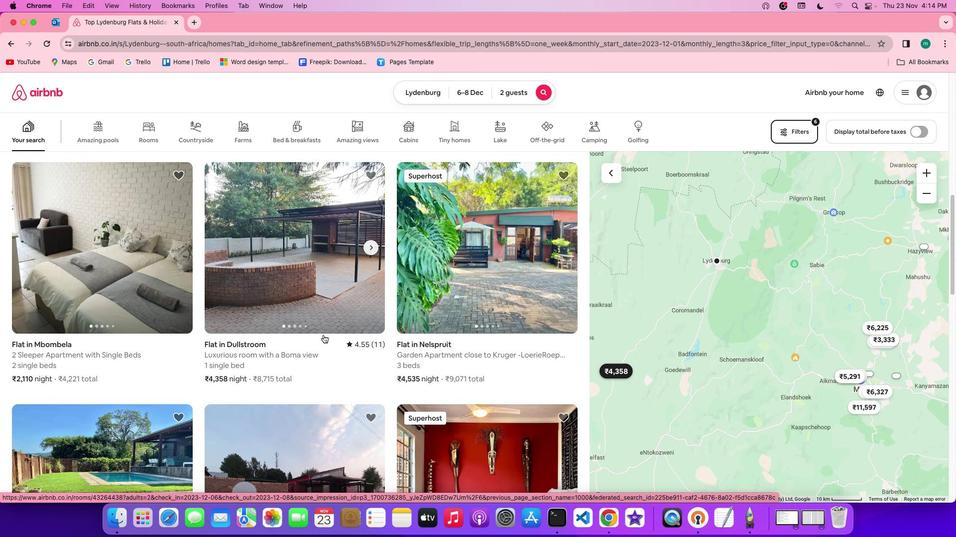
Action: Mouse scrolled (323, 335) with delta (0, 0)
Screenshot: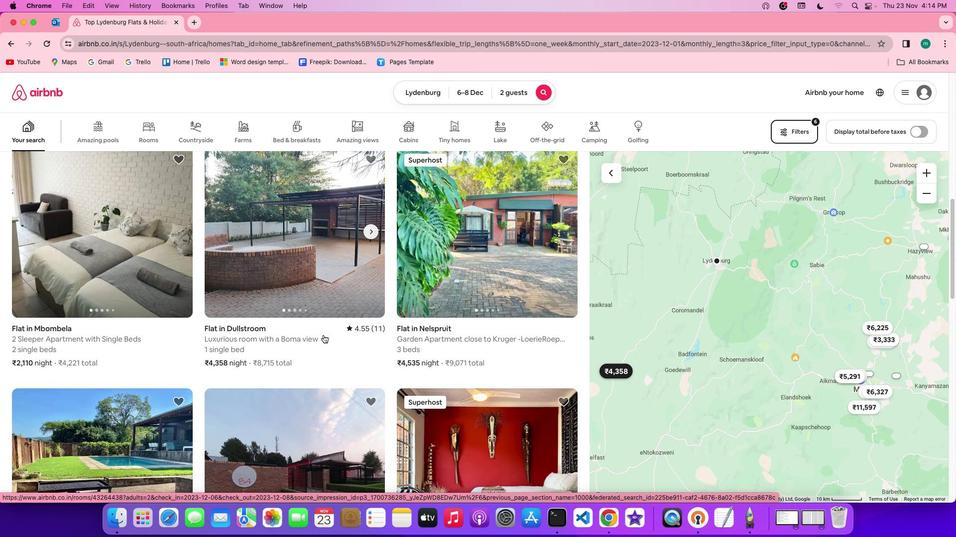
Action: Mouse scrolled (323, 335) with delta (0, -1)
Screenshot: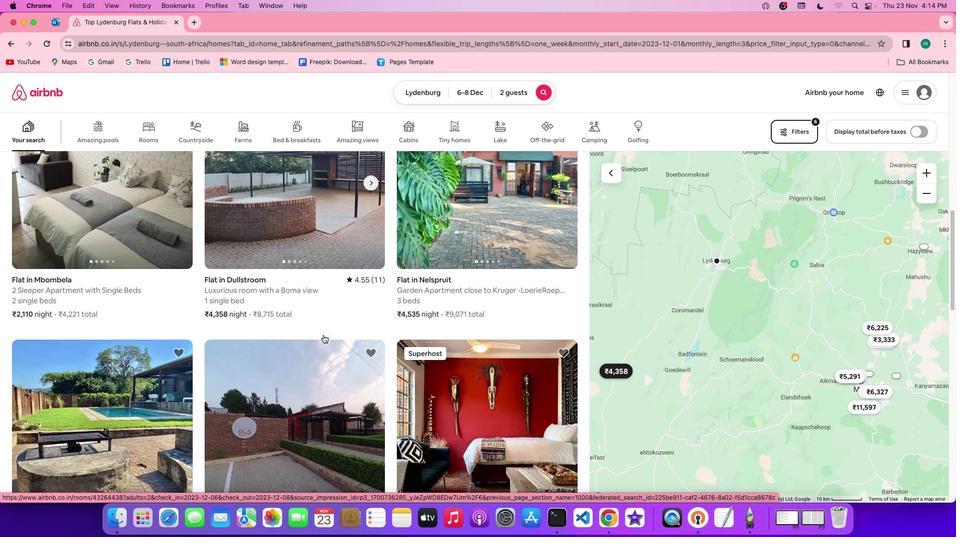 
Action: Mouse scrolled (323, 335) with delta (0, 0)
Screenshot: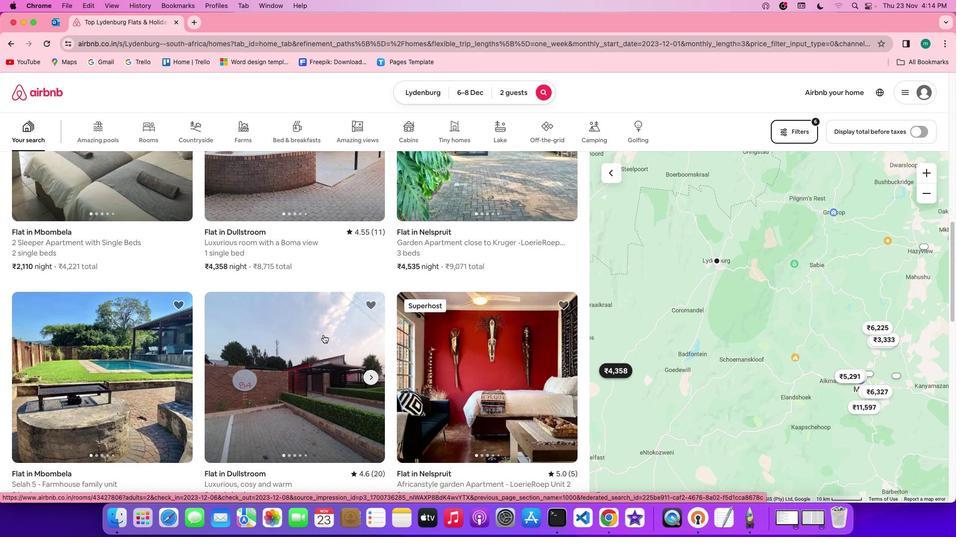 
Action: Mouse scrolled (323, 335) with delta (0, 0)
Screenshot: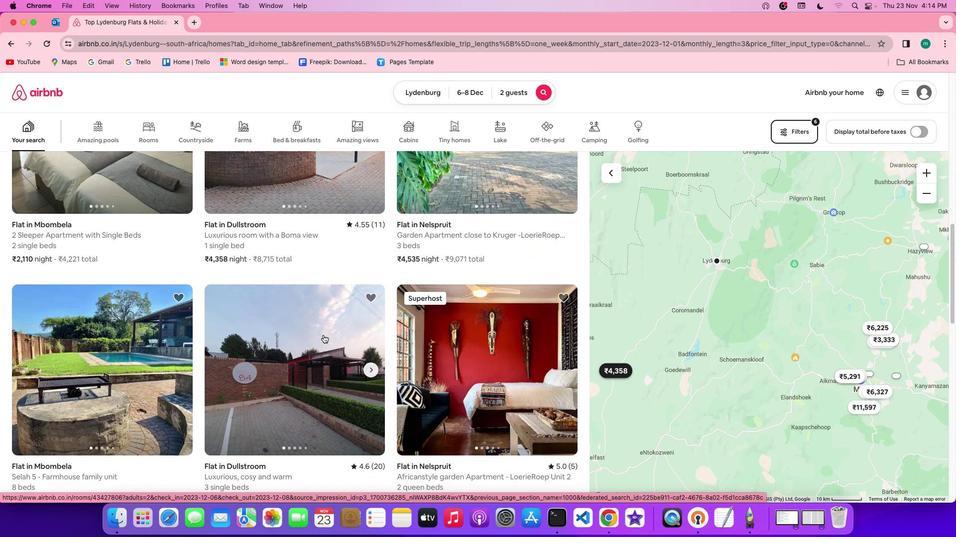 
Action: Mouse scrolled (323, 335) with delta (0, 0)
Screenshot: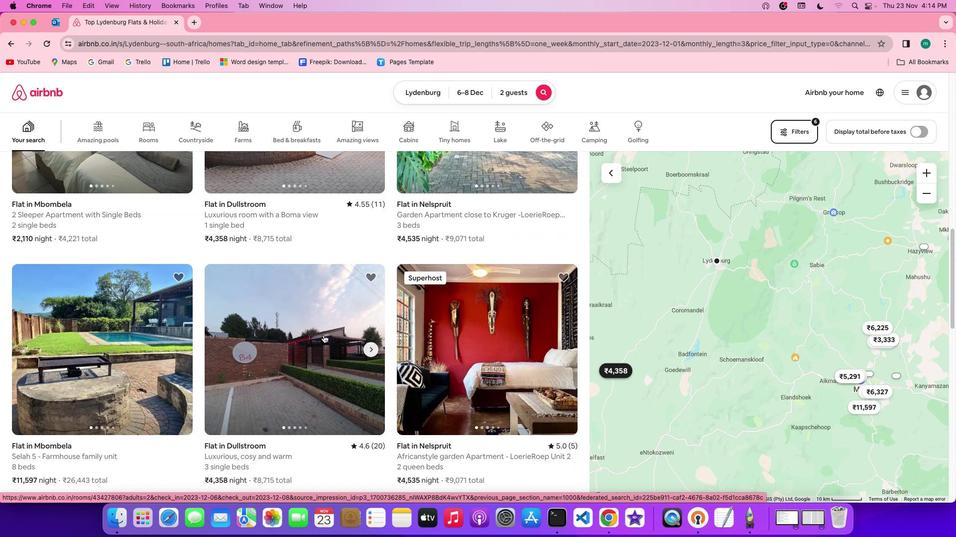 
Action: Mouse moved to (132, 306)
Screenshot: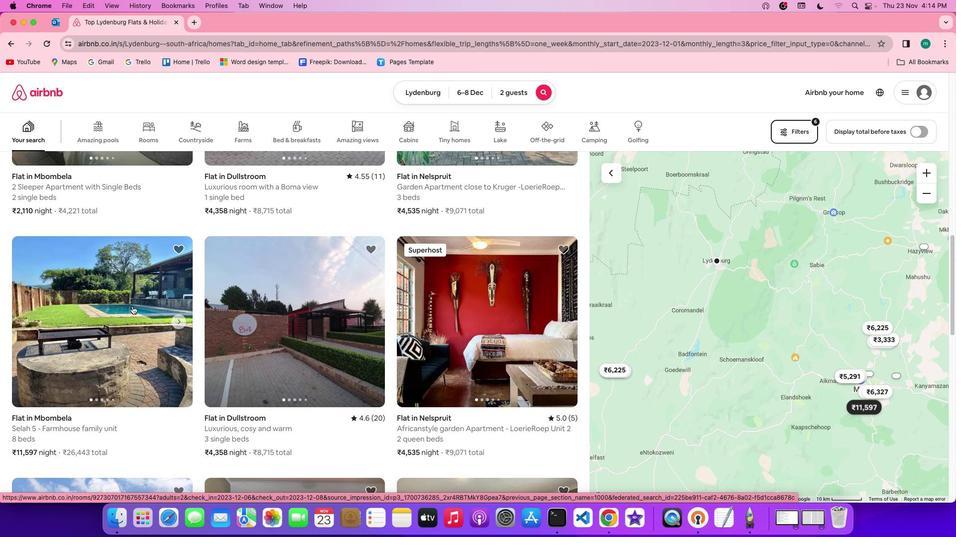 
Action: Mouse pressed left at (132, 306)
Screenshot: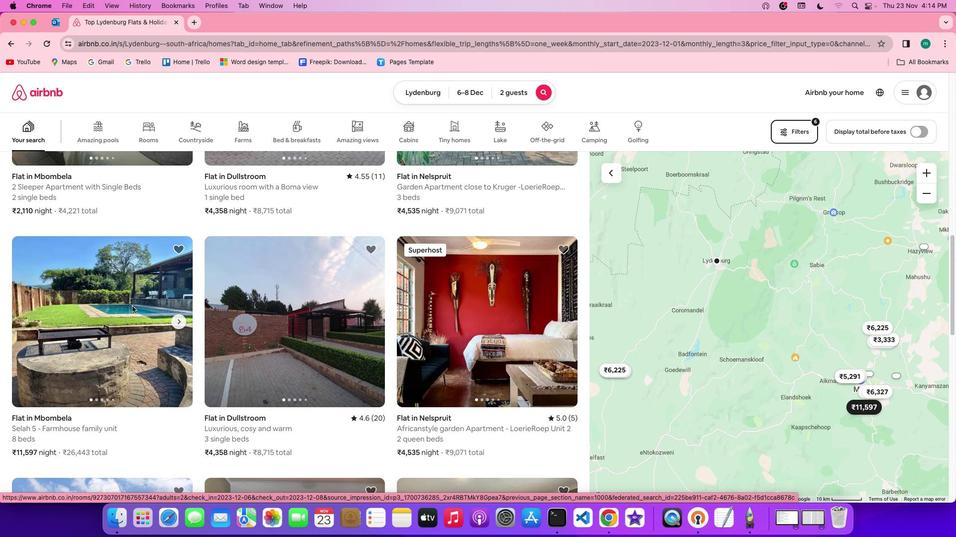 
Action: Mouse moved to (702, 368)
Screenshot: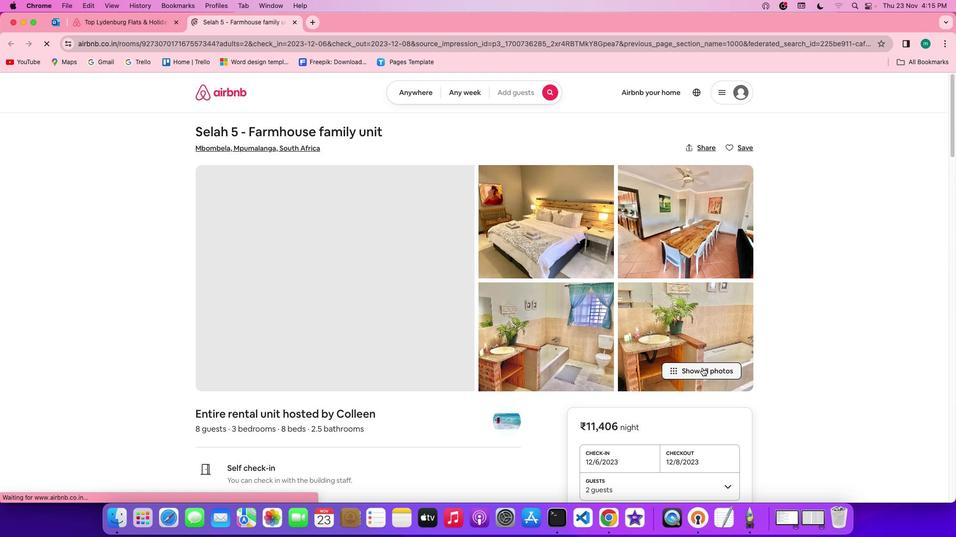 
Action: Mouse pressed left at (702, 368)
Screenshot: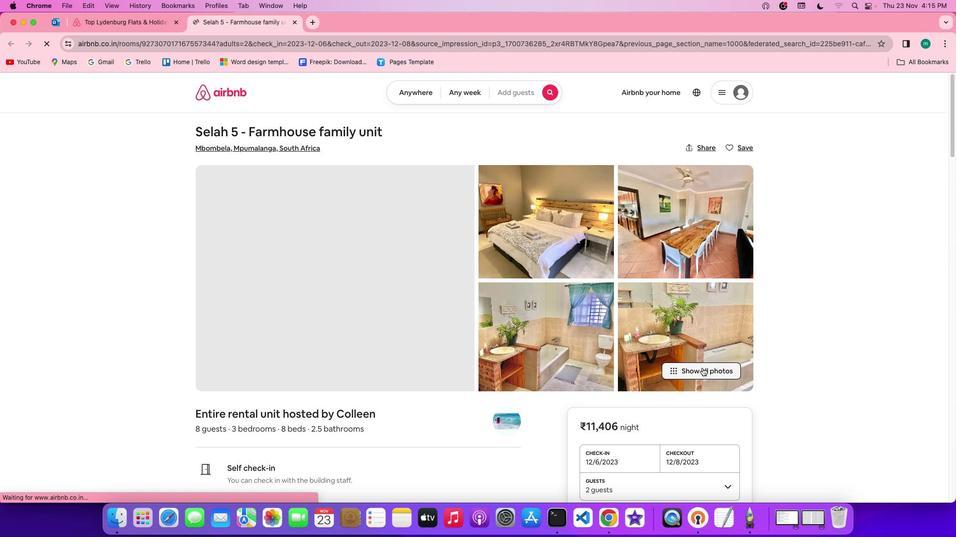 
Action: Mouse moved to (493, 398)
Screenshot: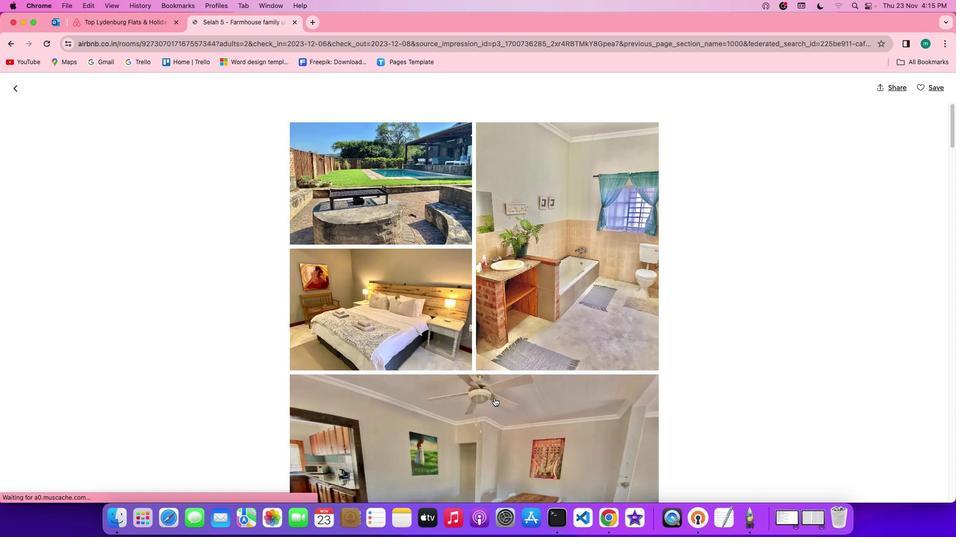 
Action: Mouse scrolled (493, 398) with delta (0, 0)
Screenshot: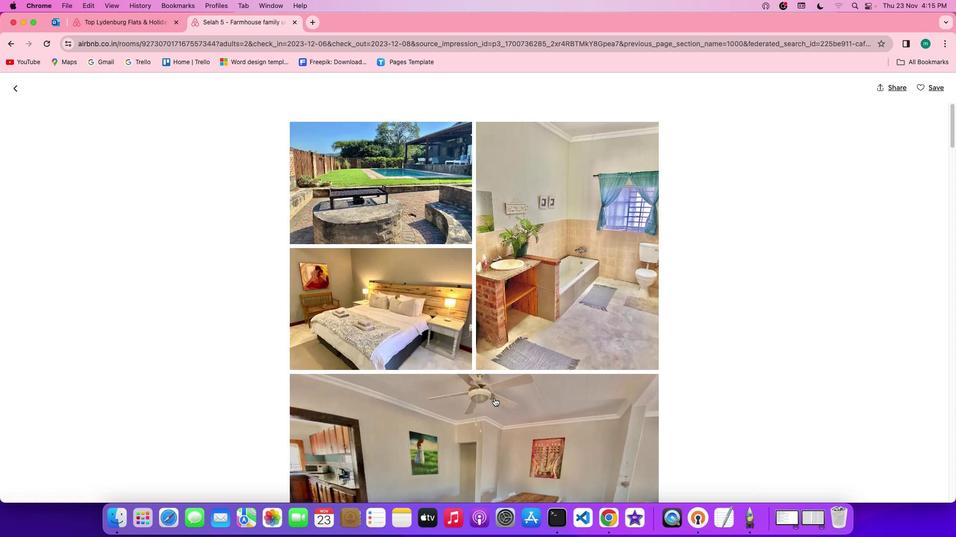 
Action: Mouse scrolled (493, 398) with delta (0, 0)
Screenshot: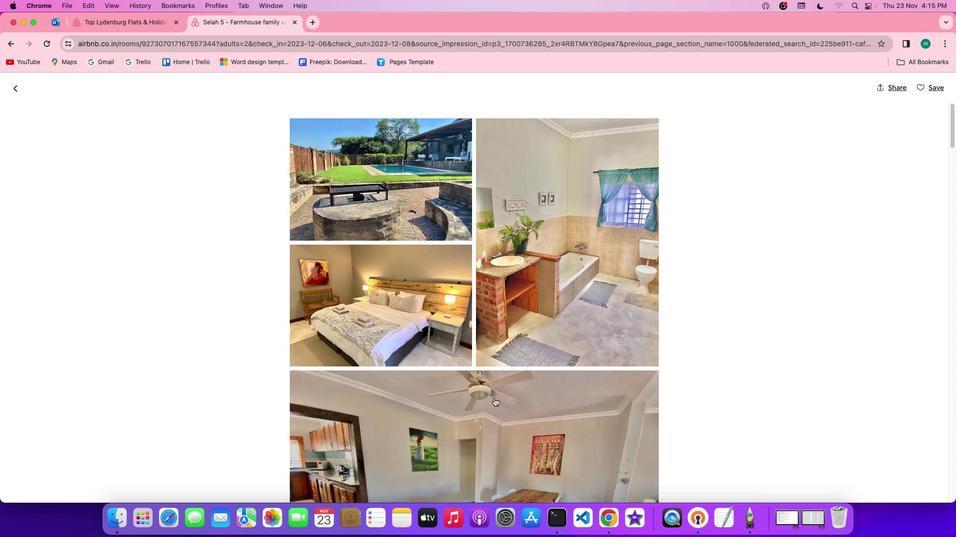 
Action: Mouse scrolled (493, 398) with delta (0, 0)
Screenshot: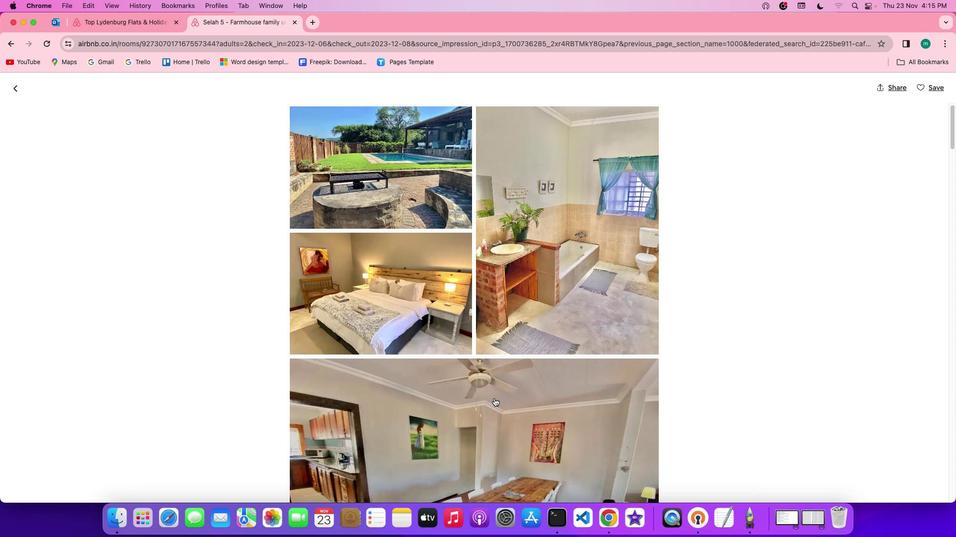 
Action: Mouse scrolled (493, 398) with delta (0, 0)
Screenshot: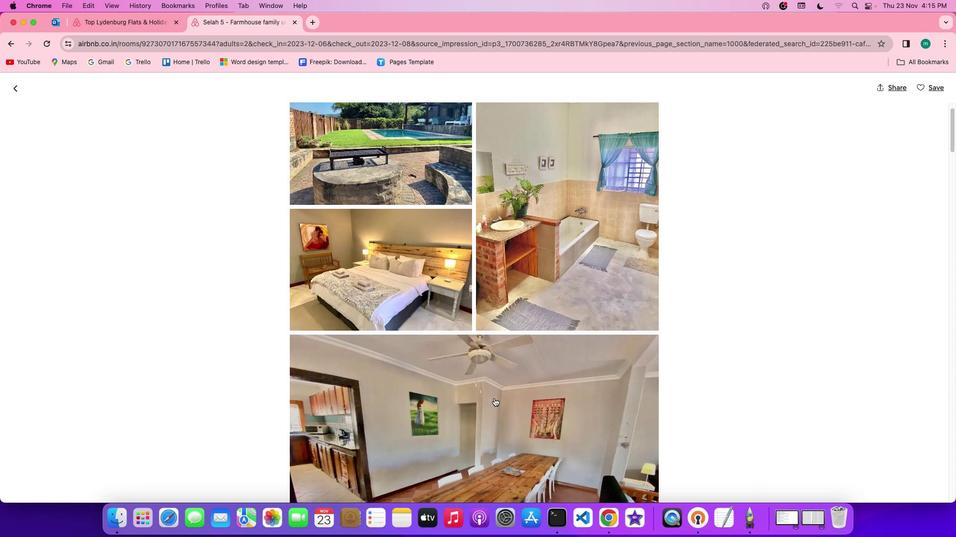 
Action: Mouse scrolled (493, 398) with delta (0, 0)
Screenshot: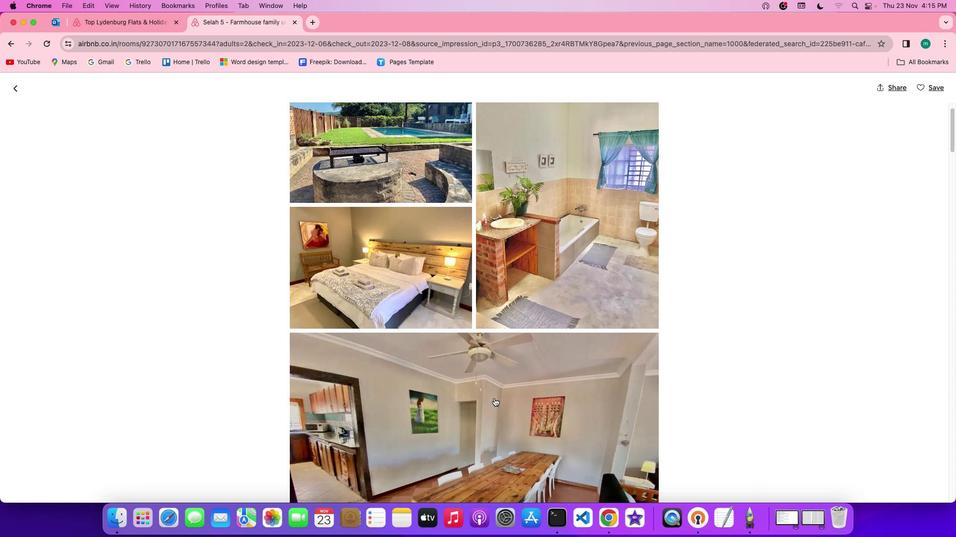 
Action: Mouse scrolled (493, 398) with delta (0, 0)
Screenshot: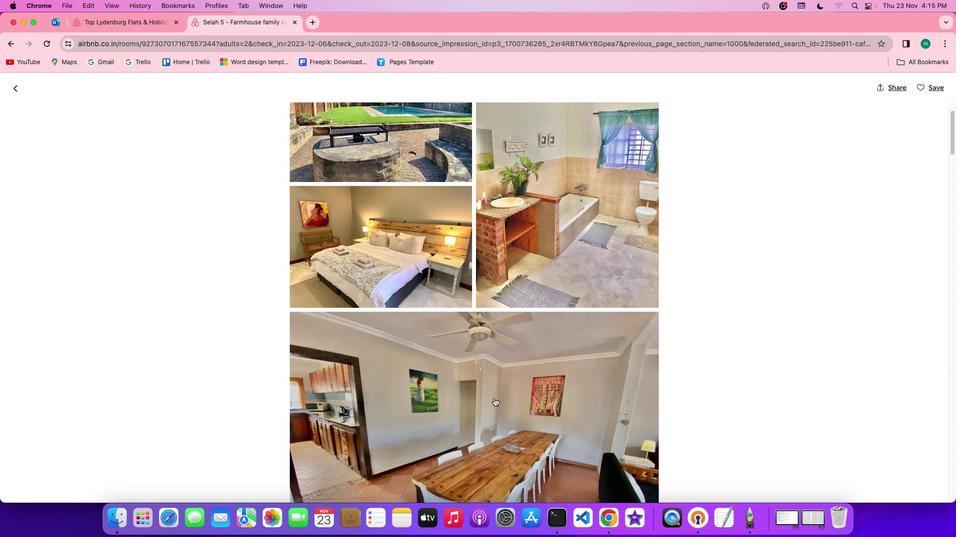 
Action: Mouse scrolled (493, 398) with delta (0, 0)
Screenshot: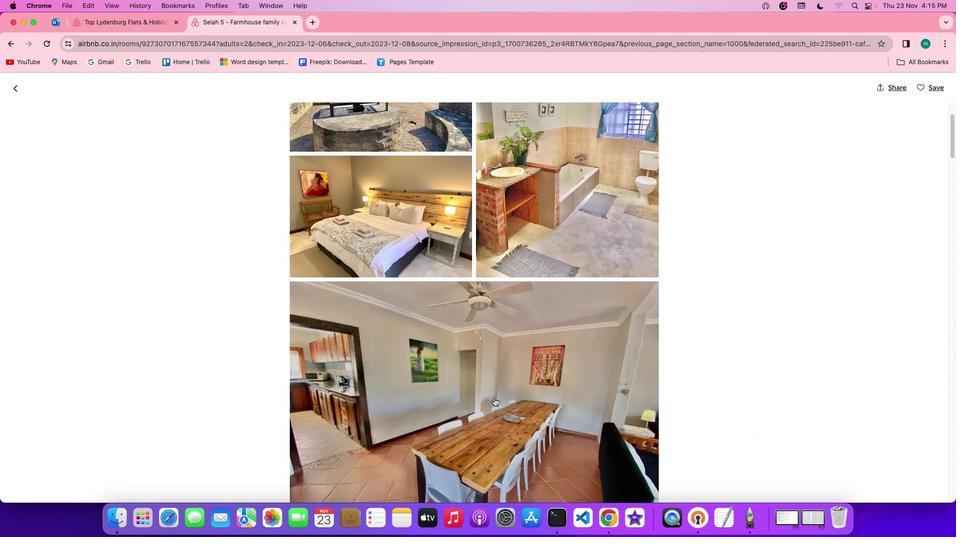 
Action: Mouse scrolled (493, 398) with delta (0, -1)
Screenshot: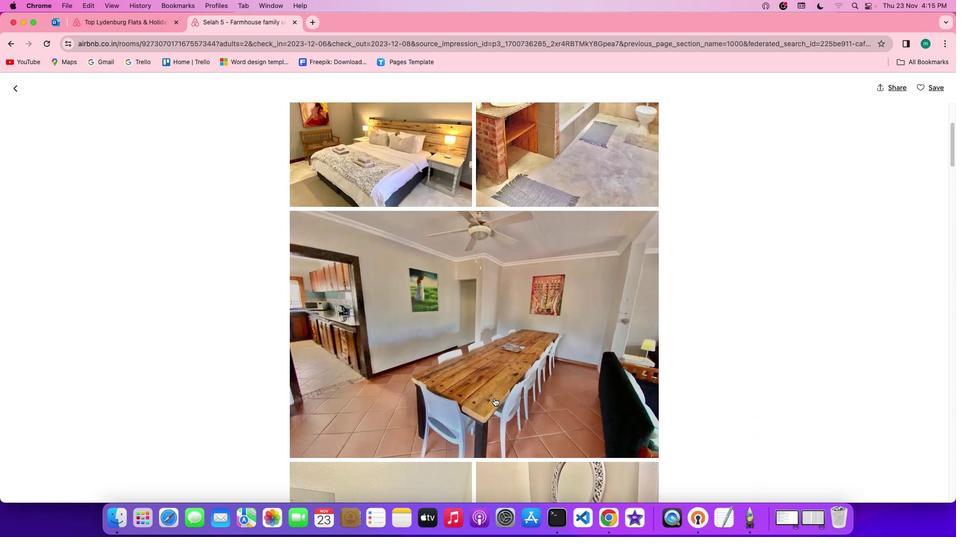 
Action: Mouse scrolled (493, 398) with delta (0, 0)
Screenshot: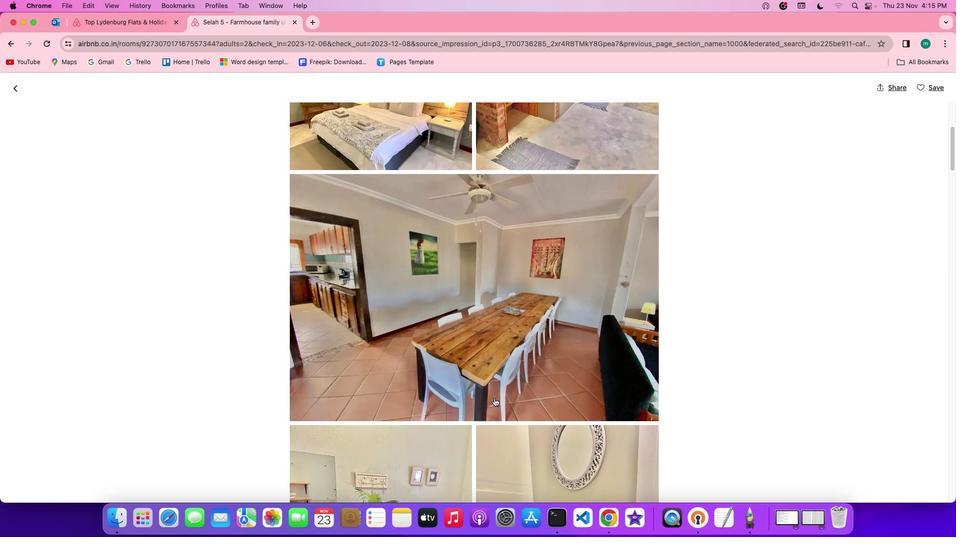 
Action: Mouse scrolled (493, 398) with delta (0, 0)
Screenshot: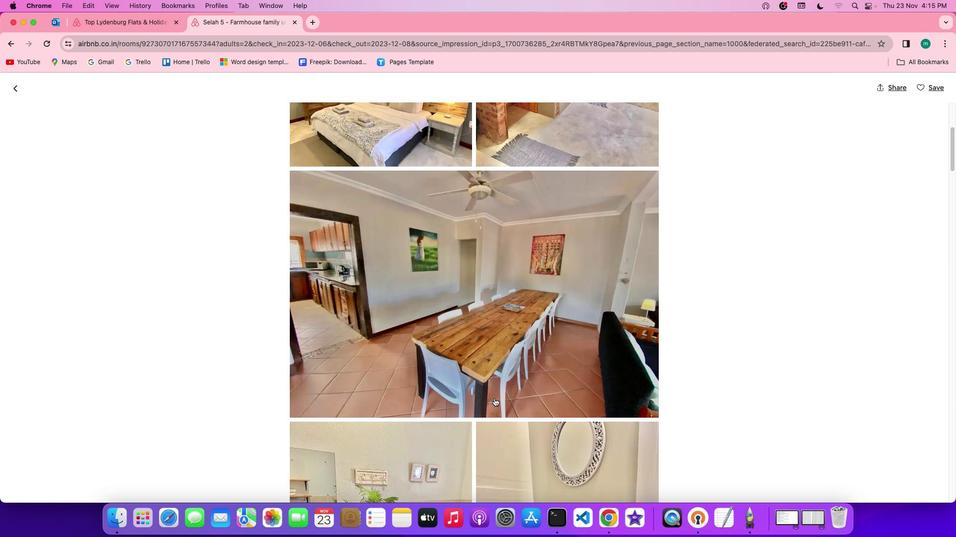 
Action: Mouse scrolled (493, 398) with delta (0, 0)
Screenshot: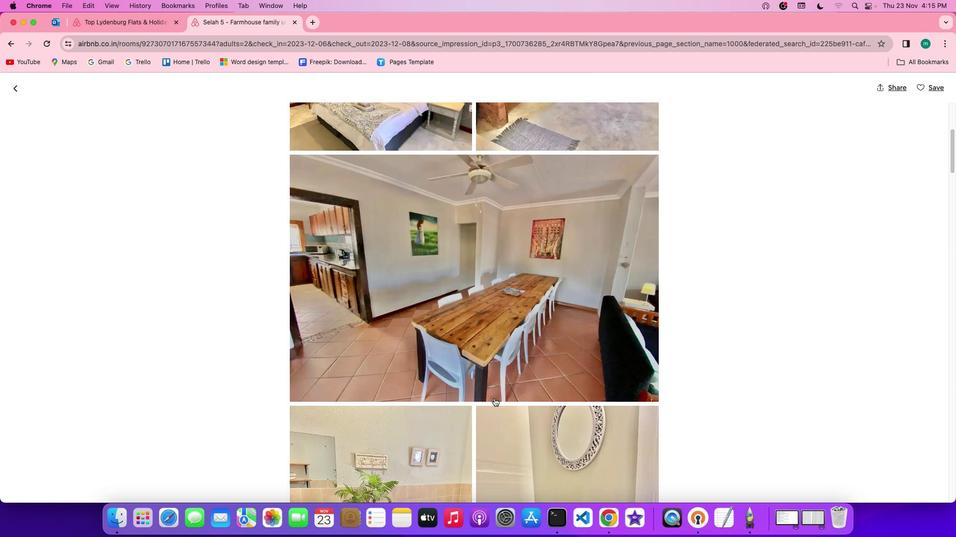 
Action: Mouse scrolled (493, 398) with delta (0, -1)
Screenshot: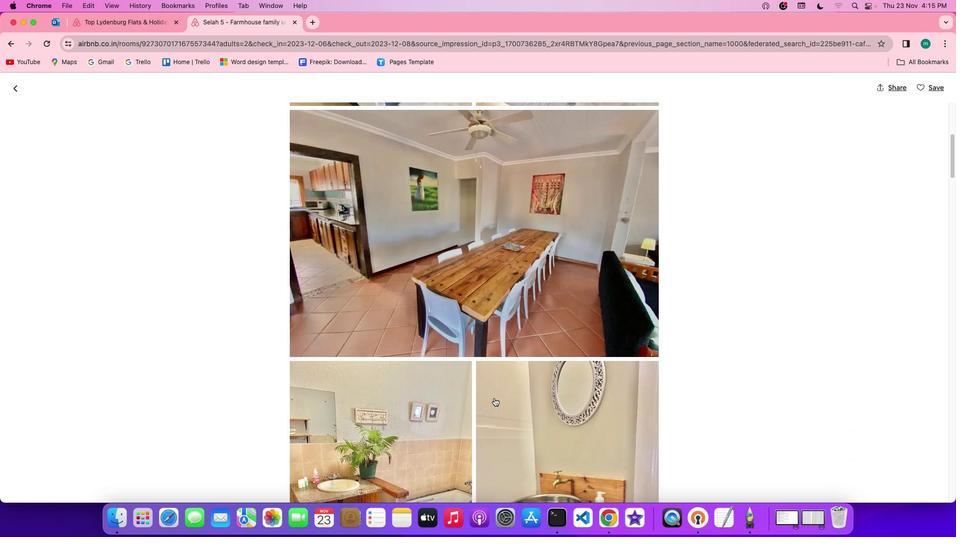 
Action: Mouse scrolled (493, 398) with delta (0, -1)
Screenshot: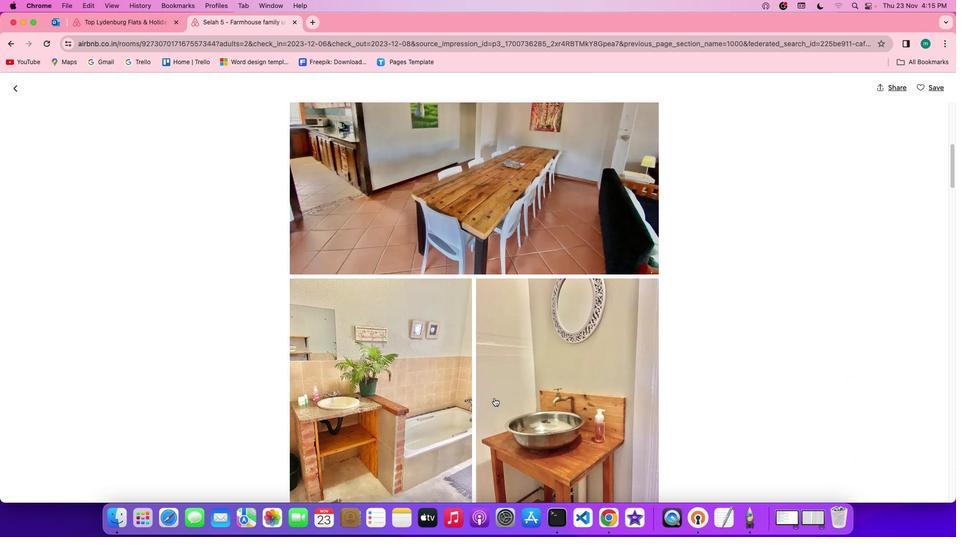 
Action: Mouse scrolled (493, 398) with delta (0, 0)
Screenshot: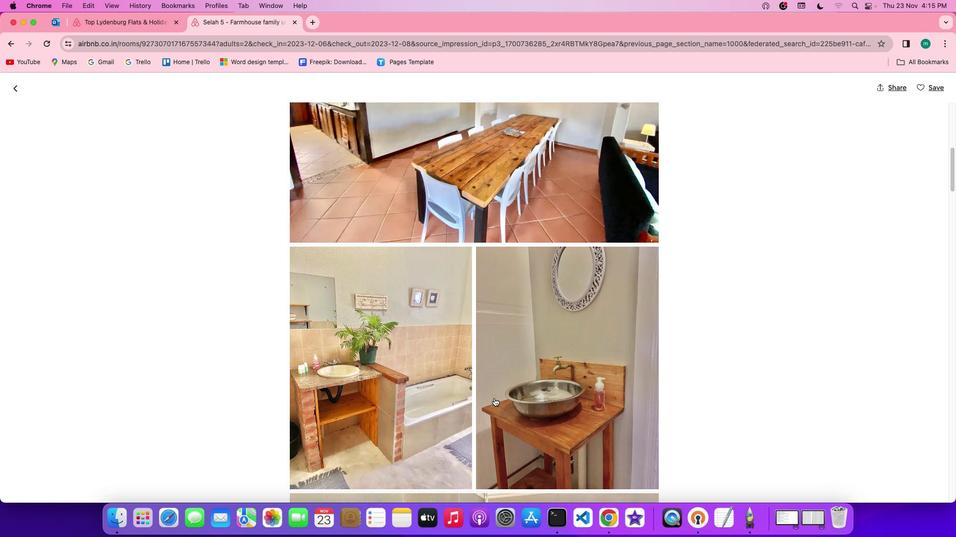 
Action: Mouse scrolled (493, 398) with delta (0, 0)
Screenshot: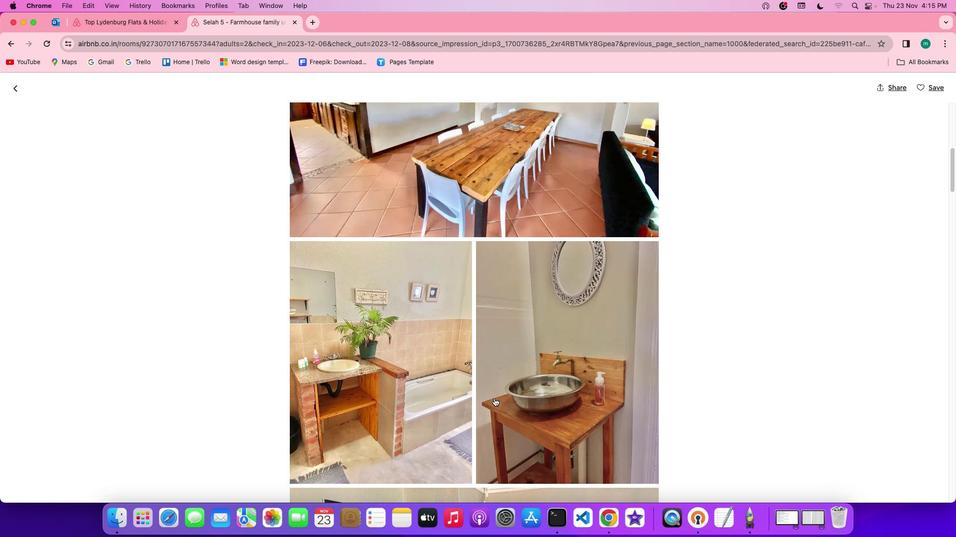 
Action: Mouse scrolled (493, 398) with delta (0, 0)
Screenshot: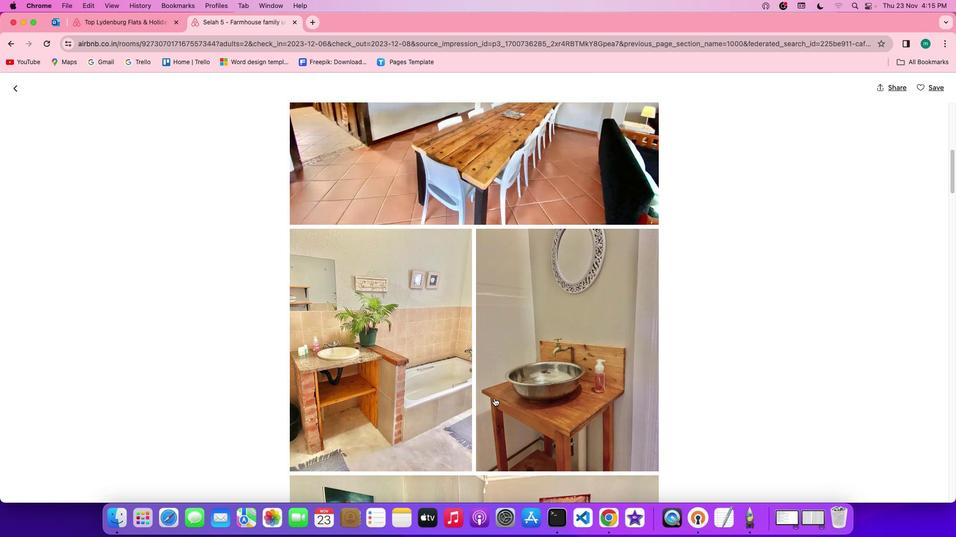 
Action: Mouse scrolled (493, 398) with delta (0, -1)
Screenshot: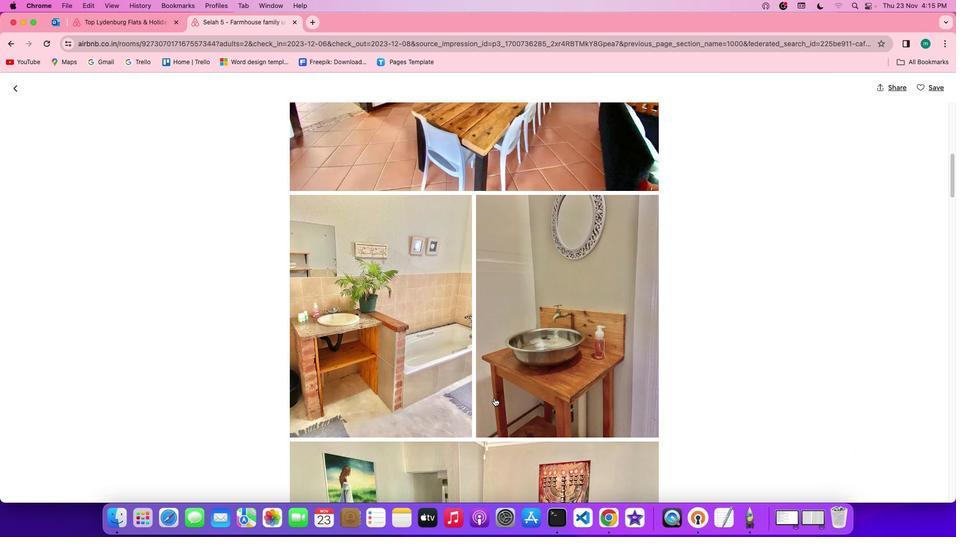 
Action: Mouse scrolled (493, 398) with delta (0, 0)
Screenshot: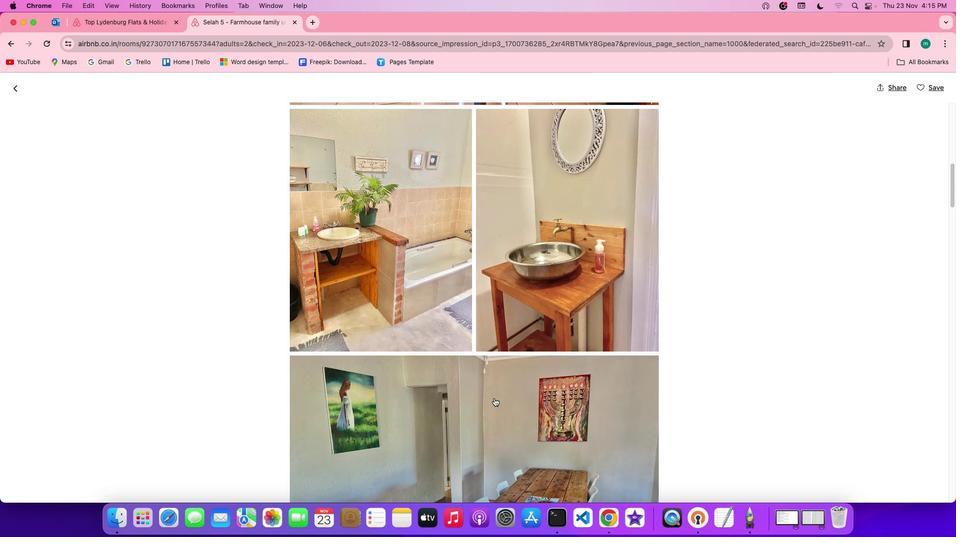 
Action: Mouse scrolled (493, 398) with delta (0, 0)
Screenshot: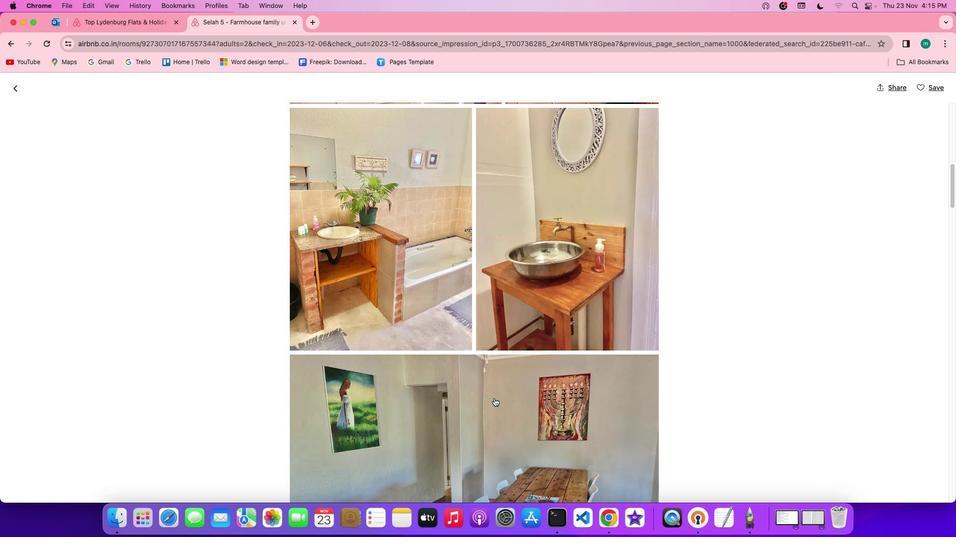 
Action: Mouse scrolled (493, 398) with delta (0, 0)
Screenshot: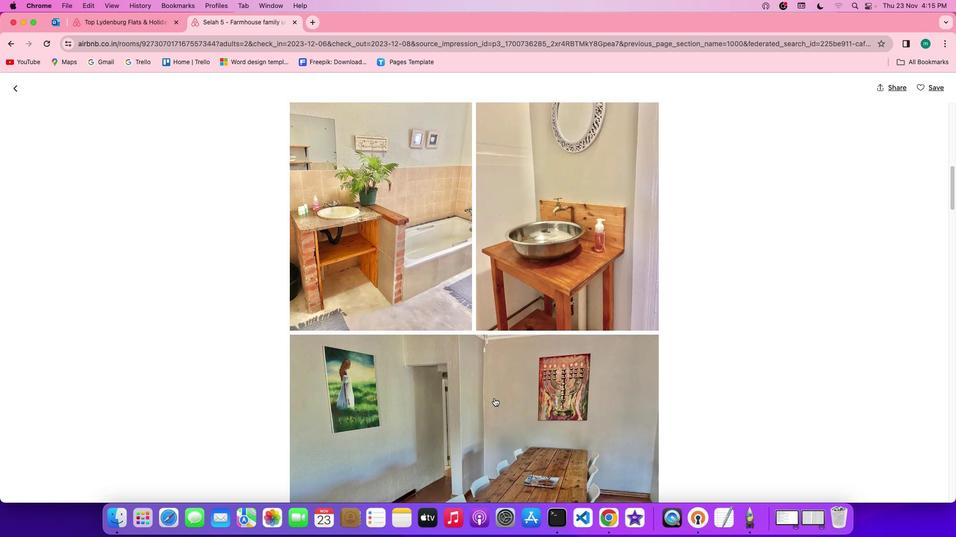 
Action: Mouse scrolled (493, 398) with delta (0, 0)
Screenshot: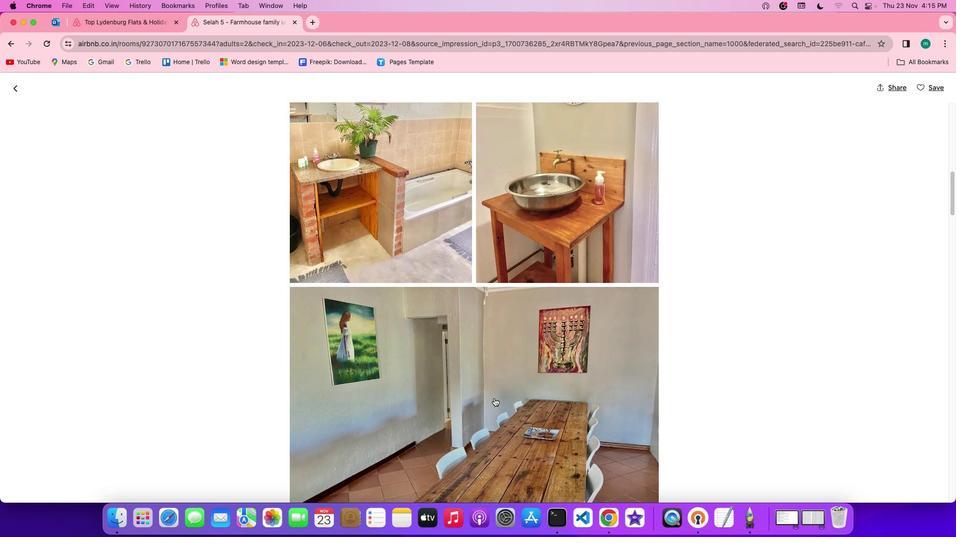 
Action: Mouse scrolled (493, 398) with delta (0, 0)
Screenshot: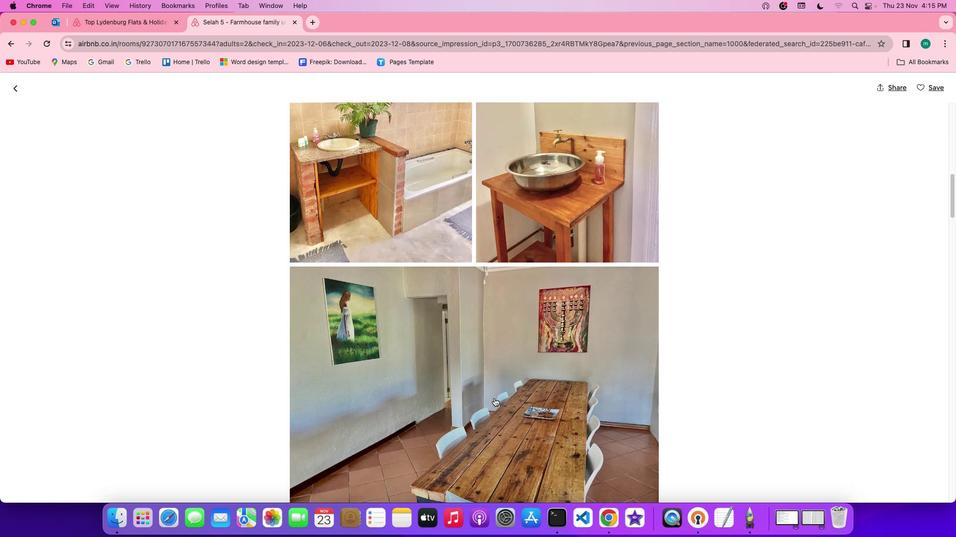 
Action: Mouse scrolled (493, 398) with delta (0, 0)
Screenshot: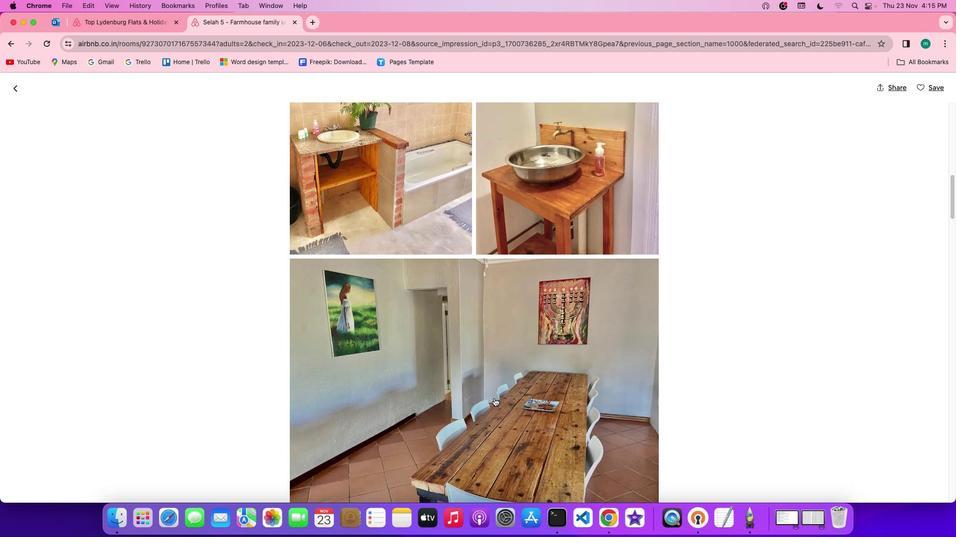 
Action: Mouse scrolled (493, 398) with delta (0, 0)
Screenshot: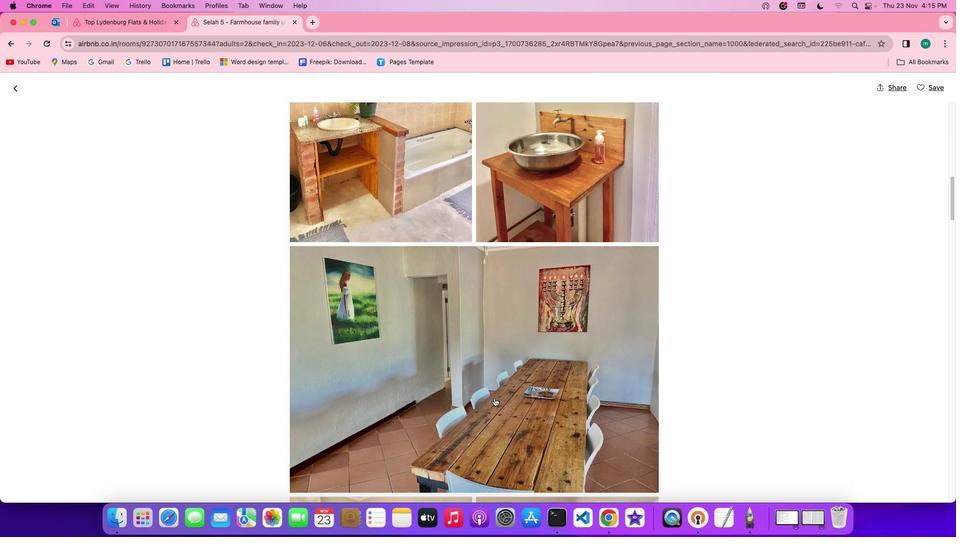 
Action: Mouse scrolled (493, 398) with delta (0, -1)
Screenshot: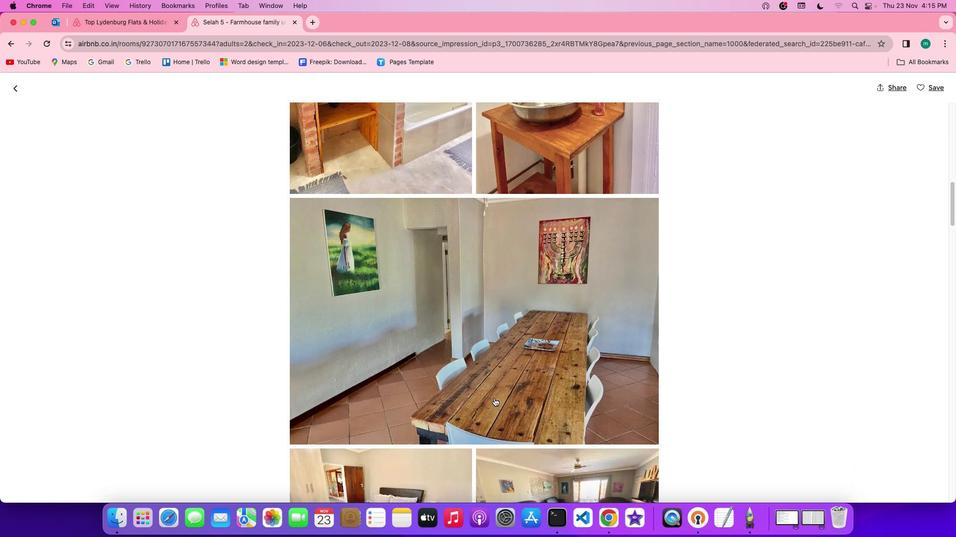 
Action: Mouse scrolled (493, 398) with delta (0, 0)
Screenshot: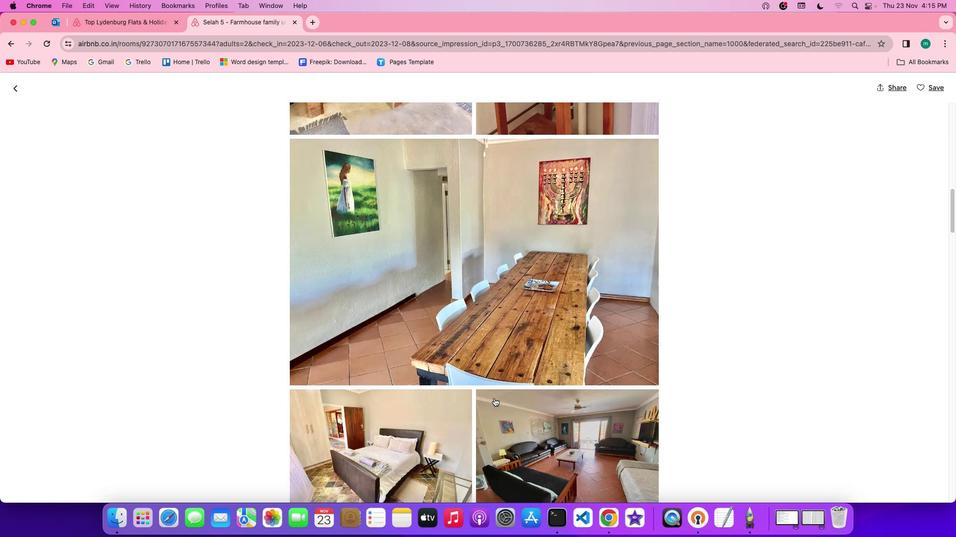 
Action: Mouse scrolled (493, 398) with delta (0, 0)
Screenshot: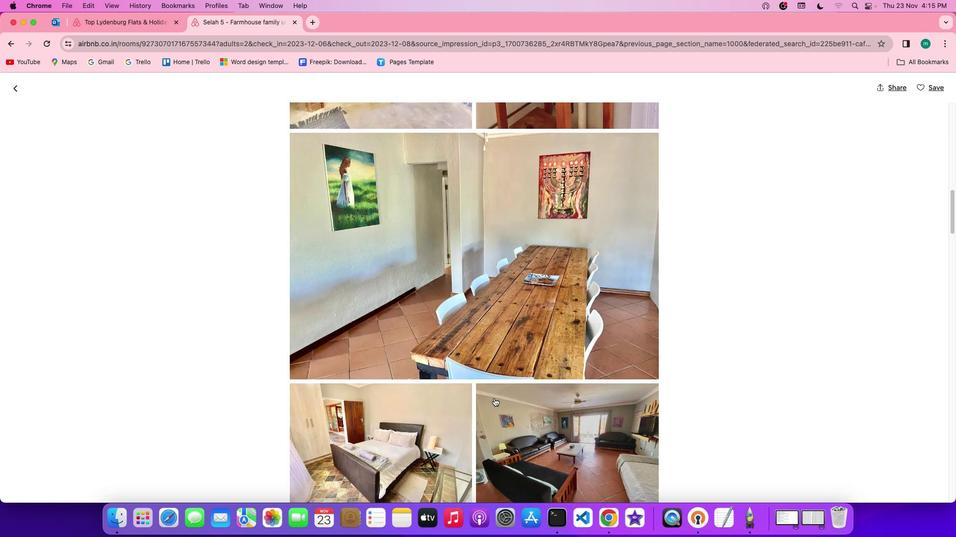
Action: Mouse scrolled (493, 398) with delta (0, 0)
Screenshot: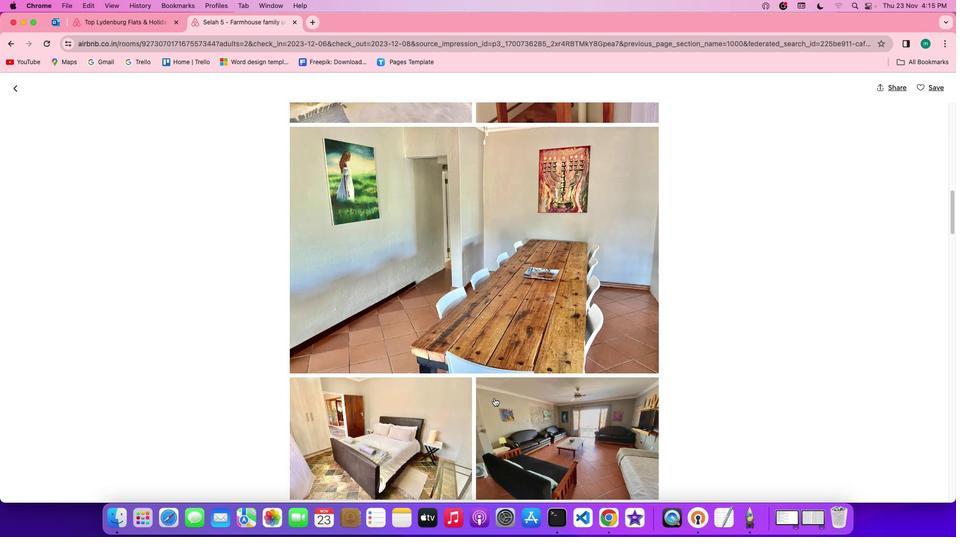 
Action: Mouse scrolled (493, 398) with delta (0, 0)
Screenshot: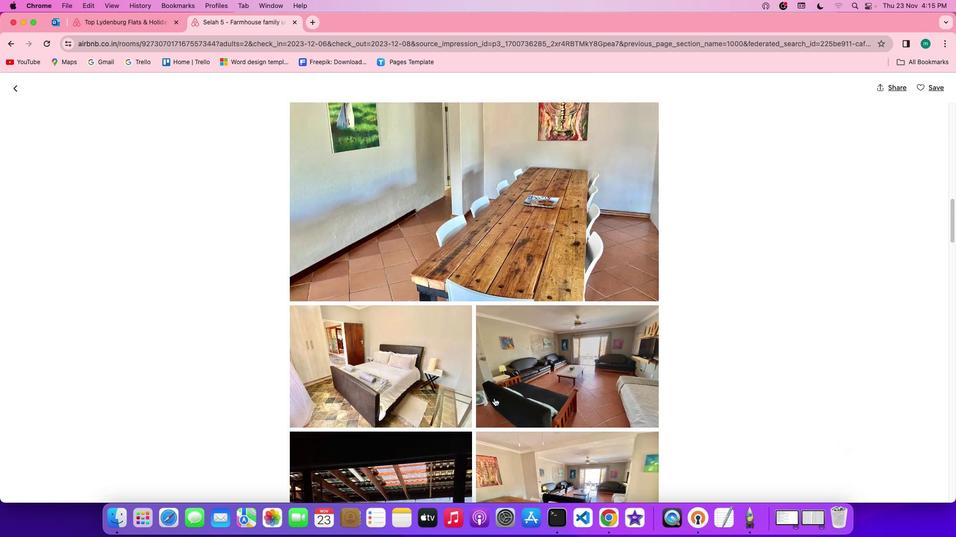 
Action: Mouse scrolled (493, 398) with delta (0, 0)
Screenshot: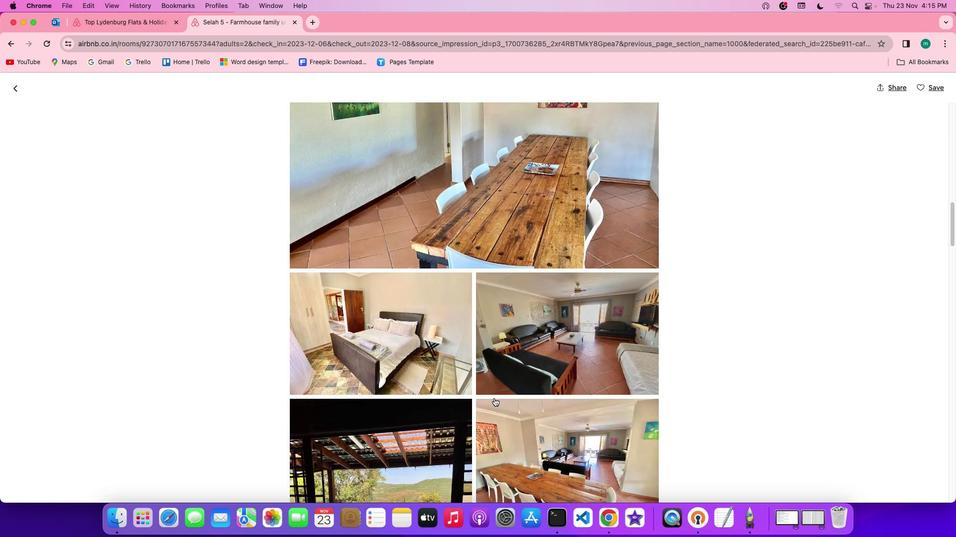
Action: Mouse scrolled (493, 398) with delta (0, 0)
Screenshot: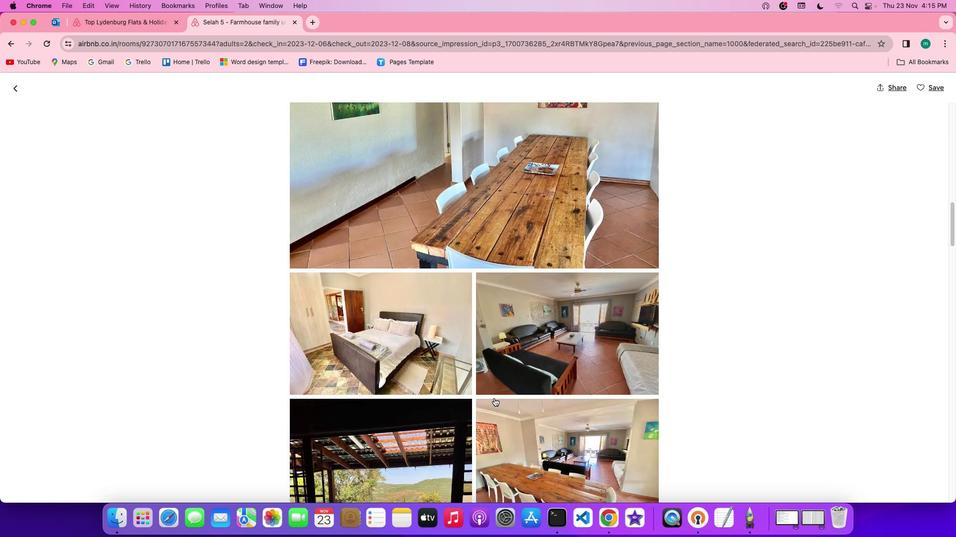 
Action: Mouse scrolled (493, 398) with delta (0, 0)
Screenshot: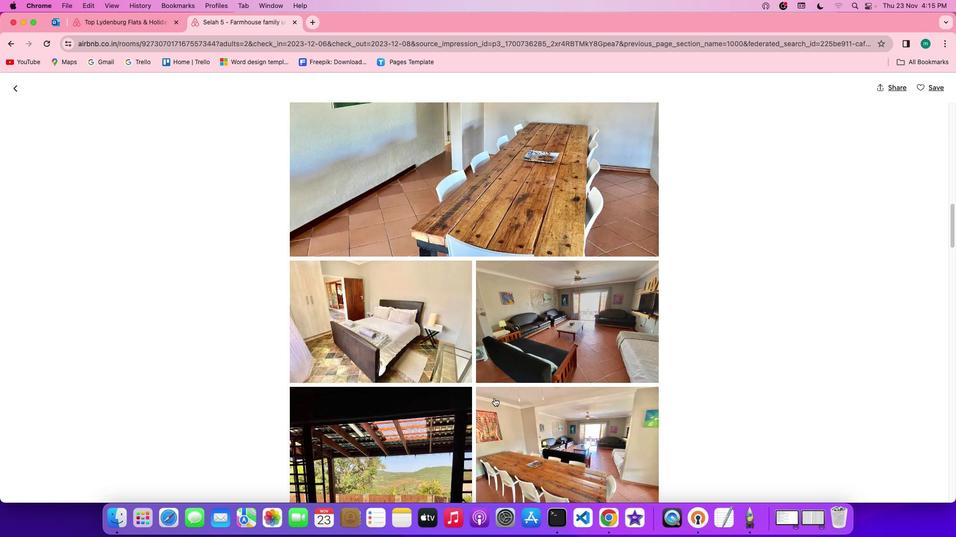 
Action: Mouse scrolled (493, 398) with delta (0, -1)
Screenshot: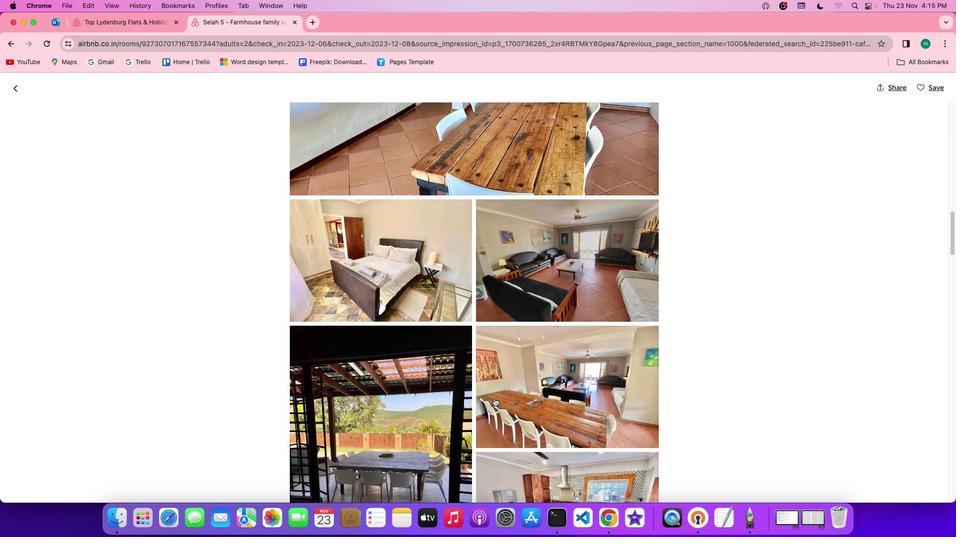 
Action: Mouse scrolled (493, 398) with delta (0, 0)
Screenshot: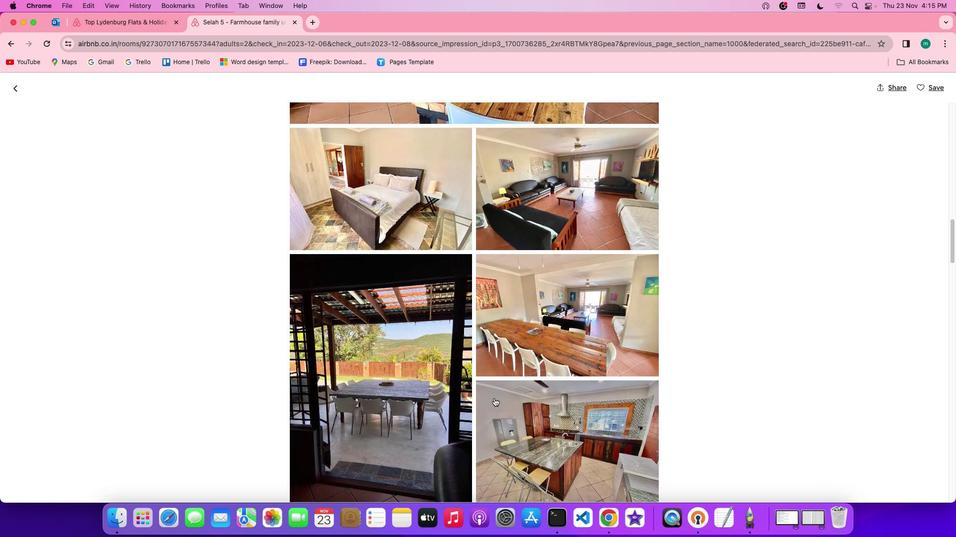 
Action: Mouse scrolled (493, 398) with delta (0, 0)
Screenshot: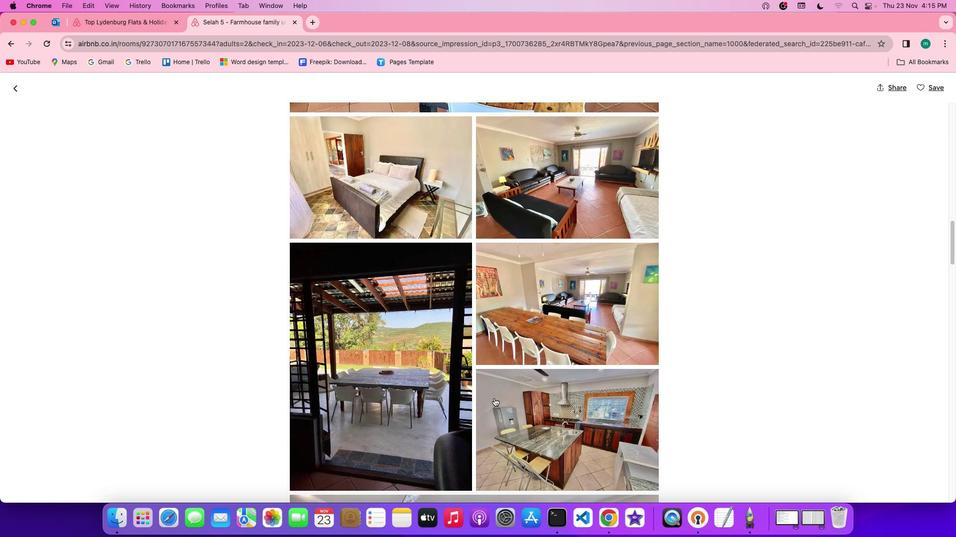 
Action: Mouse scrolled (493, 398) with delta (0, 0)
Screenshot: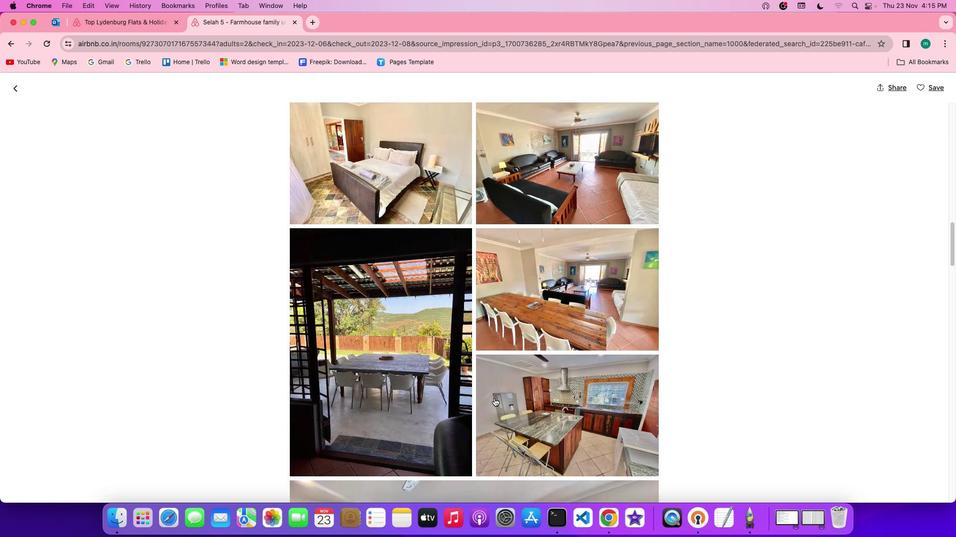
Action: Mouse scrolled (493, 398) with delta (0, 0)
Screenshot: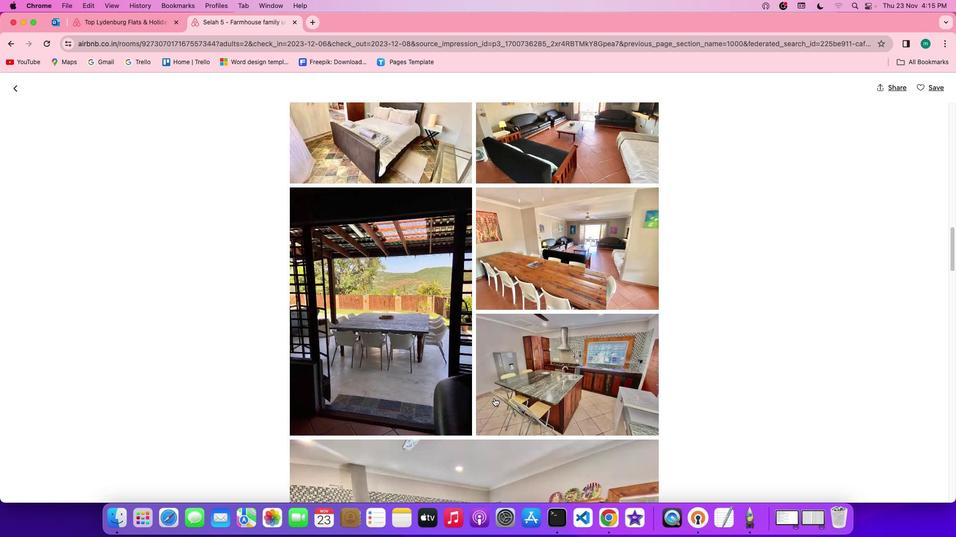 
Action: Mouse scrolled (493, 398) with delta (0, 0)
Screenshot: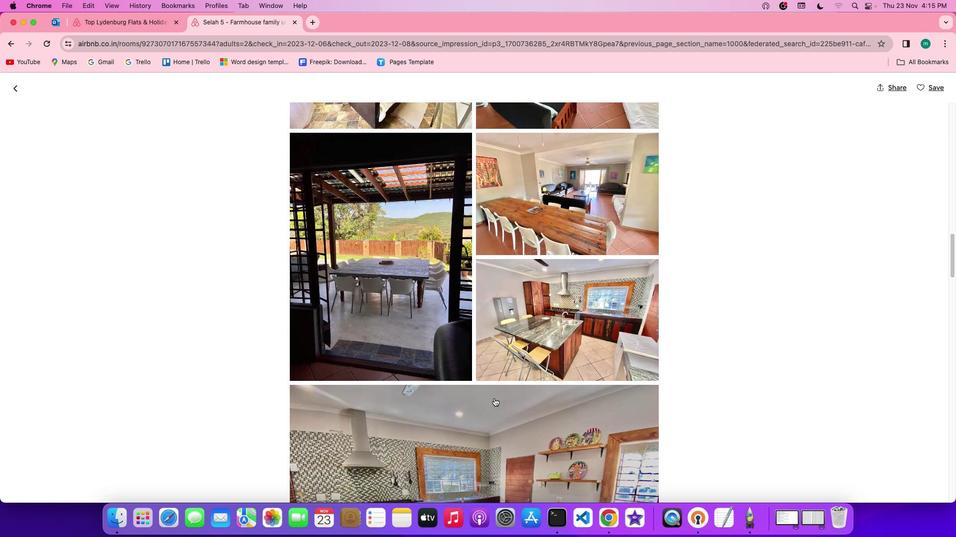 
Action: Mouse scrolled (493, 398) with delta (0, 0)
Screenshot: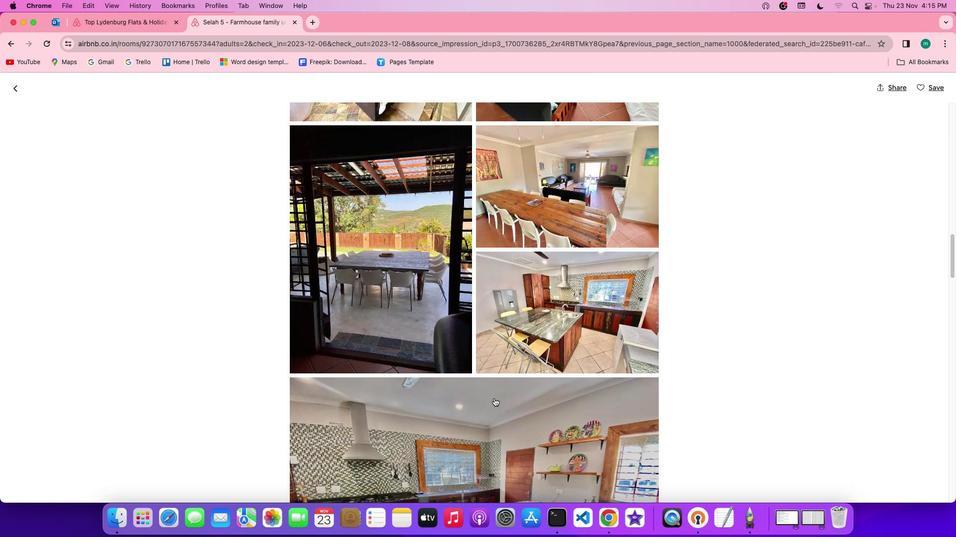 
Action: Mouse scrolled (493, 398) with delta (0, 0)
Screenshot: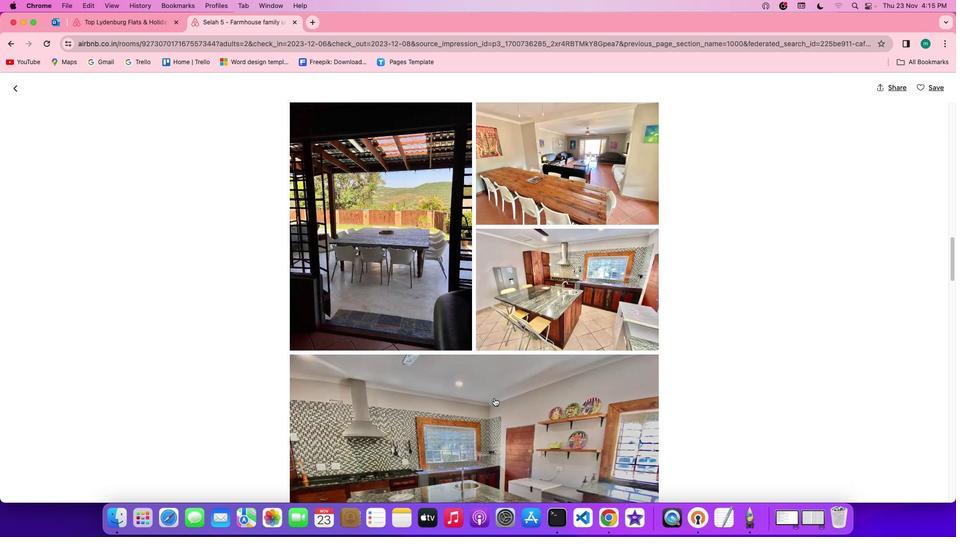 
Action: Mouse scrolled (493, 398) with delta (0, -1)
Screenshot: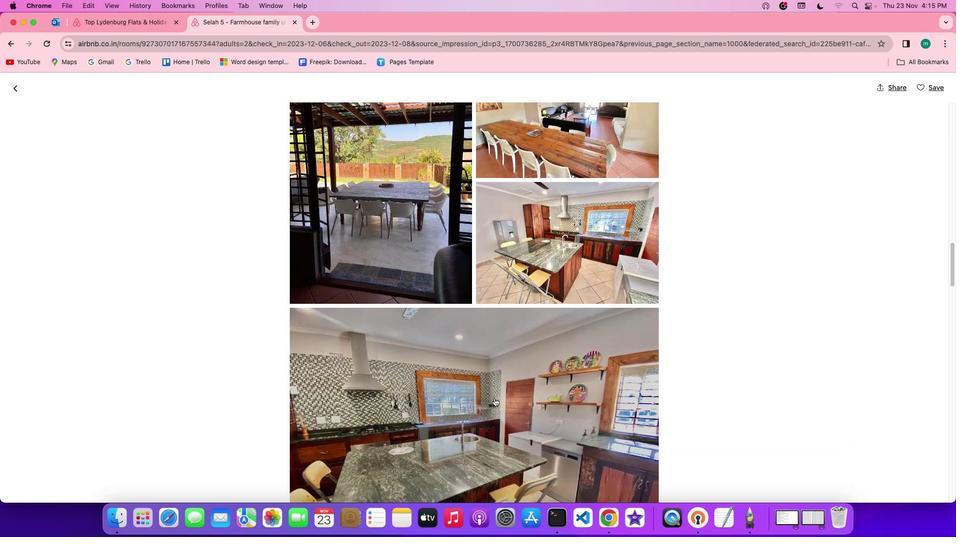 
Action: Mouse scrolled (493, 398) with delta (0, 0)
Screenshot: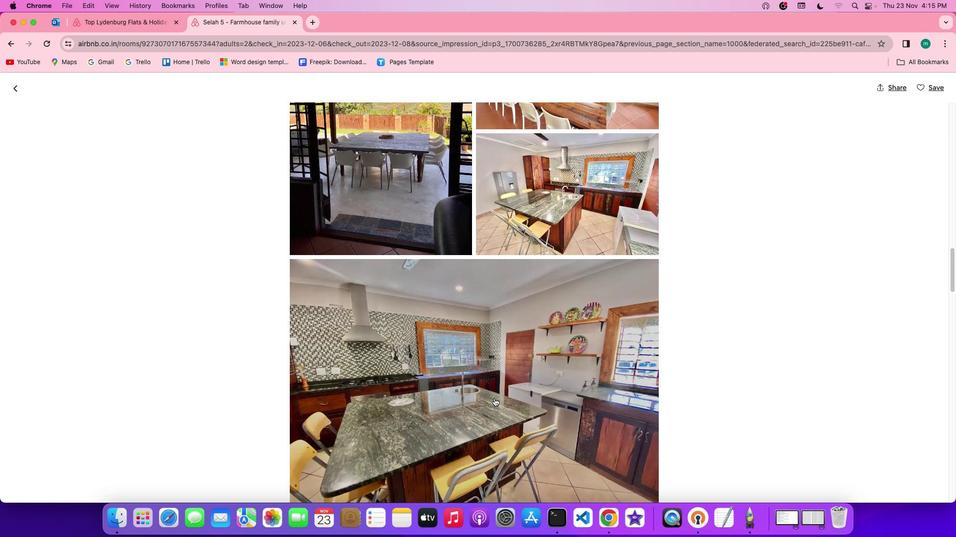
Action: Mouse scrolled (493, 398) with delta (0, 0)
Screenshot: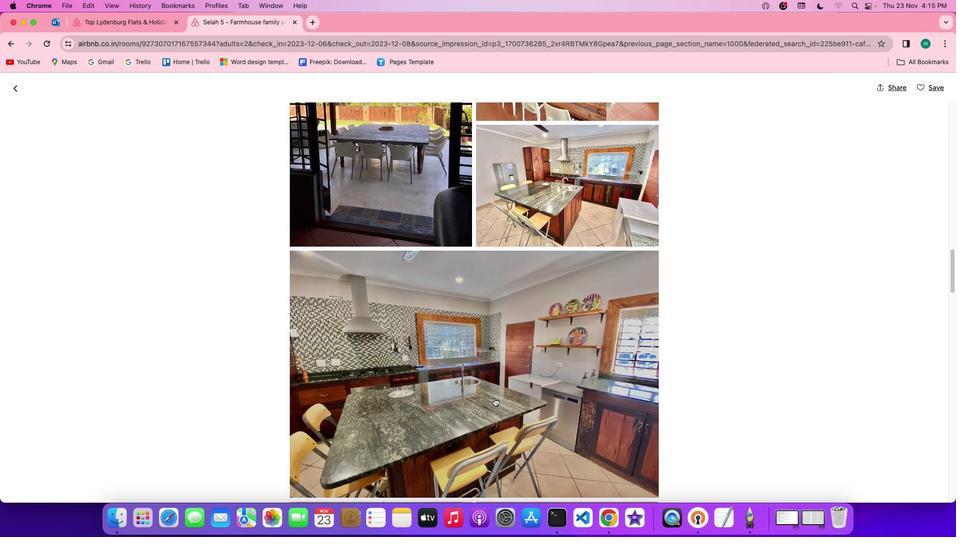 
Action: Mouse scrolled (493, 398) with delta (0, 0)
Screenshot: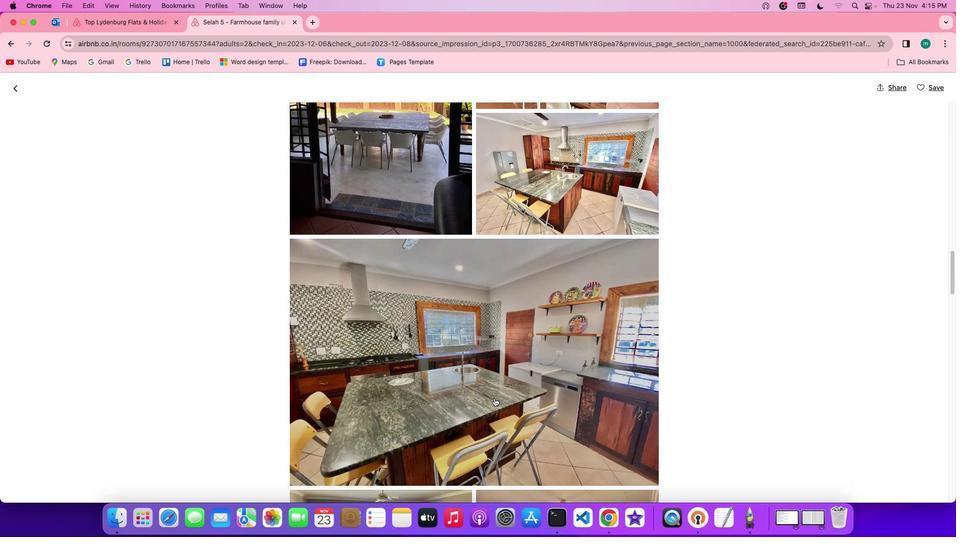 
Action: Mouse scrolled (493, 398) with delta (0, 0)
Screenshot: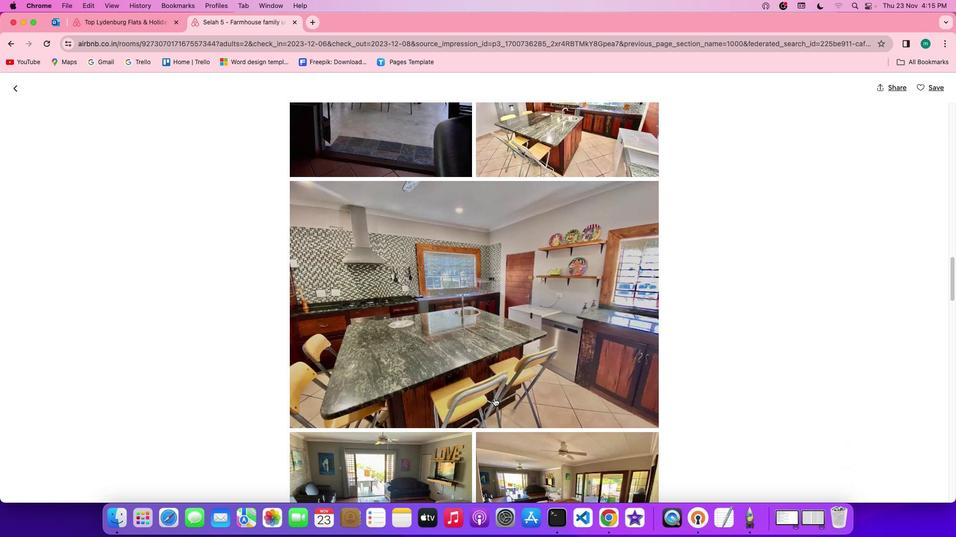
Action: Mouse scrolled (493, 398) with delta (0, 0)
Screenshot: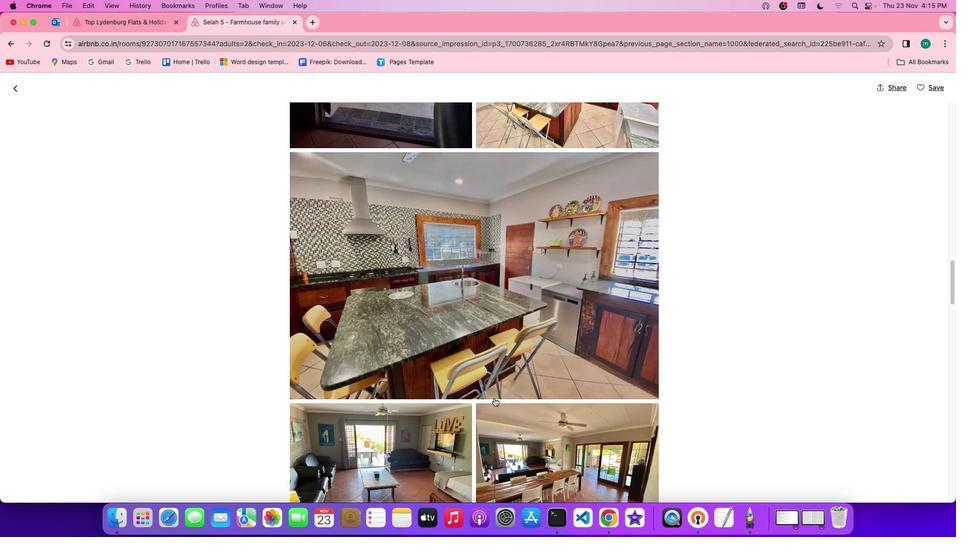 
Action: Mouse scrolled (493, 398) with delta (0, 0)
Screenshot: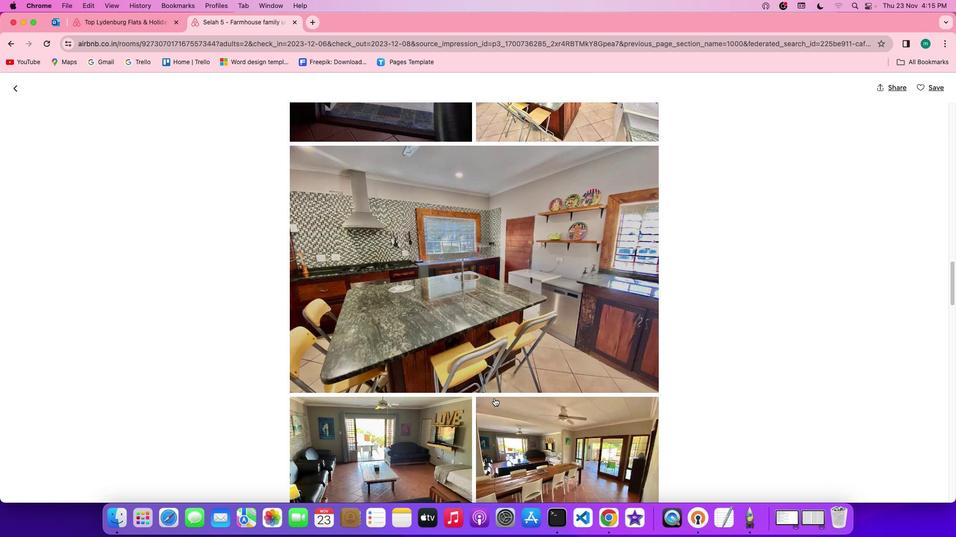 
Action: Mouse scrolled (493, 398) with delta (0, 0)
Screenshot: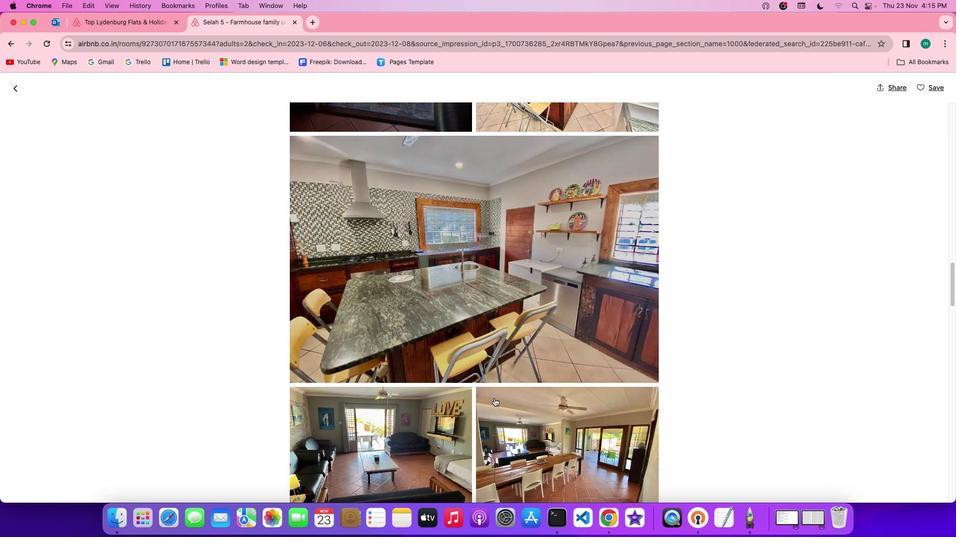 
Action: Mouse scrolled (493, 398) with delta (0, 0)
Screenshot: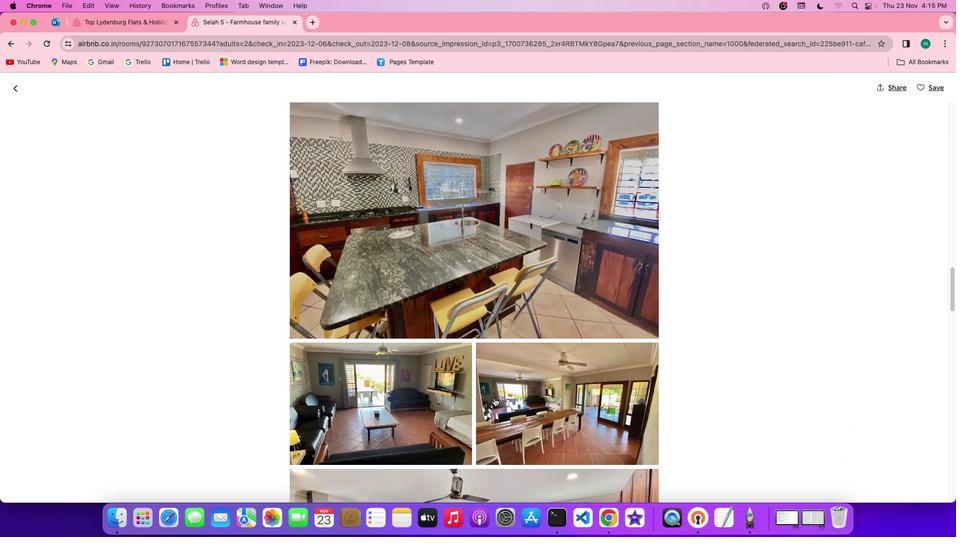 
Action: Mouse scrolled (493, 398) with delta (0, 0)
Screenshot: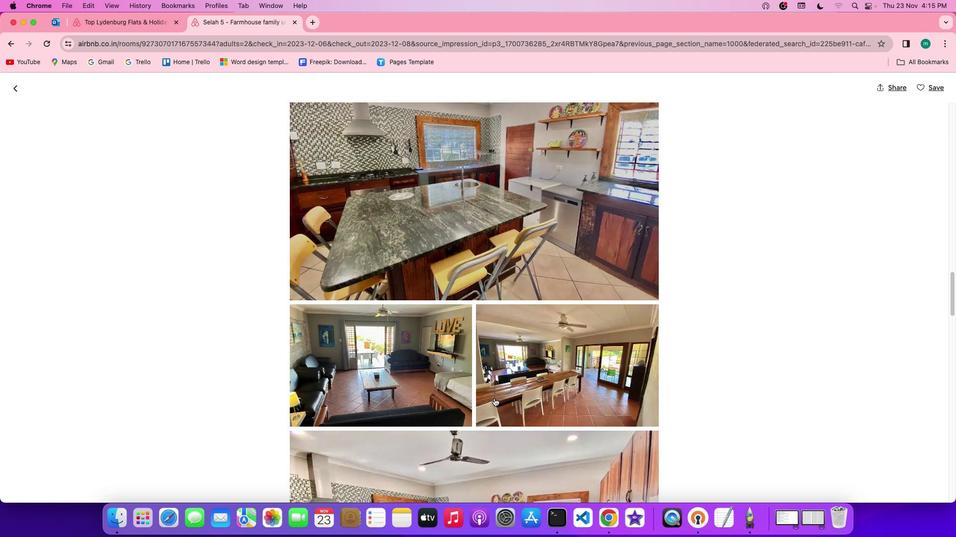 
Action: Mouse scrolled (493, 398) with delta (0, 0)
Screenshot: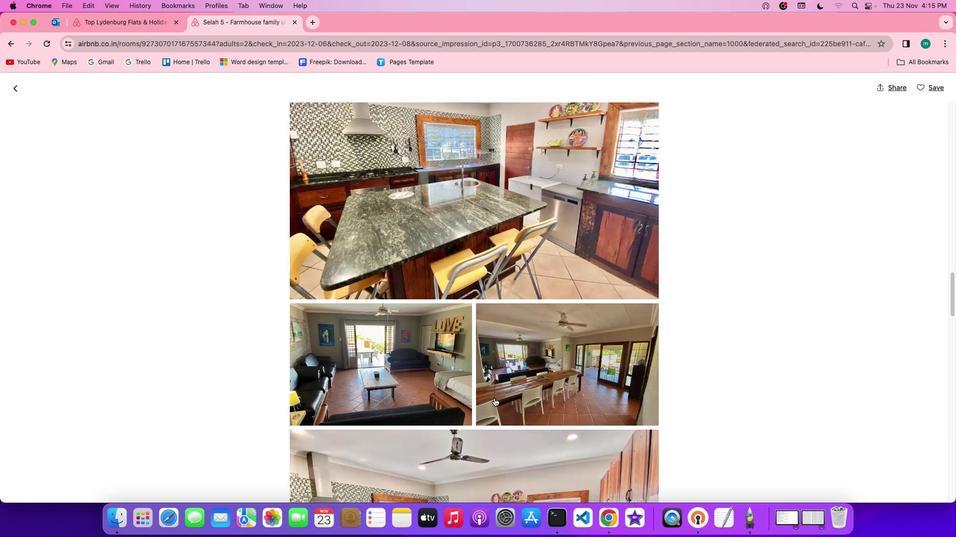 
Action: Mouse scrolled (493, 398) with delta (0, 0)
Screenshot: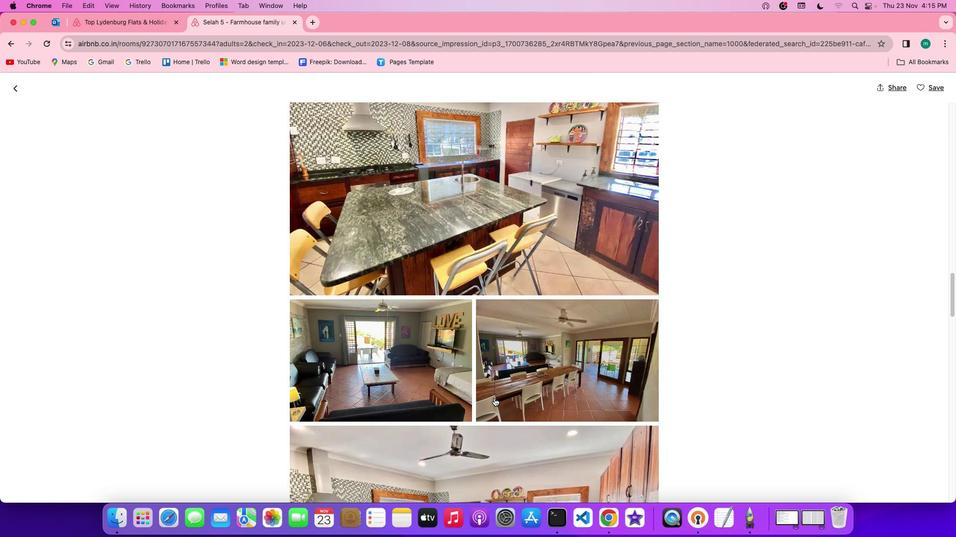 
Action: Mouse scrolled (493, 398) with delta (0, 0)
Screenshot: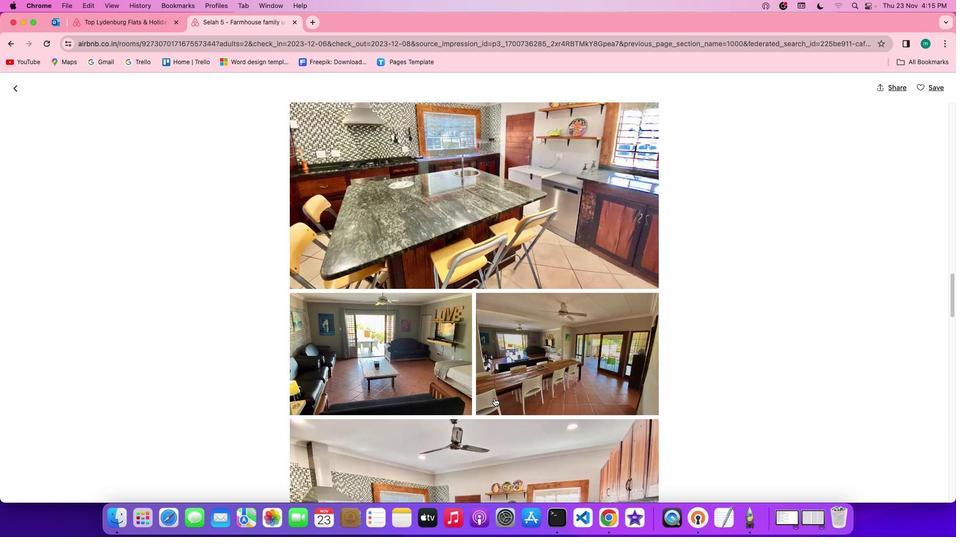 
Action: Mouse scrolled (493, 398) with delta (0, 0)
Screenshot: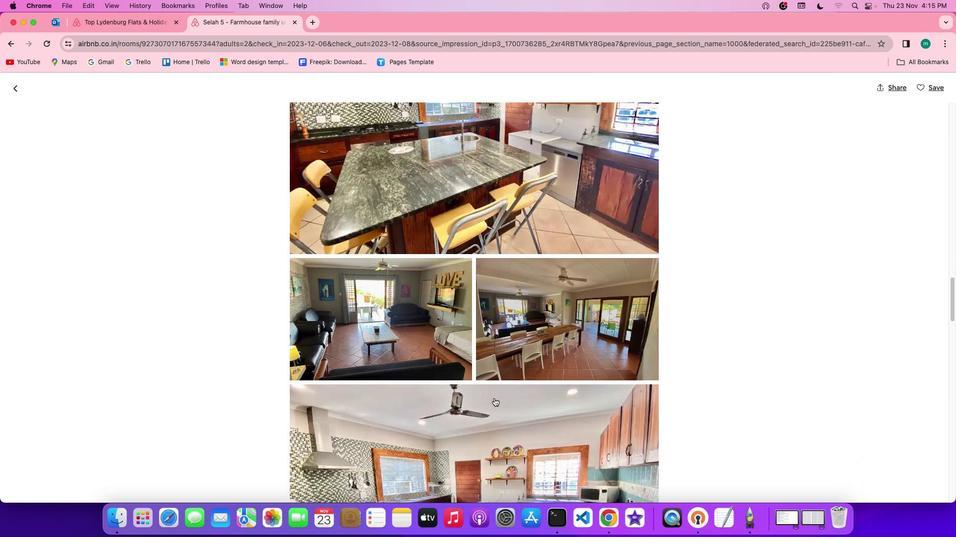
Action: Mouse scrolled (493, 398) with delta (0, 0)
Screenshot: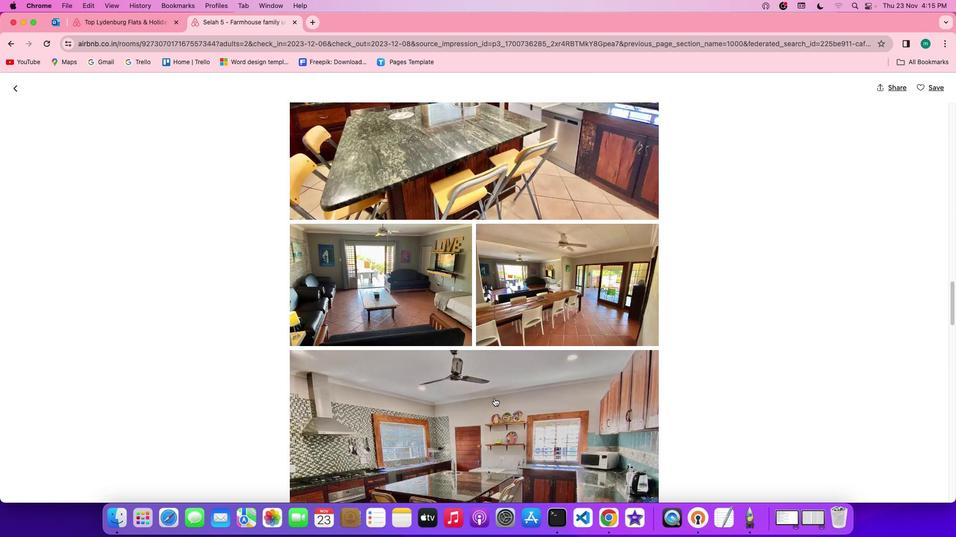
Action: Mouse scrolled (493, 398) with delta (0, 0)
Screenshot: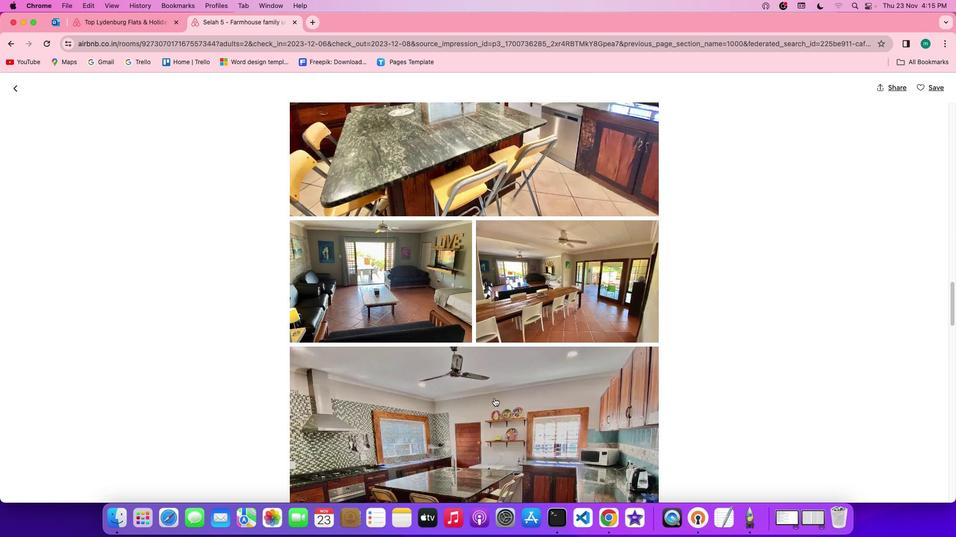 
Action: Mouse scrolled (493, 398) with delta (0, 0)
Screenshot: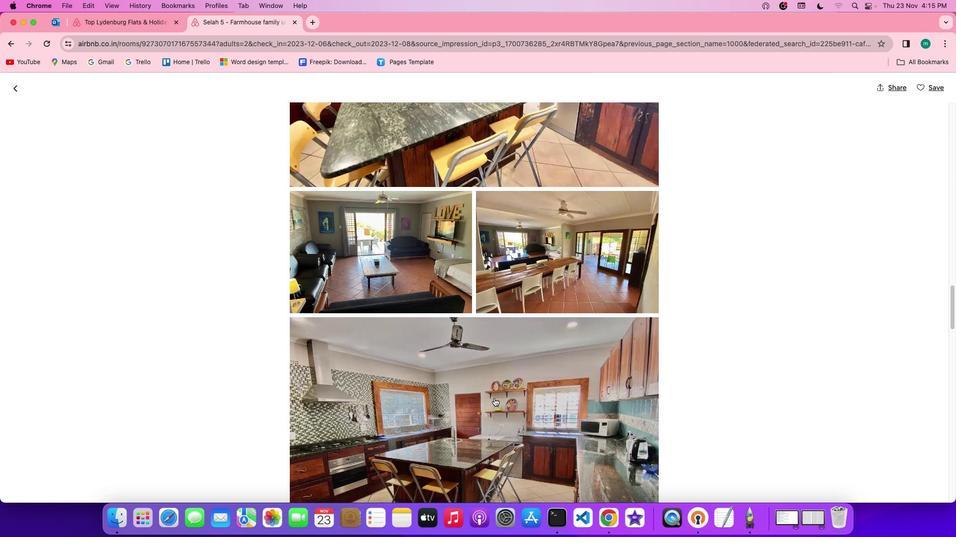 
Action: Mouse scrolled (493, 398) with delta (0, 0)
Screenshot: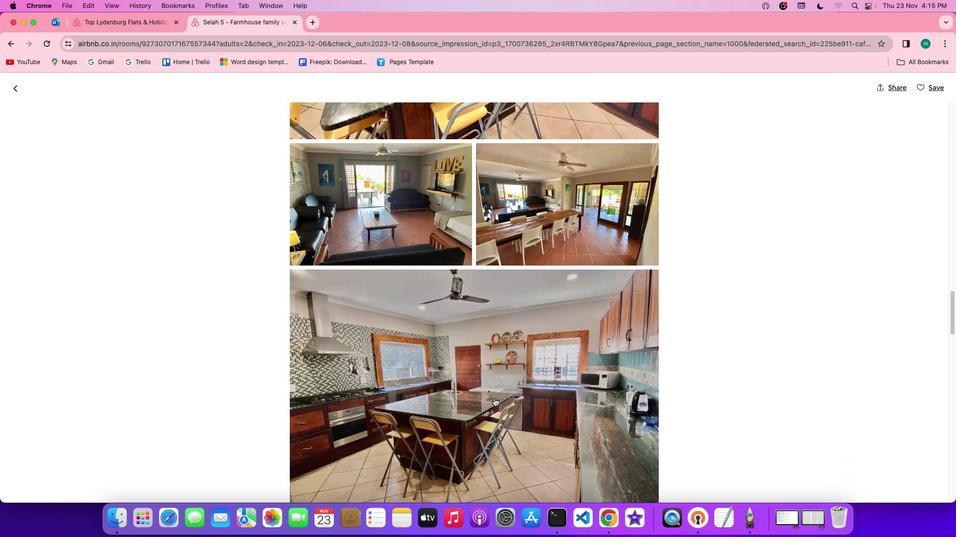 
Action: Mouse scrolled (493, 398) with delta (0, 0)
Screenshot: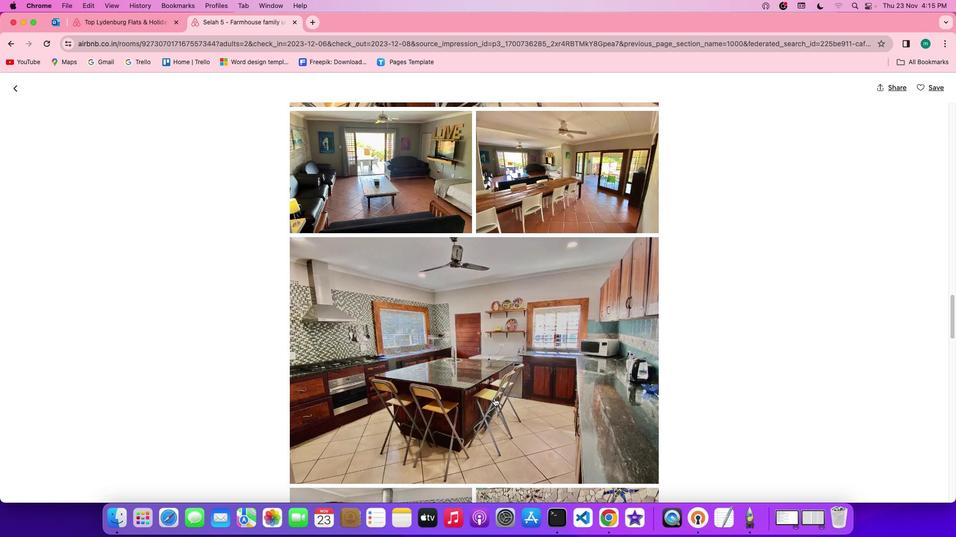 
Action: Mouse scrolled (493, 398) with delta (0, 0)
Screenshot: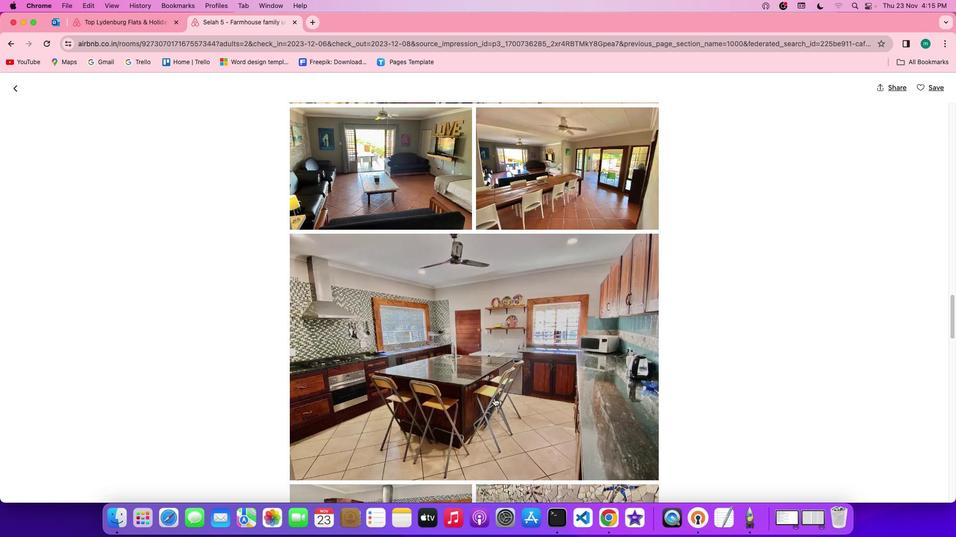 
Action: Mouse scrolled (493, 398) with delta (0, 0)
Screenshot: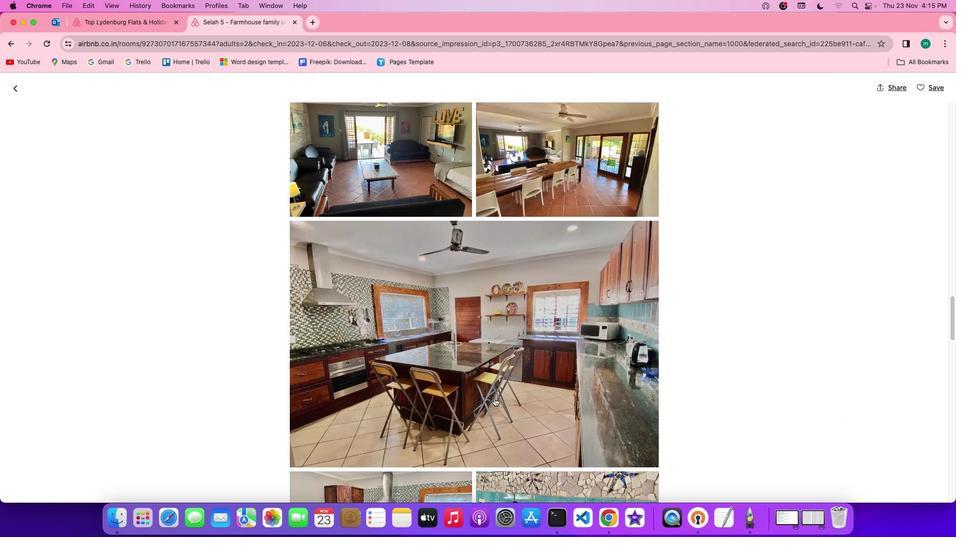 
Action: Mouse scrolled (493, 398) with delta (0, -1)
Screenshot: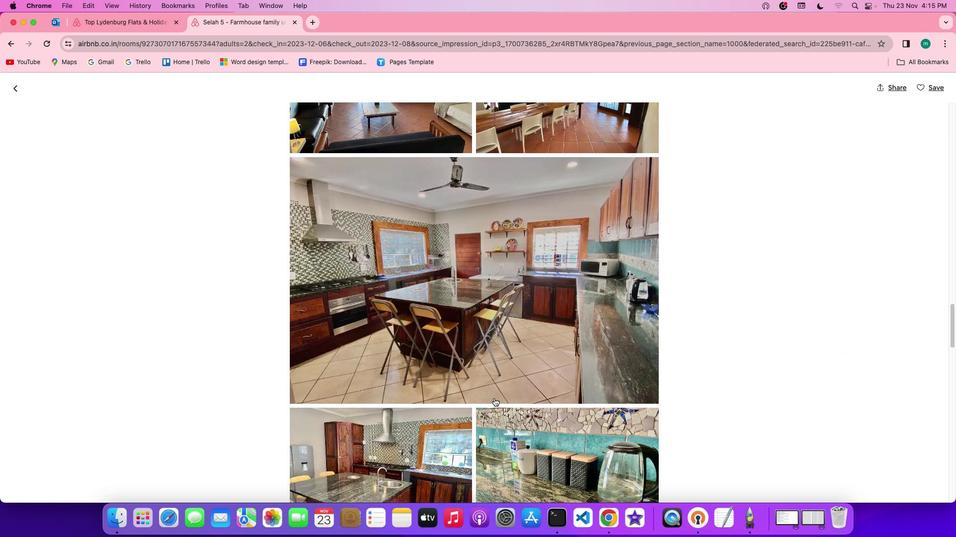 
Action: Mouse scrolled (493, 398) with delta (0, 0)
Screenshot: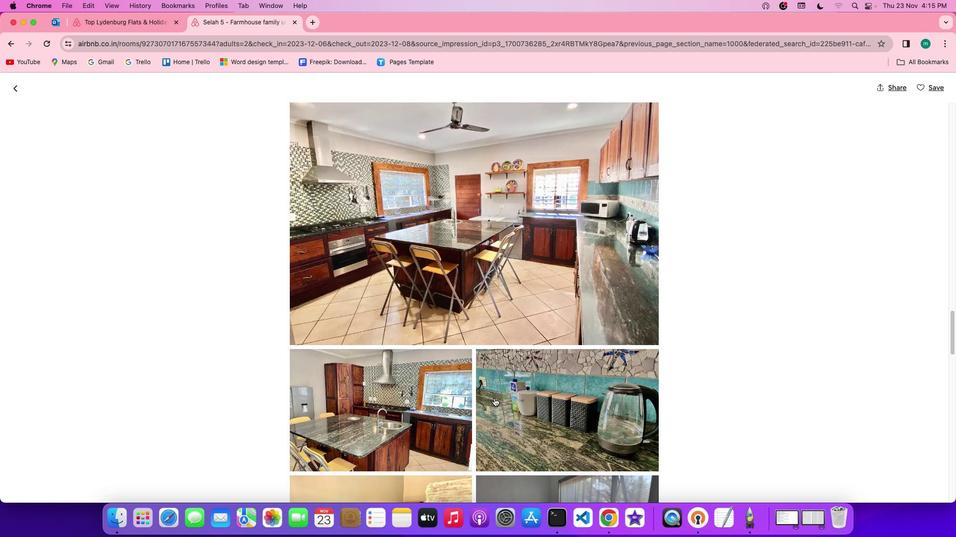
Action: Mouse scrolled (493, 398) with delta (0, 0)
Screenshot: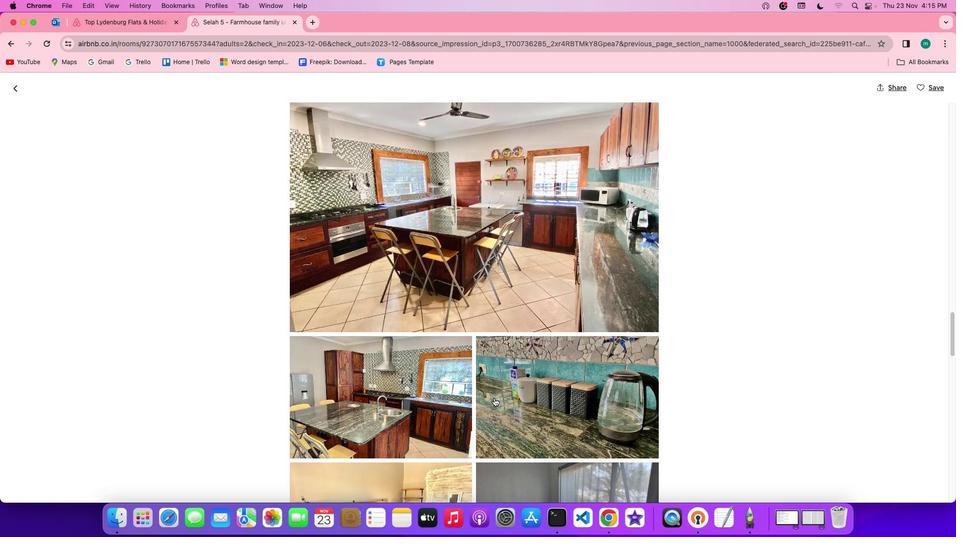 
Action: Mouse scrolled (493, 398) with delta (0, 0)
Screenshot: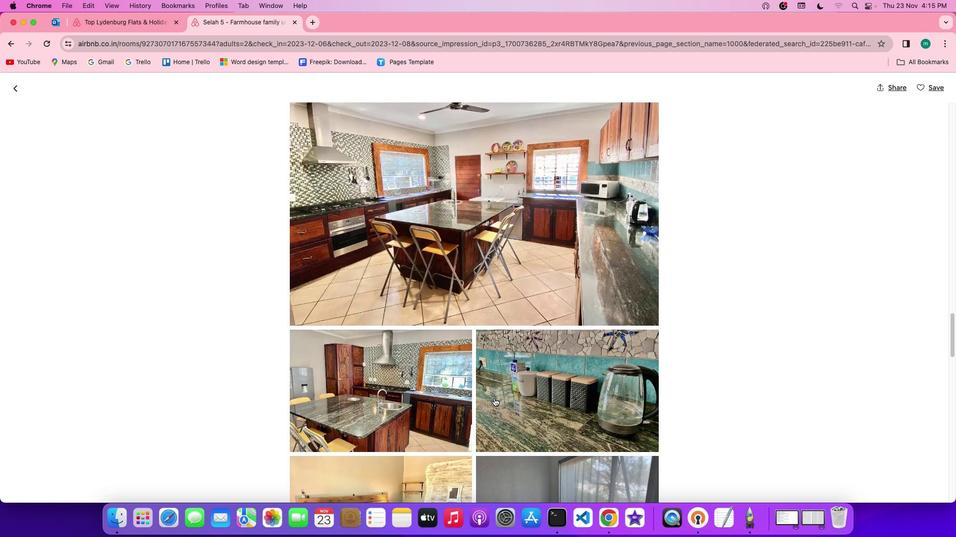 
Action: Mouse scrolled (493, 398) with delta (0, 0)
Screenshot: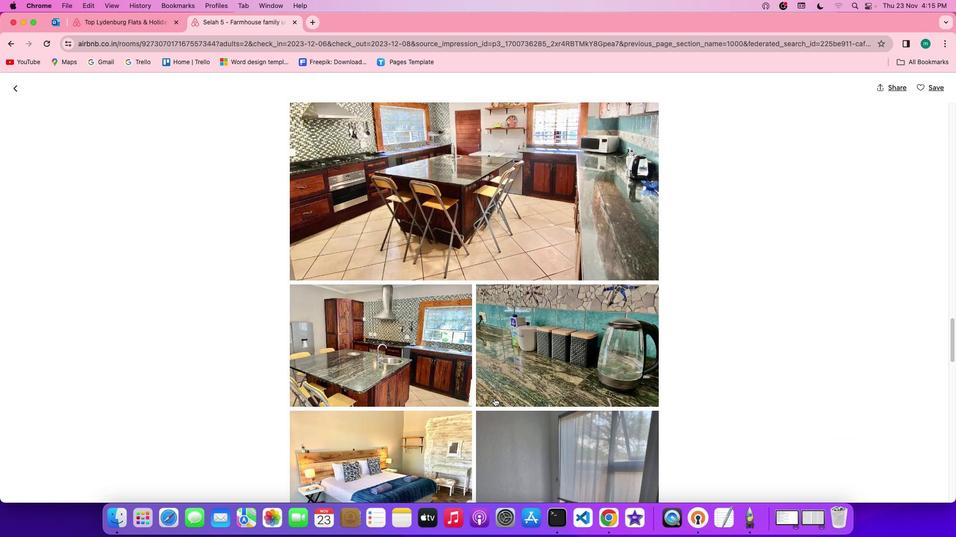 
Action: Mouse scrolled (493, 398) with delta (0, 0)
Screenshot: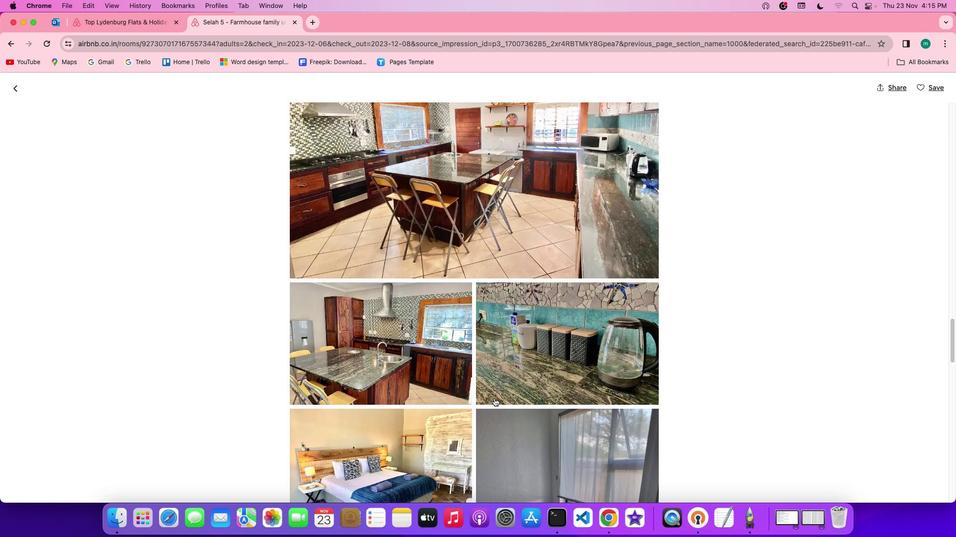 
Action: Mouse scrolled (493, 398) with delta (0, 0)
Screenshot: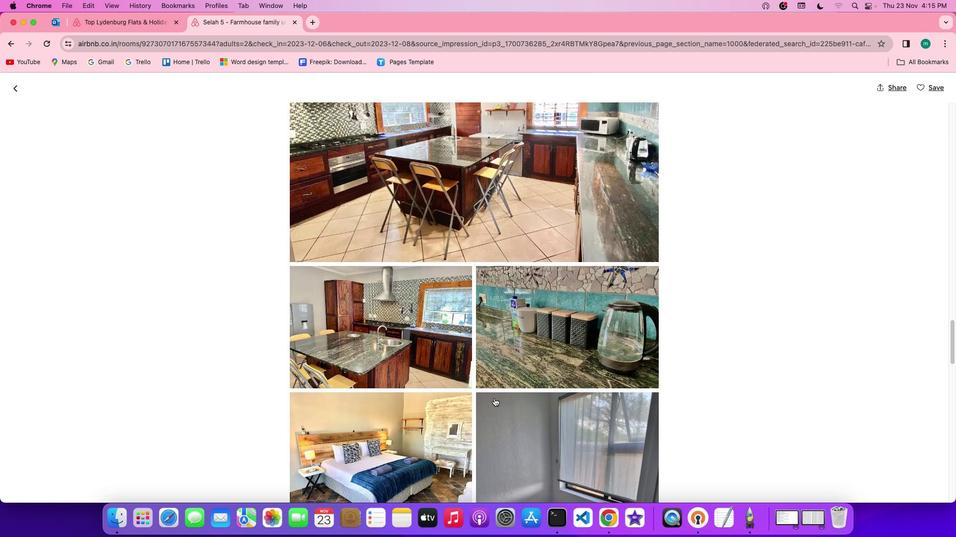 
Action: Mouse scrolled (493, 398) with delta (0, 0)
Screenshot: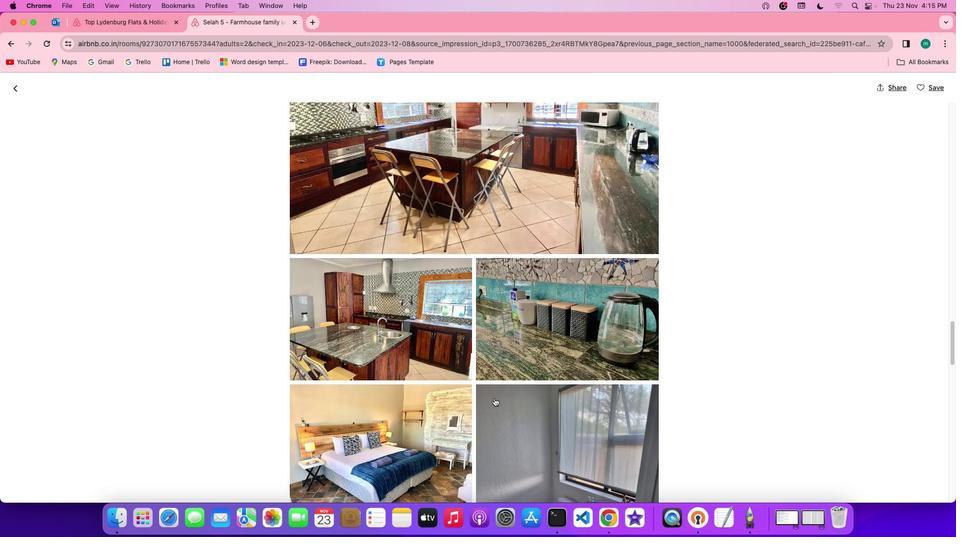
Action: Mouse scrolled (493, 398) with delta (0, -1)
Screenshot: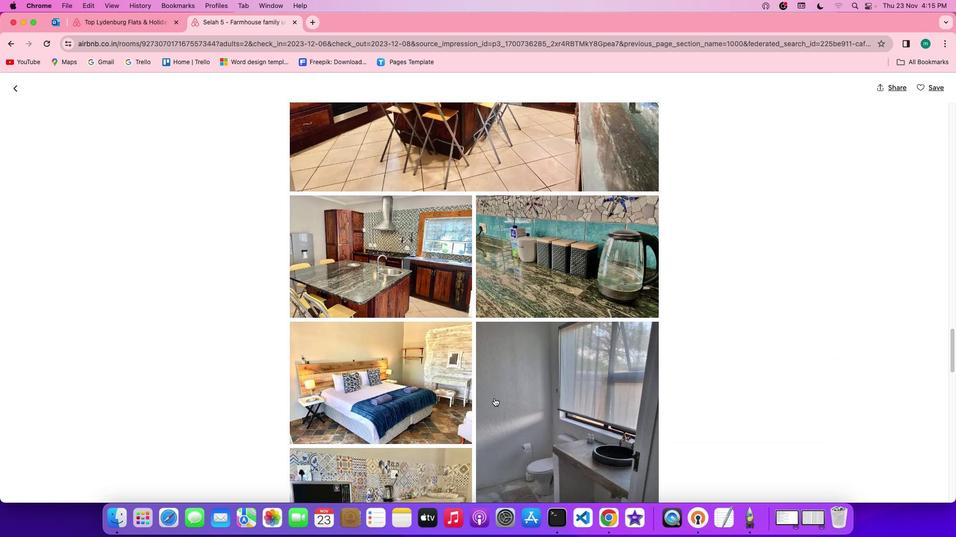 
Action: Mouse scrolled (493, 398) with delta (0, 0)
Screenshot: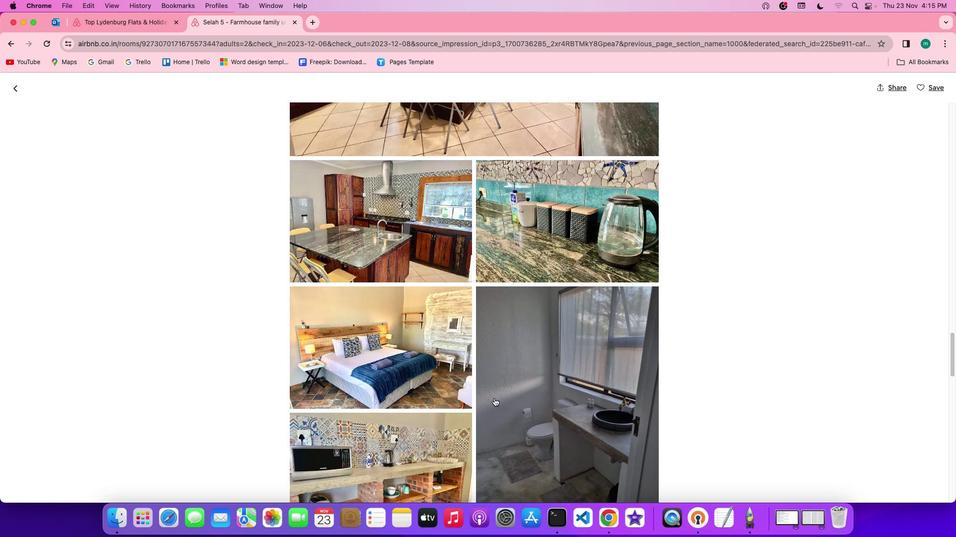
Action: Mouse scrolled (493, 398) with delta (0, 0)
Screenshot: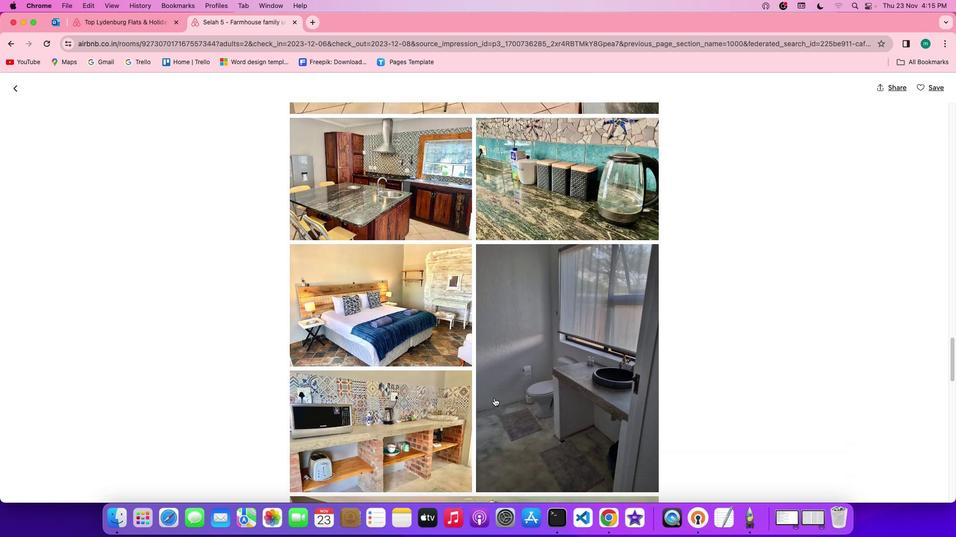 
Action: Mouse scrolled (493, 398) with delta (0, 0)
Screenshot: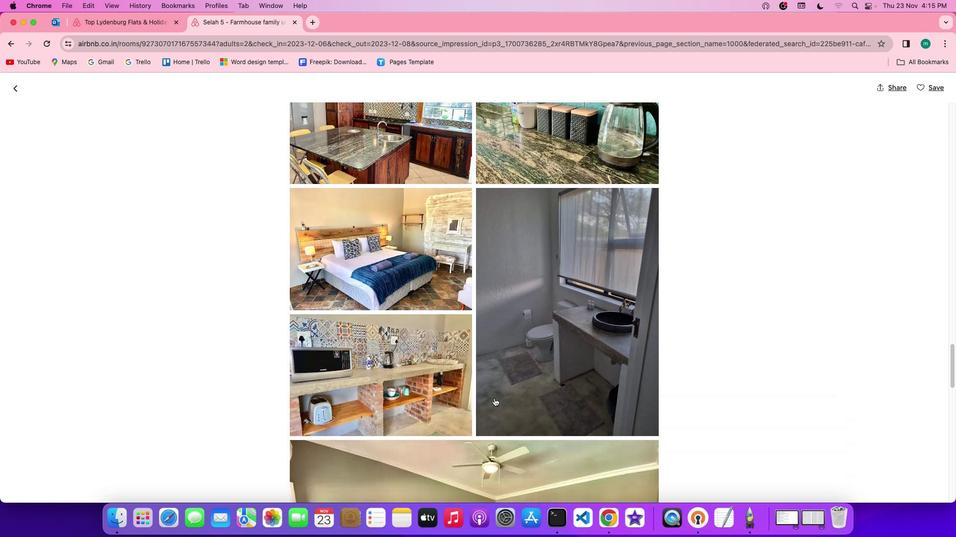 
Action: Mouse scrolled (493, 398) with delta (0, -1)
Screenshot: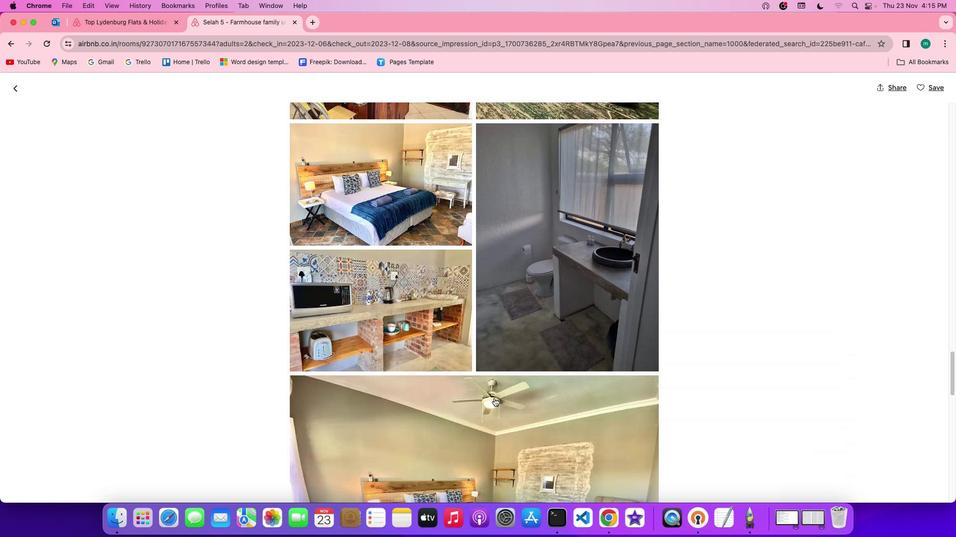
Action: Mouse scrolled (493, 398) with delta (0, -2)
Screenshot: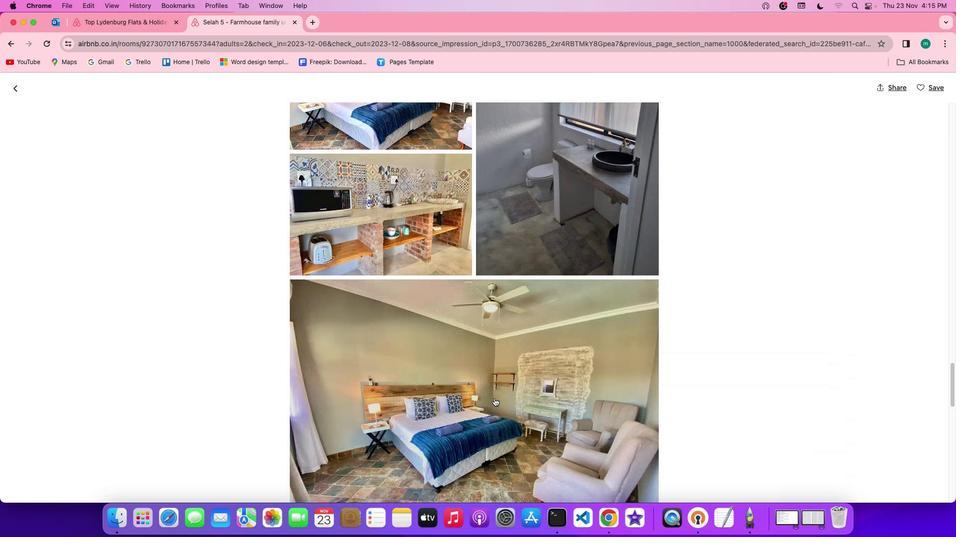 
Action: Mouse scrolled (493, 398) with delta (0, 0)
Screenshot: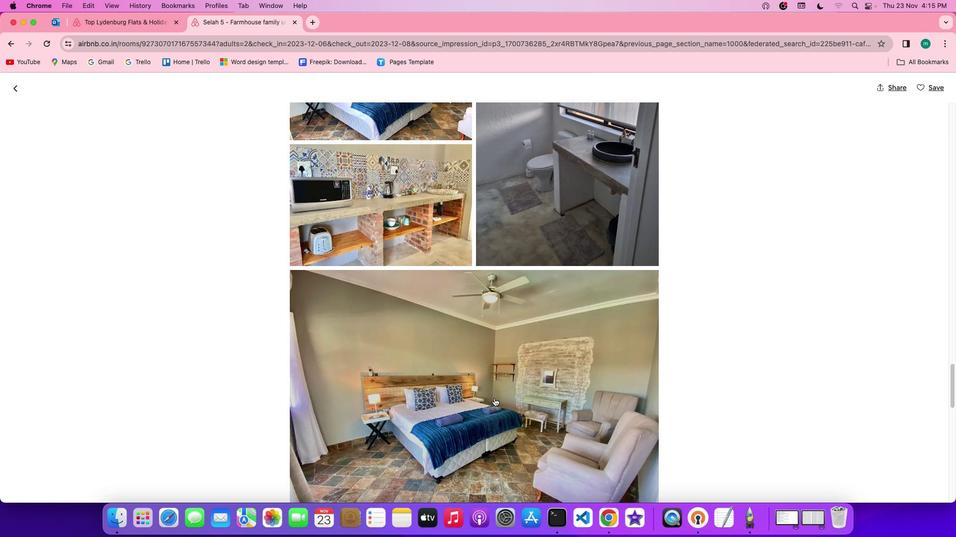 
Action: Mouse scrolled (493, 398) with delta (0, 0)
Screenshot: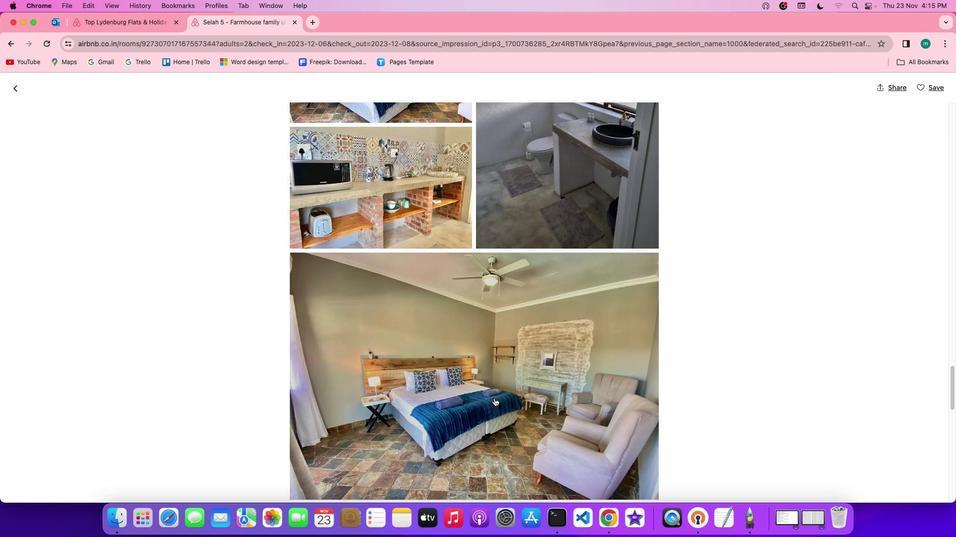
Action: Mouse scrolled (493, 398) with delta (0, 0)
Screenshot: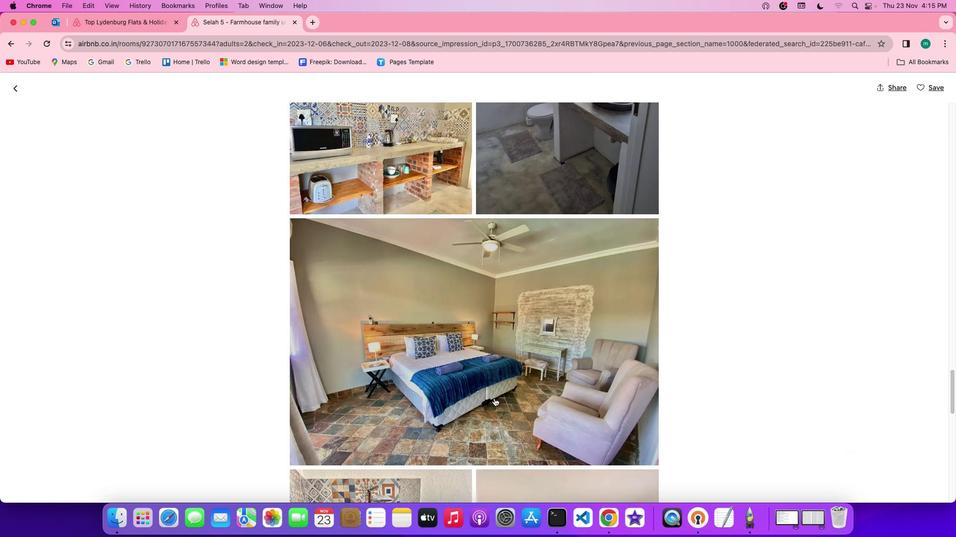 
Action: Mouse scrolled (493, 398) with delta (0, -1)
Screenshot: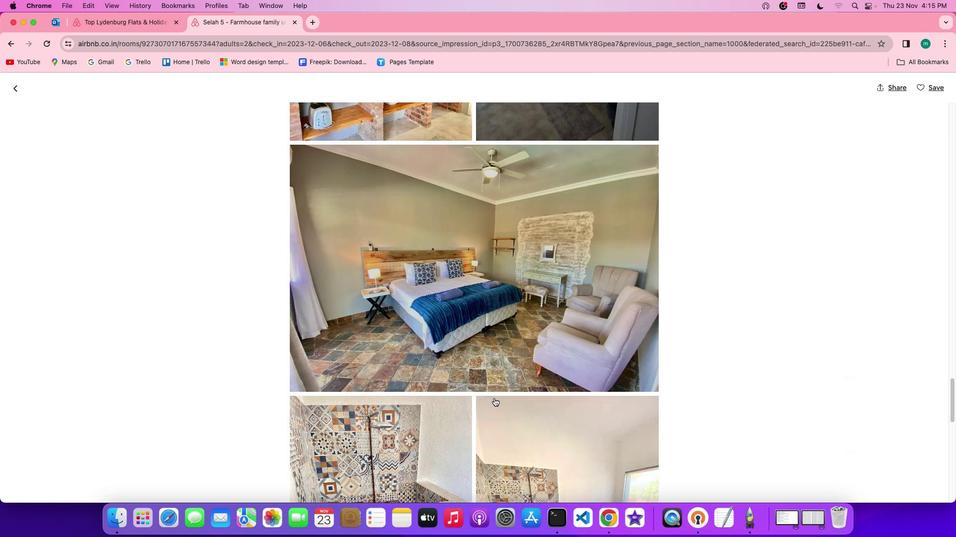 
Action: Mouse scrolled (493, 398) with delta (0, -1)
Screenshot: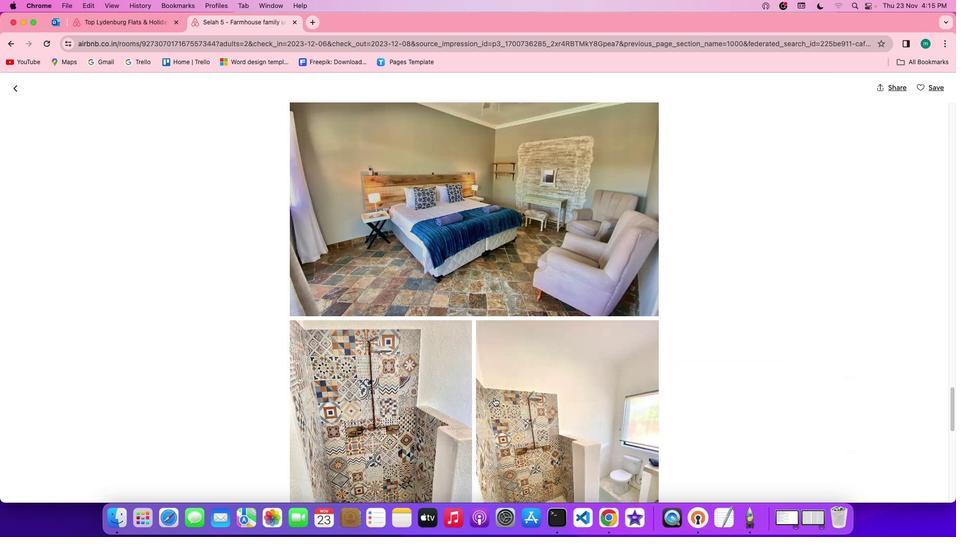 
Action: Mouse scrolled (493, 398) with delta (0, 0)
Screenshot: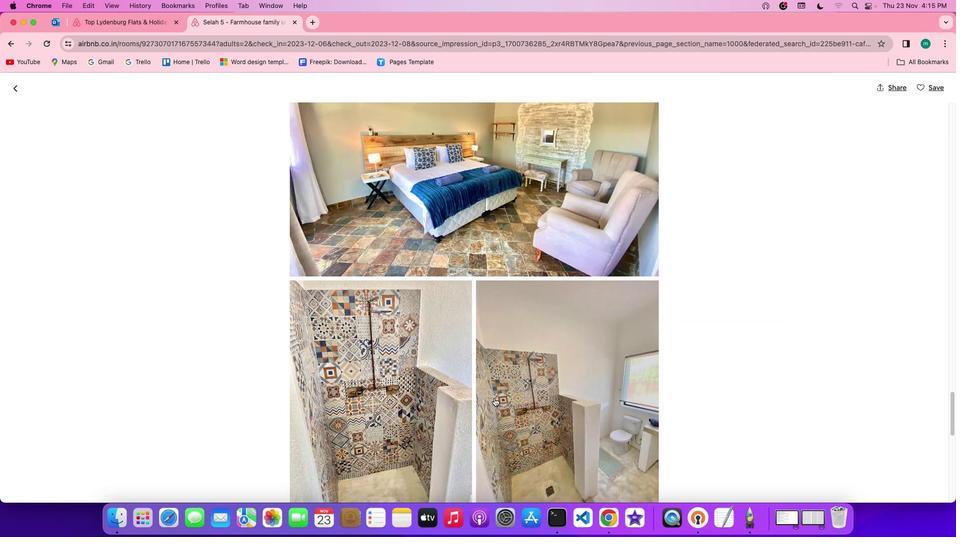 
Action: Mouse scrolled (493, 398) with delta (0, 0)
Screenshot: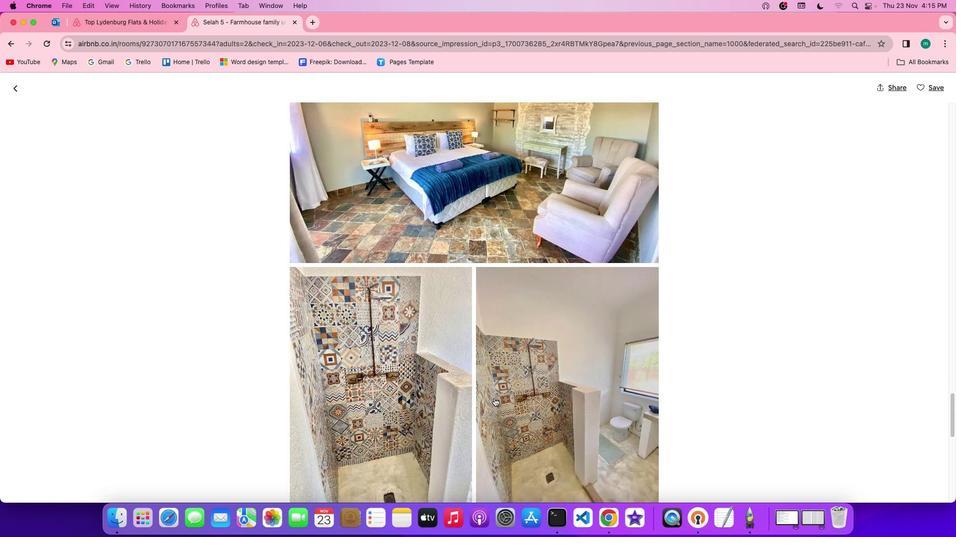 
Action: Mouse scrolled (493, 398) with delta (0, 0)
Screenshot: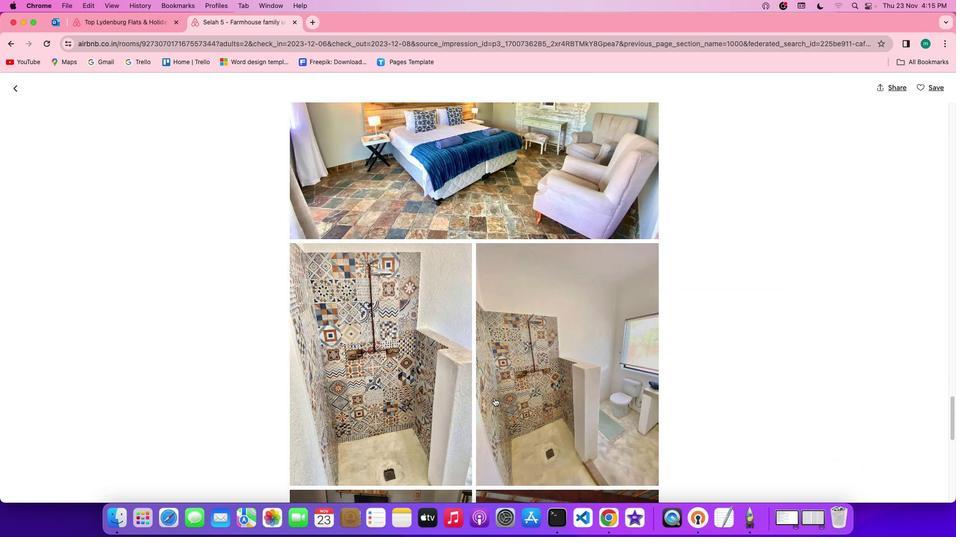 
Action: Mouse scrolled (493, 398) with delta (0, -1)
Screenshot: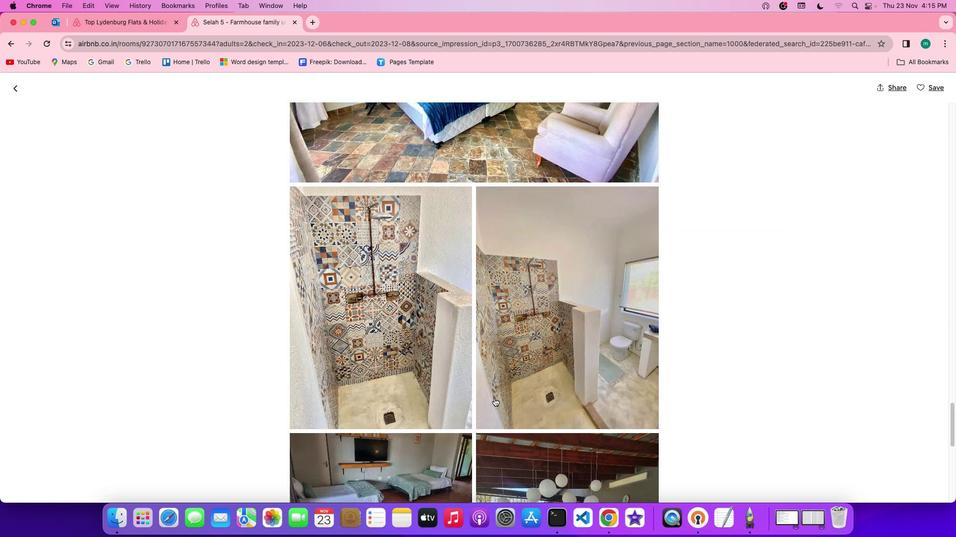 
Action: Mouse scrolled (493, 398) with delta (0, 0)
Screenshot: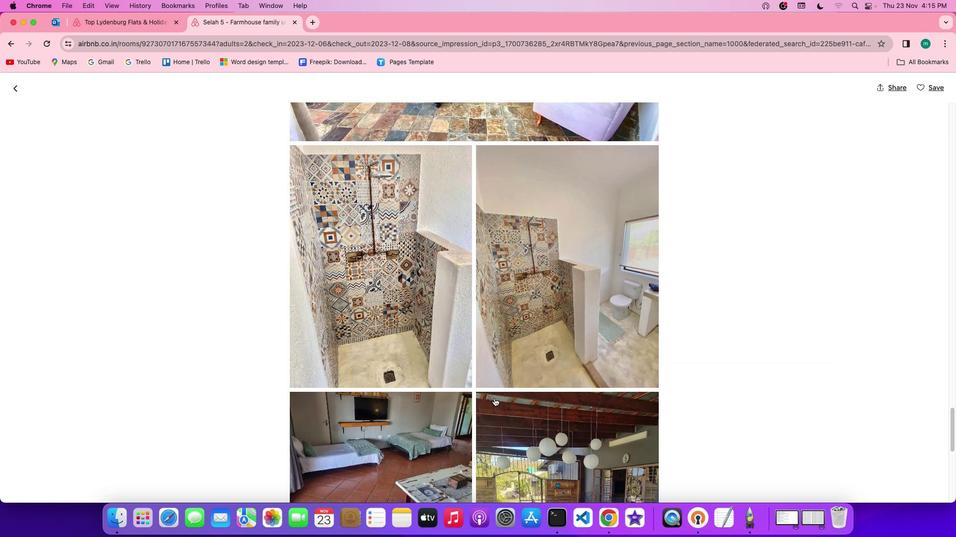 
Action: Mouse scrolled (493, 398) with delta (0, 0)
Screenshot: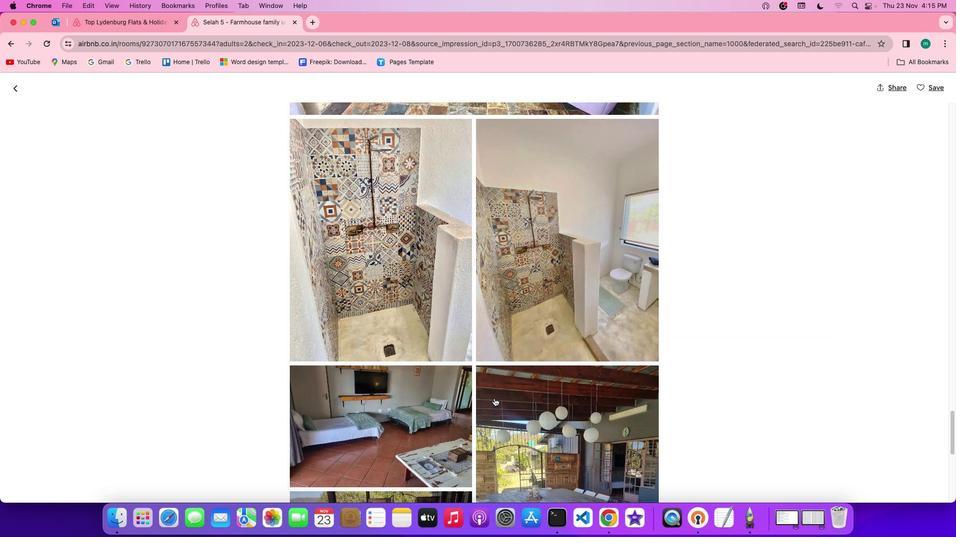 
Action: Mouse scrolled (493, 398) with delta (0, 0)
Screenshot: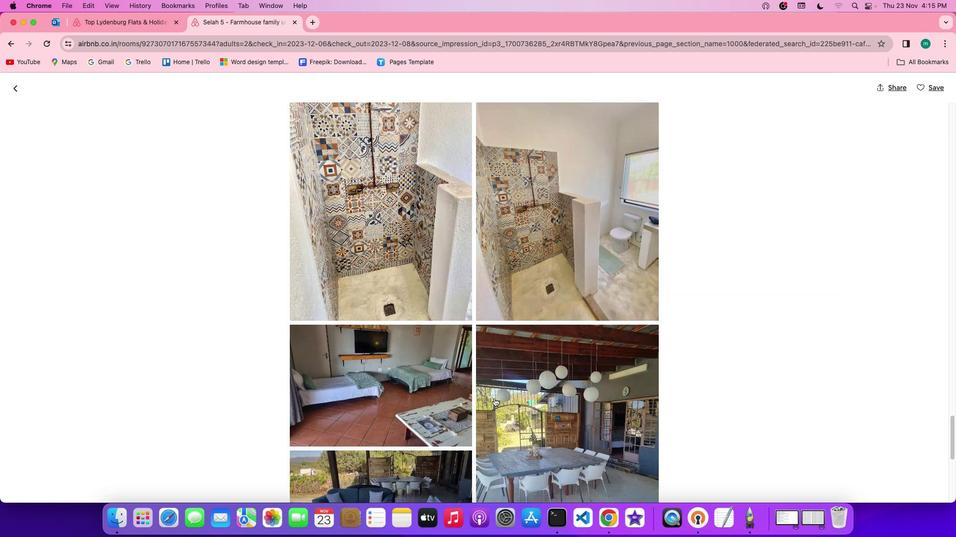 
Action: Mouse scrolled (493, 398) with delta (0, -1)
Screenshot: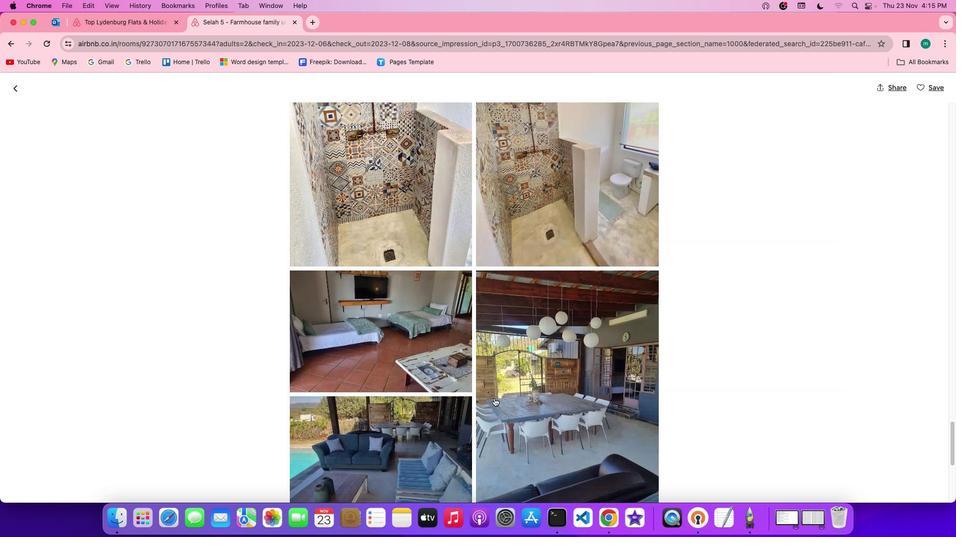 
Action: Mouse scrolled (493, 398) with delta (0, -1)
Screenshot: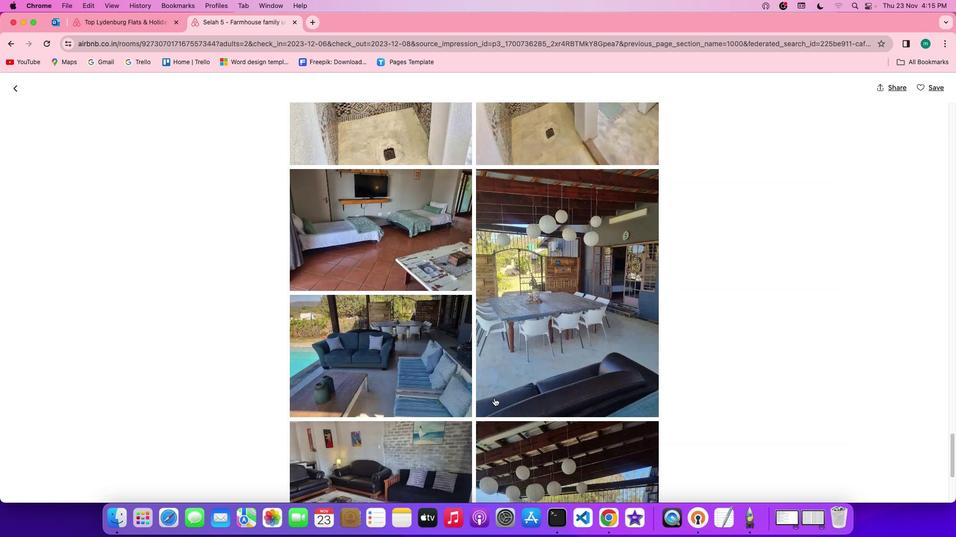 
Action: Mouse scrolled (493, 398) with delta (0, 0)
Screenshot: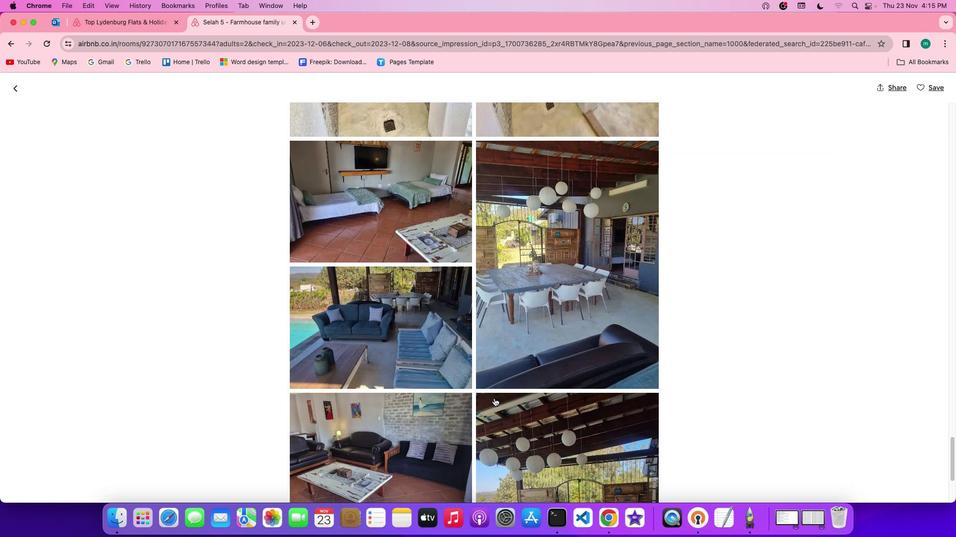 
Action: Mouse scrolled (493, 398) with delta (0, 0)
Screenshot: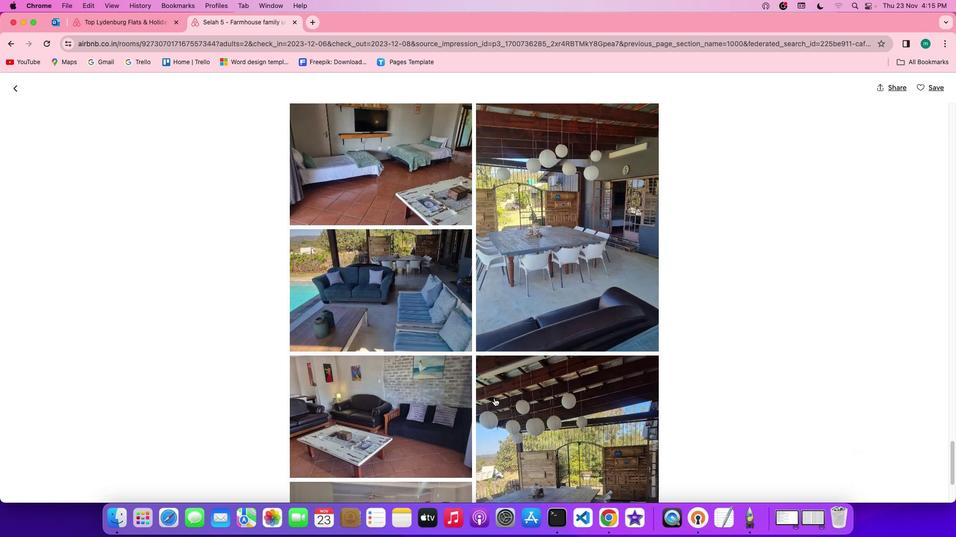 
Action: Mouse scrolled (493, 398) with delta (0, -1)
Screenshot: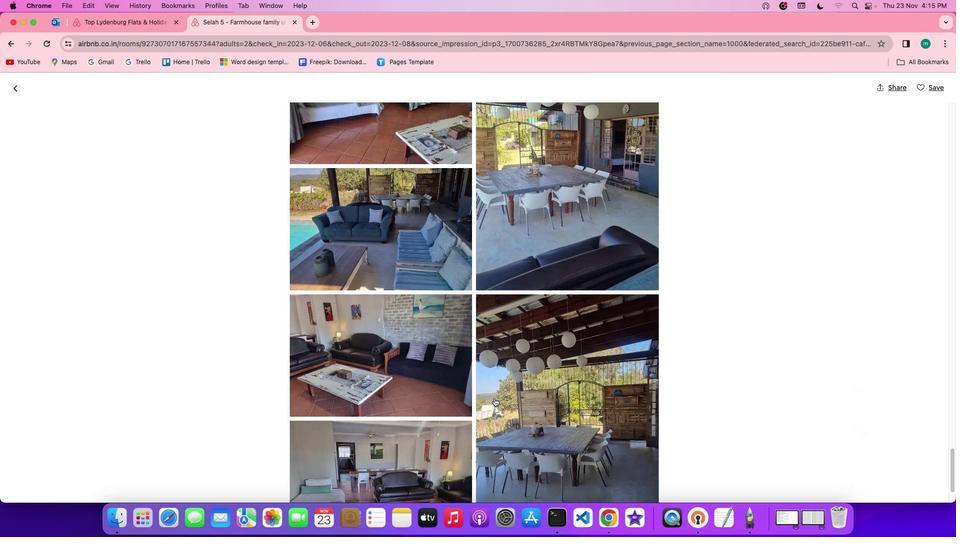 
Action: Mouse scrolled (493, 398) with delta (0, -1)
Screenshot: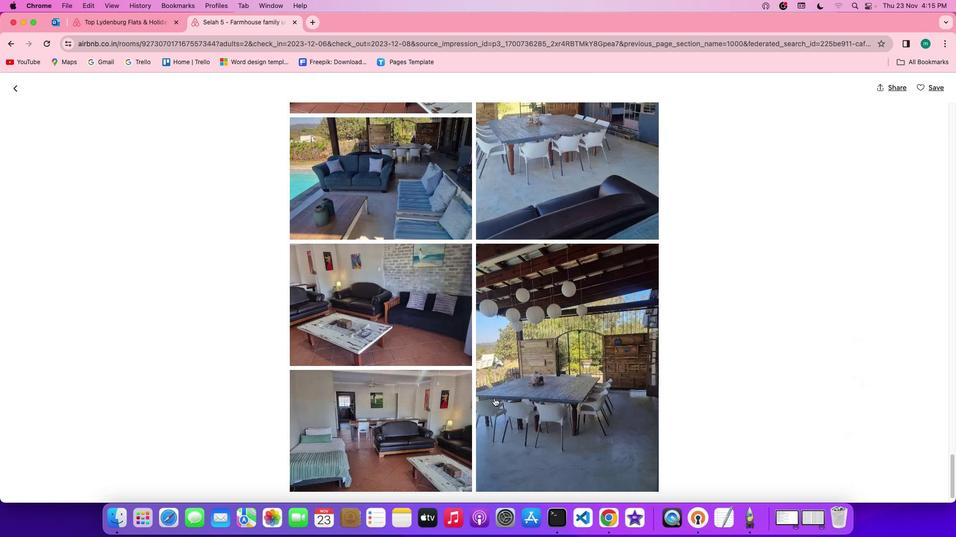 
Action: Mouse scrolled (493, 398) with delta (0, -1)
Screenshot: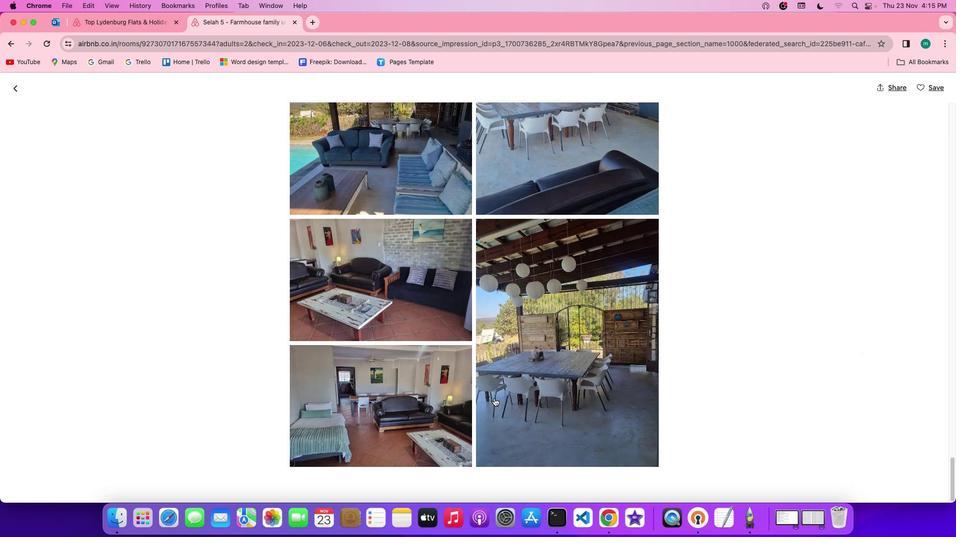 
Action: Mouse scrolled (493, 398) with delta (0, 0)
Screenshot: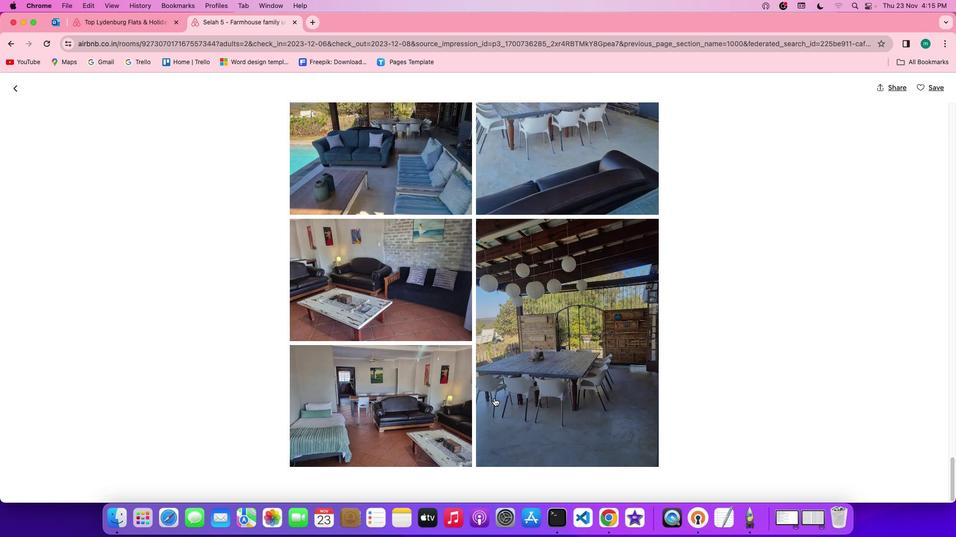
Action: Mouse scrolled (493, 398) with delta (0, 0)
Screenshot: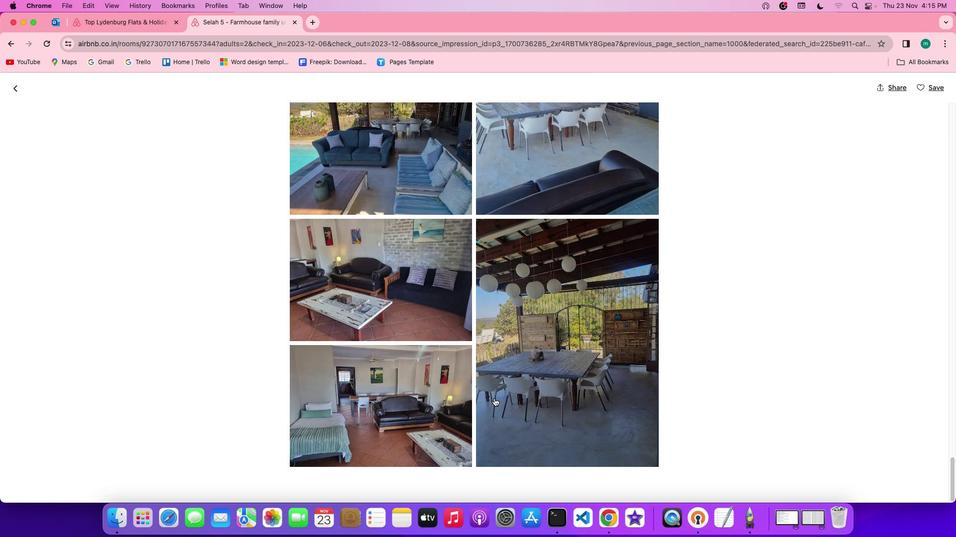 
Action: Mouse scrolled (493, 398) with delta (0, 0)
Screenshot: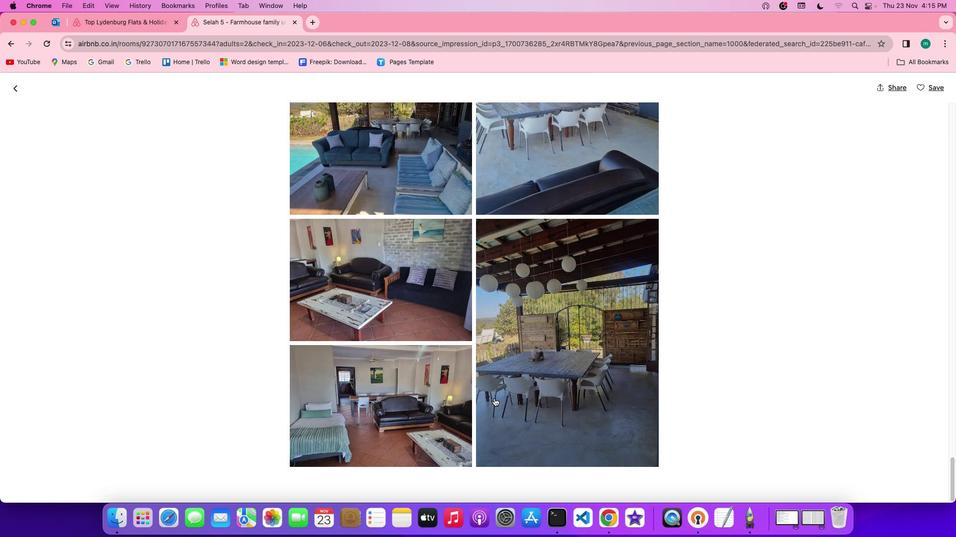 
Action: Mouse scrolled (493, 398) with delta (0, -1)
Screenshot: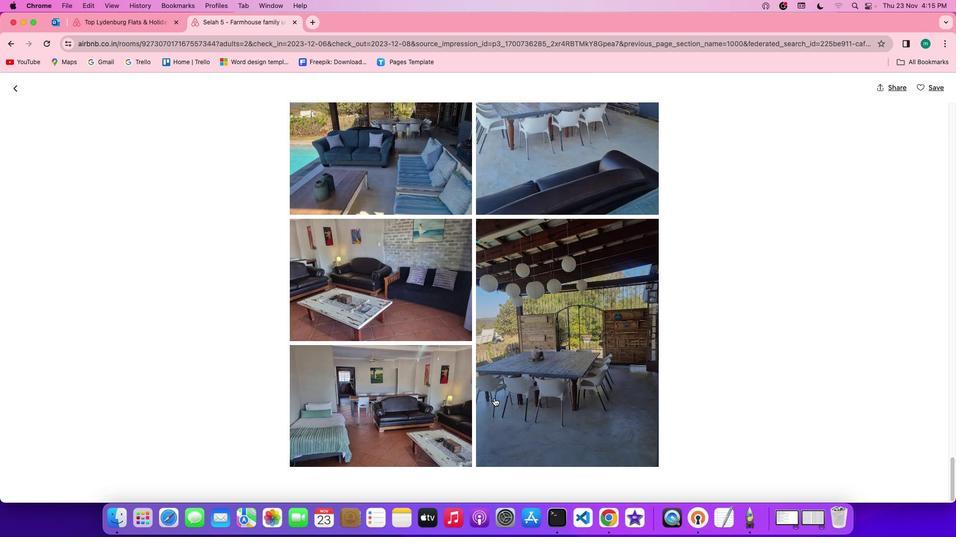 
Action: Mouse scrolled (493, 398) with delta (0, 0)
Screenshot: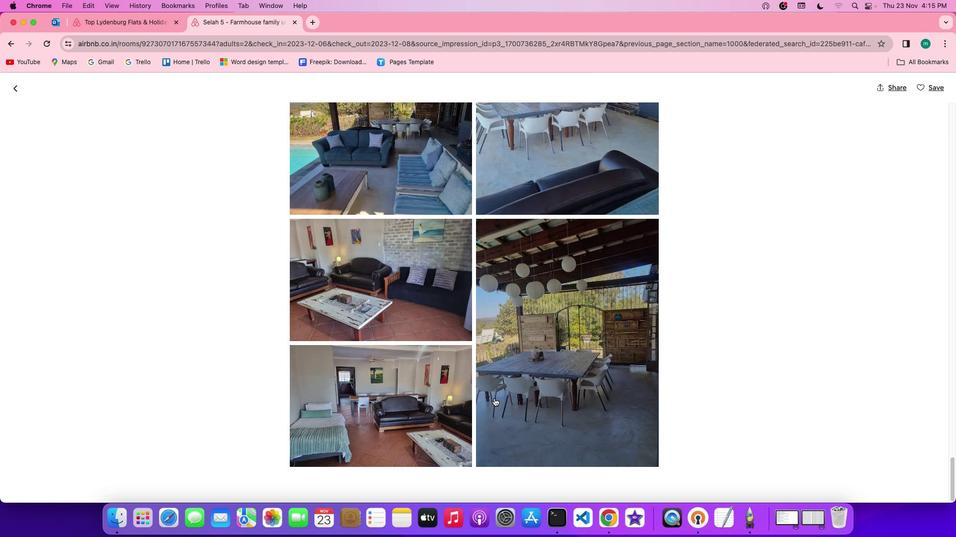 
Action: Mouse scrolled (493, 398) with delta (0, 0)
Screenshot: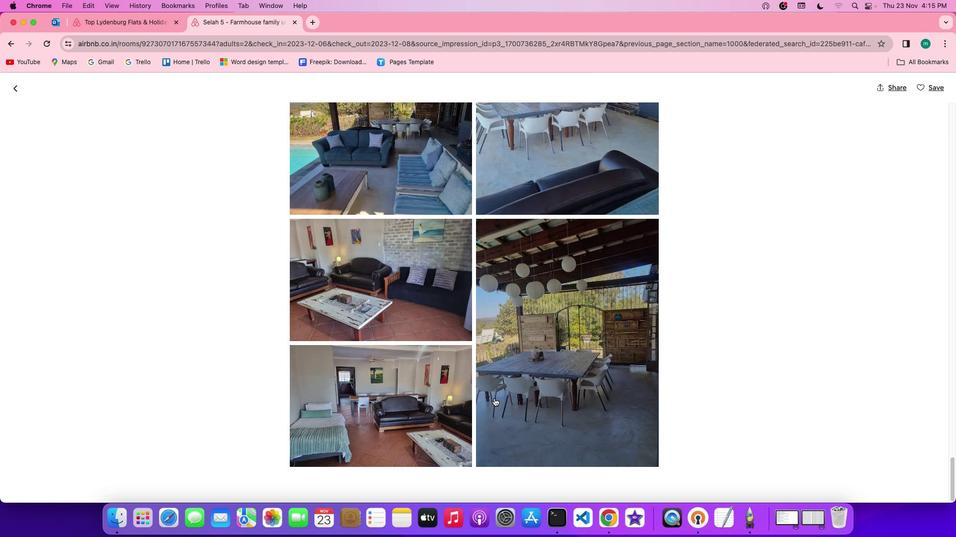
Action: Mouse scrolled (493, 398) with delta (0, 0)
Screenshot: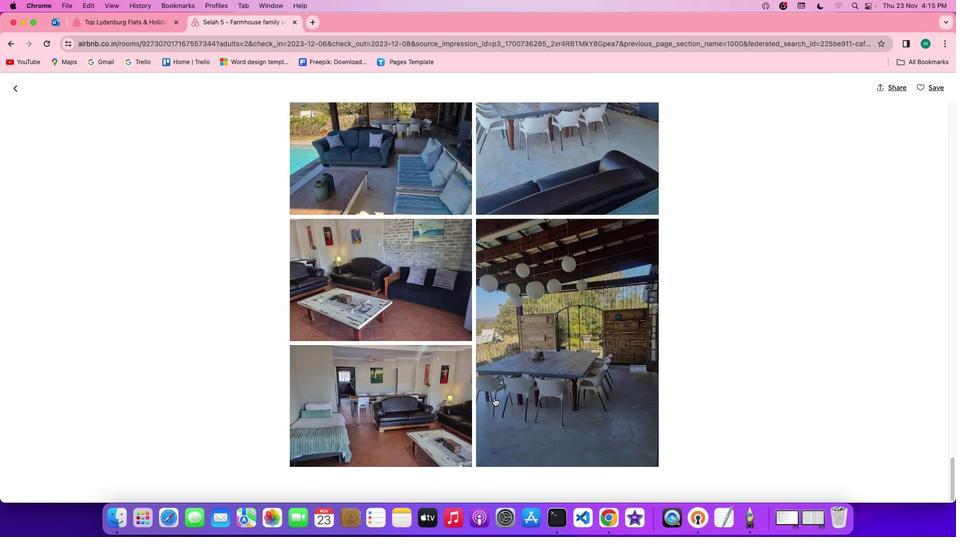 
Action: Mouse scrolled (493, 398) with delta (0, -1)
Screenshot: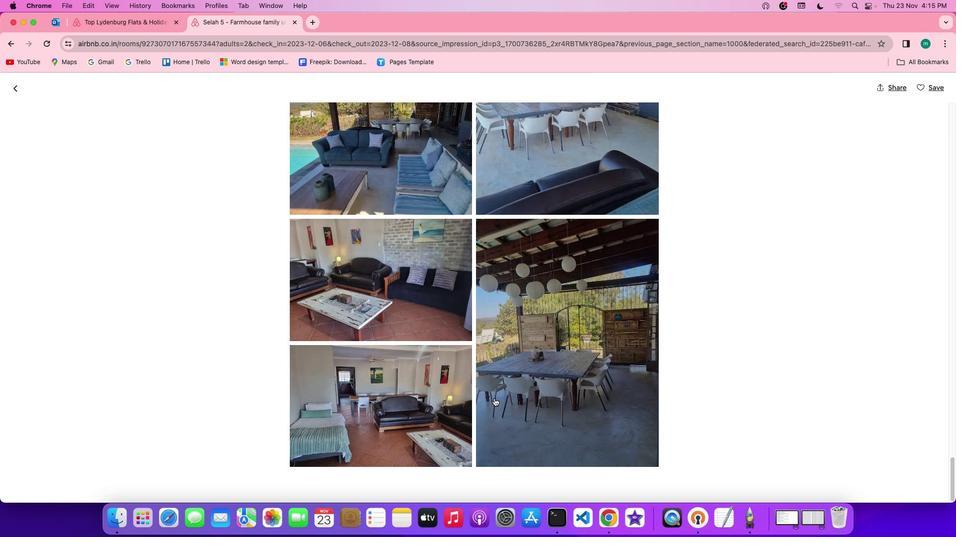 
Action: Mouse moved to (17, 89)
Screenshot: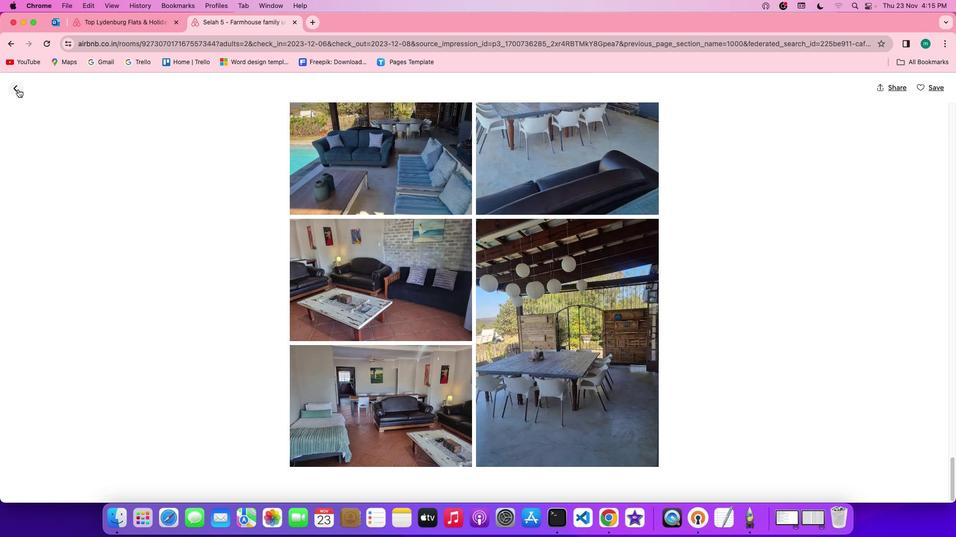
Action: Mouse pressed left at (17, 89)
Screenshot: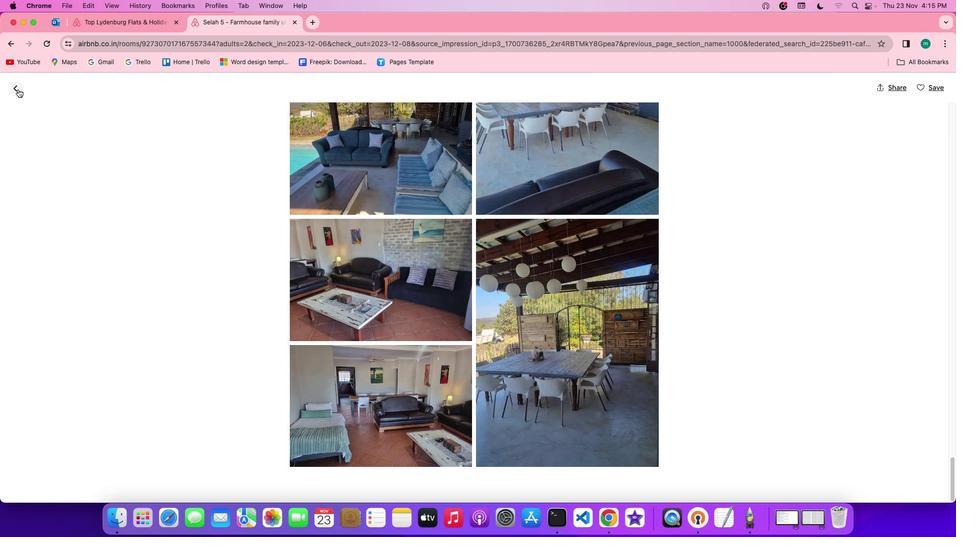 
Action: Mouse moved to (484, 403)
Screenshot: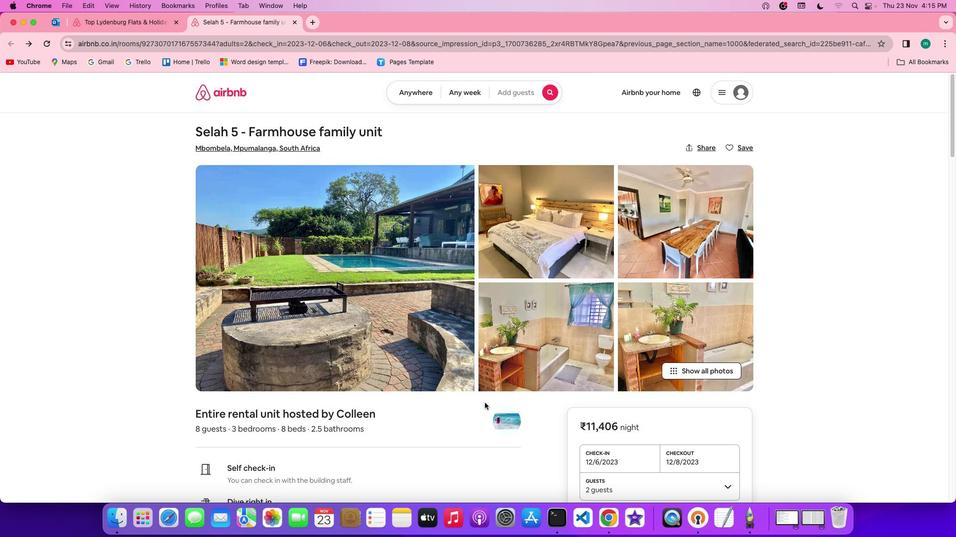 
Action: Mouse scrolled (484, 403) with delta (0, 0)
Screenshot: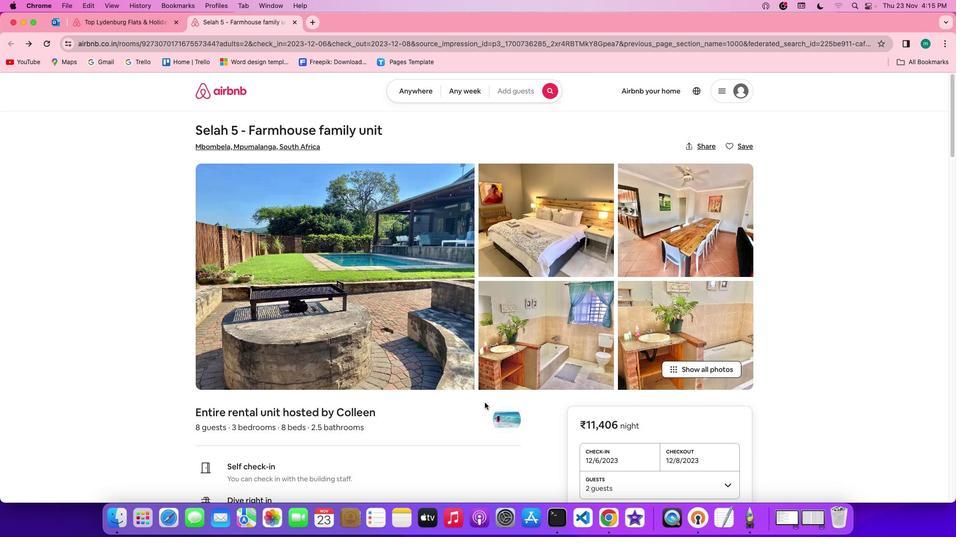 
Action: Mouse scrolled (484, 403) with delta (0, 0)
Screenshot: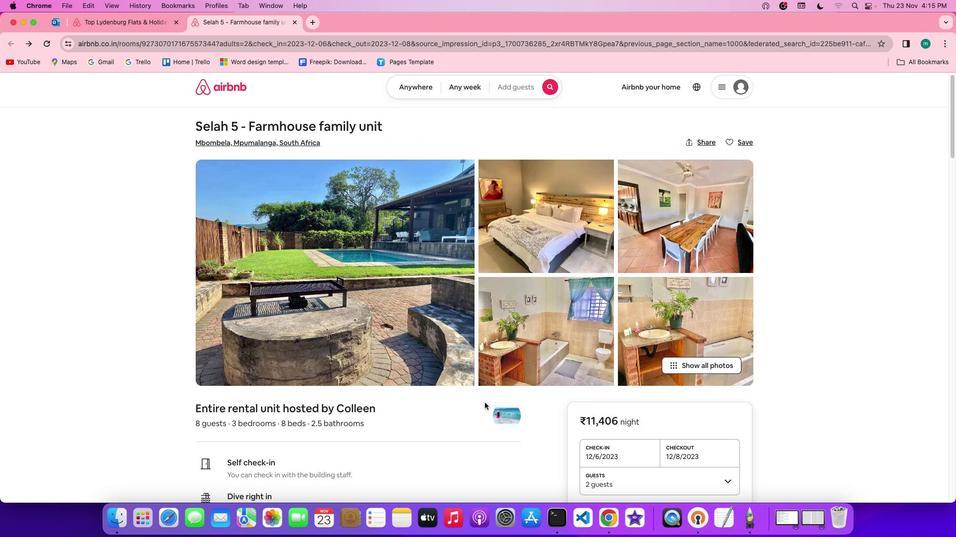 
Action: Mouse scrolled (484, 403) with delta (0, 0)
Screenshot: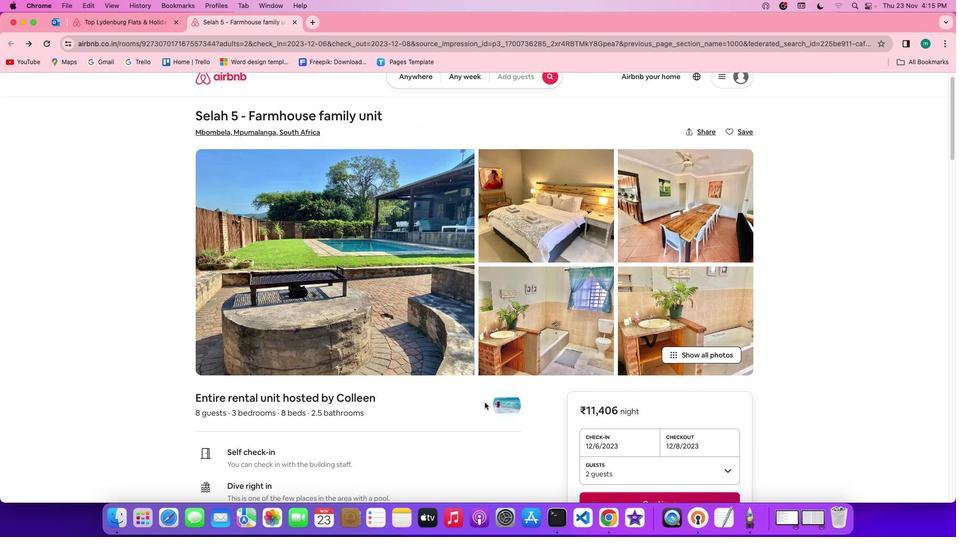 
Action: Mouse scrolled (484, 403) with delta (0, 0)
Screenshot: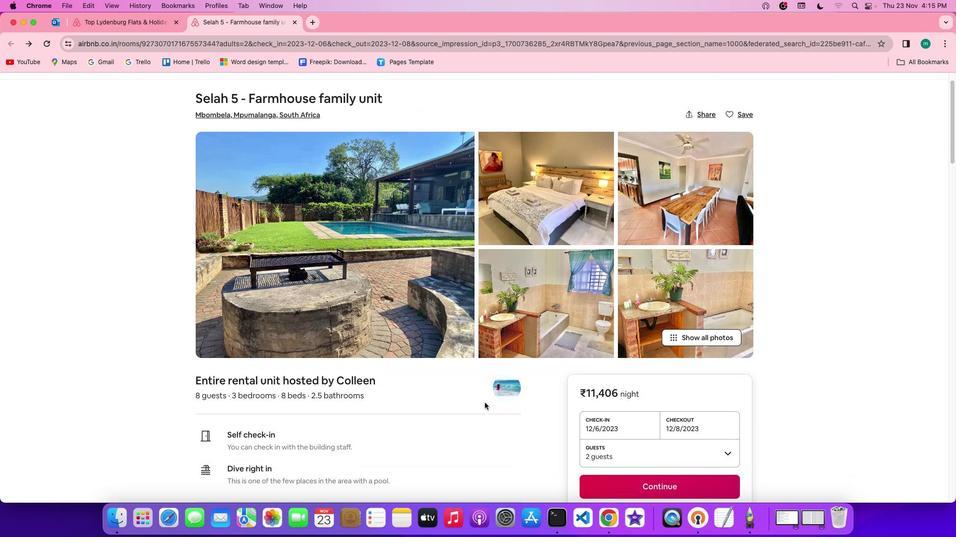 
Action: Mouse scrolled (484, 403) with delta (0, 0)
Screenshot: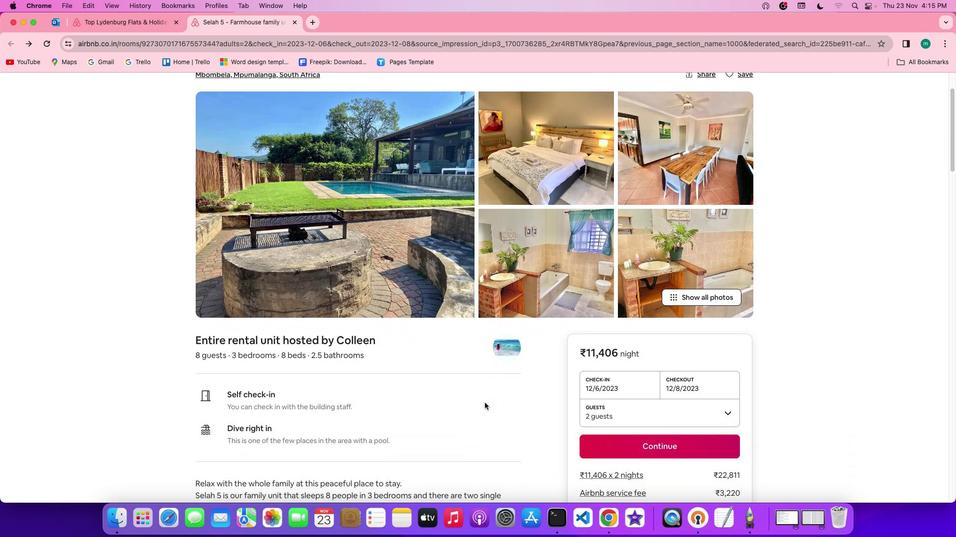 
Action: Mouse scrolled (484, 403) with delta (0, 0)
